 Task: Find connections with filter location Hameln with filter topic #Hiringwith filter profile language Spanish with filter current company Growth Central VC with filter school ANJUMAN-I-ISLAMS SCHOOL OF ENGINEERING AND TECHNOLOGY ATANJUMAN-I-ISLAM KALSEKAR TECHNICAL, MUMBAI with filter industry Agriculture, Construction, Mining Machinery Manufacturing with filter service category Event Photography with filter keywords title Manufacturing Assembler
Action: Mouse moved to (198, 277)
Screenshot: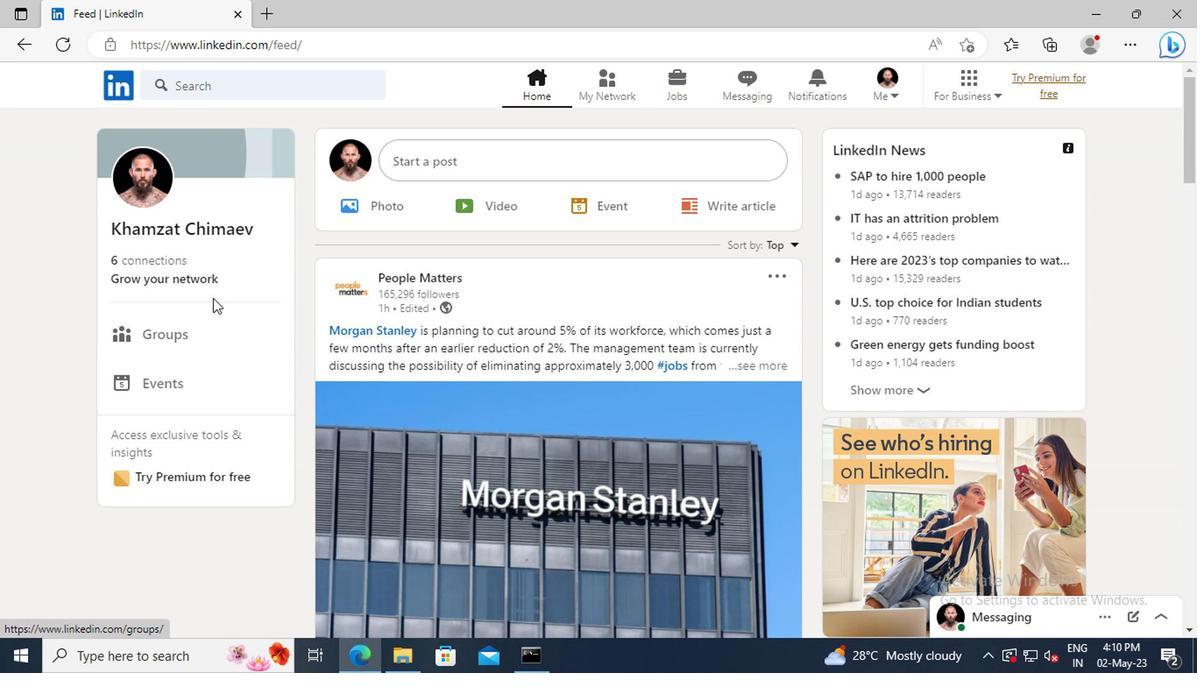 
Action: Mouse pressed left at (198, 277)
Screenshot: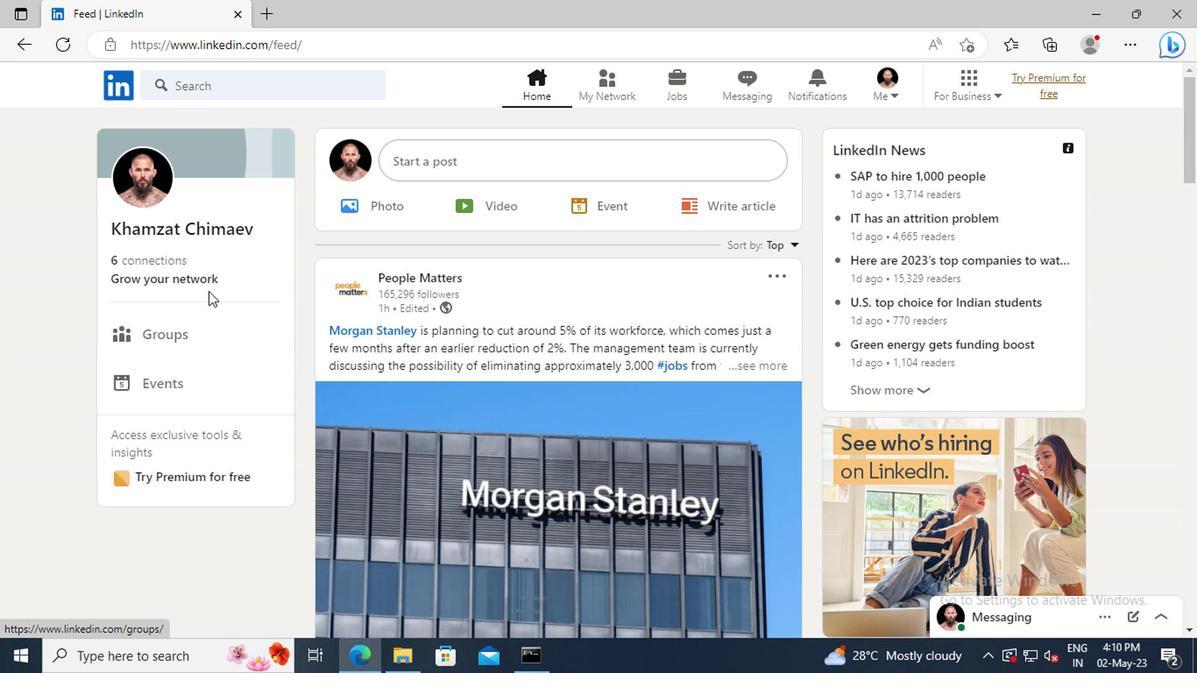 
Action: Mouse moved to (183, 192)
Screenshot: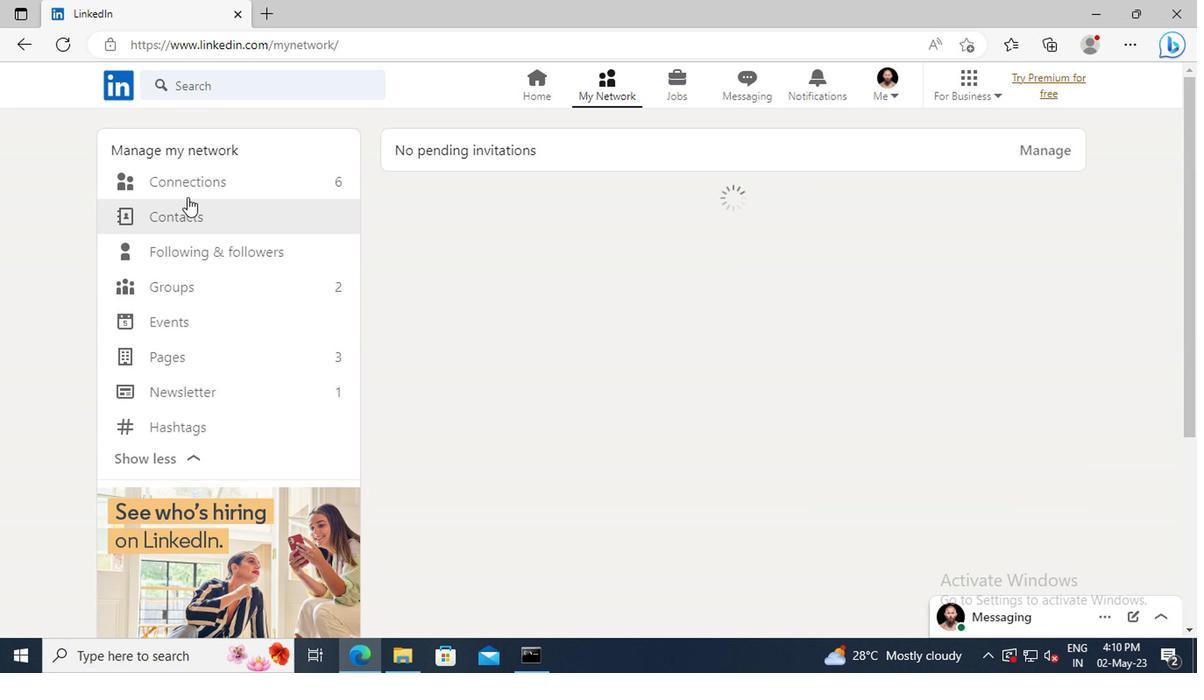 
Action: Mouse pressed left at (183, 192)
Screenshot: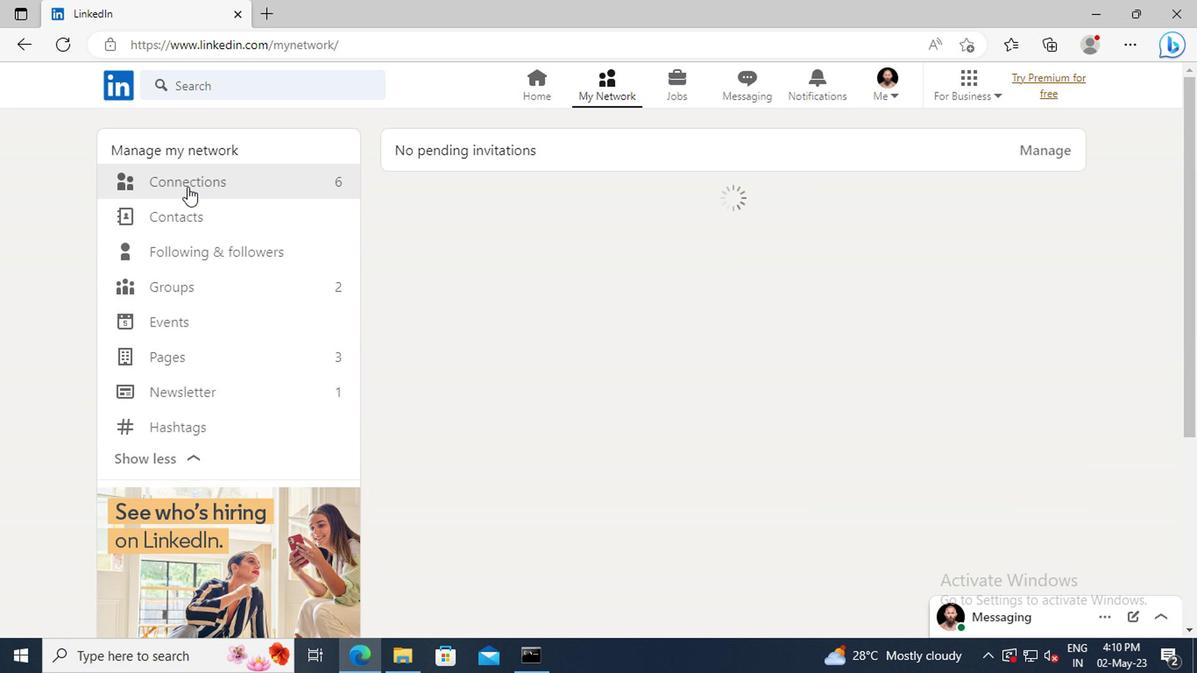 
Action: Mouse moved to (704, 193)
Screenshot: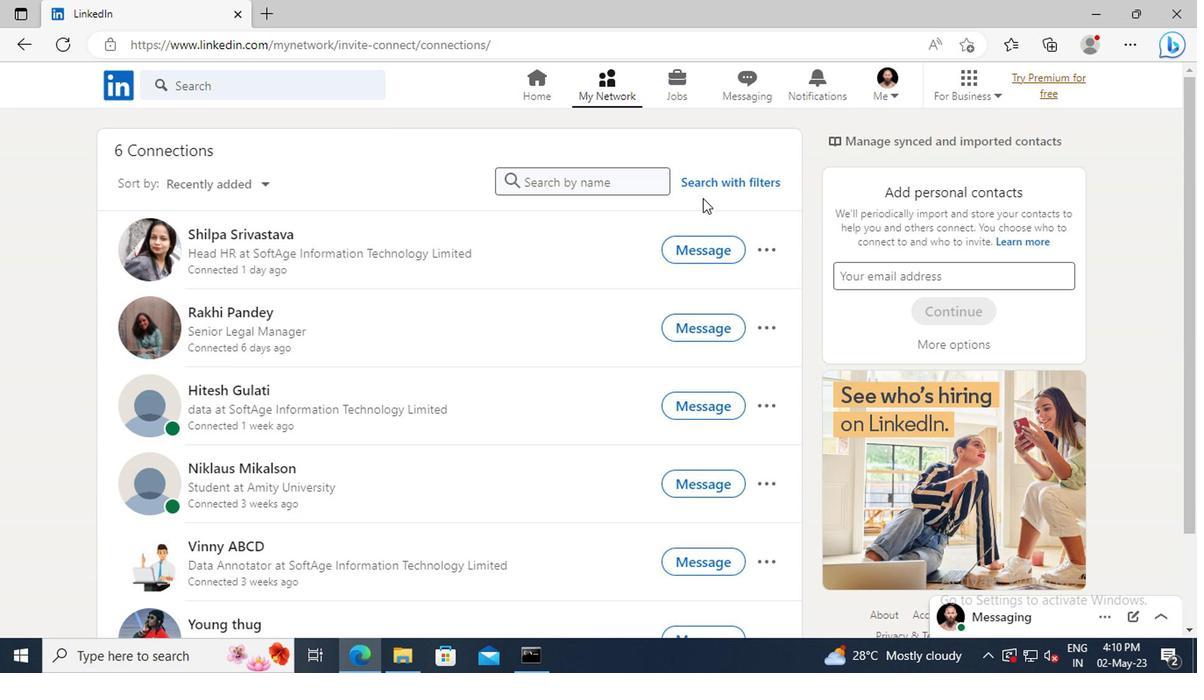 
Action: Mouse pressed left at (704, 193)
Screenshot: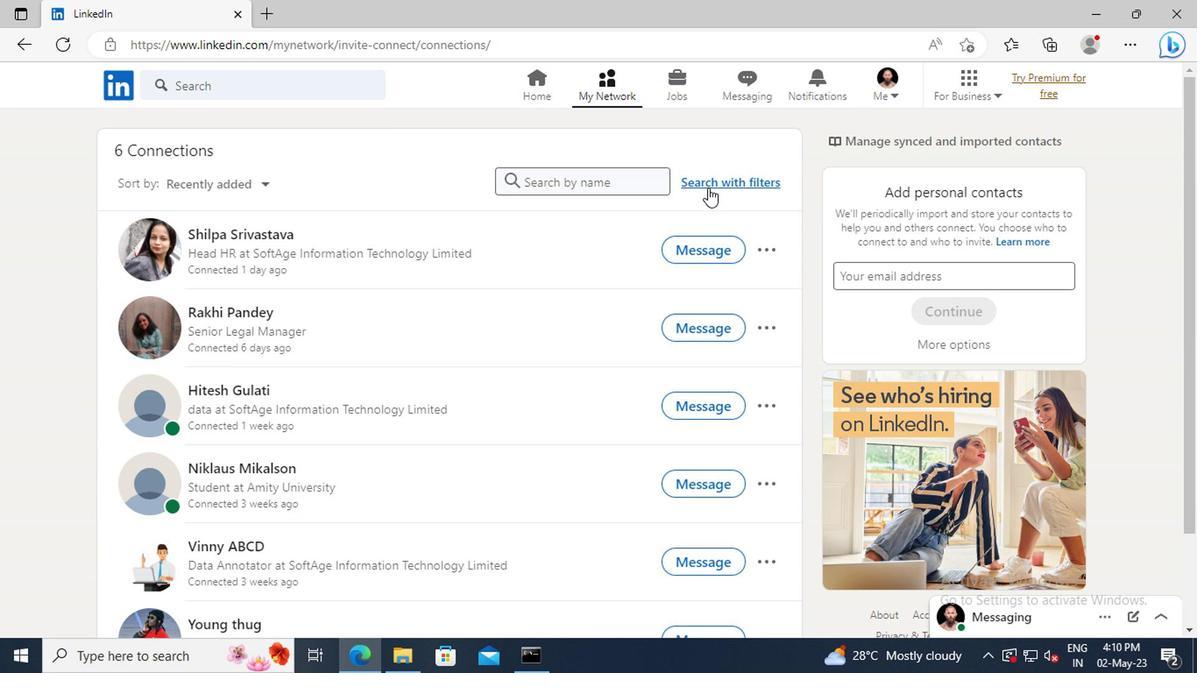 
Action: Mouse moved to (656, 144)
Screenshot: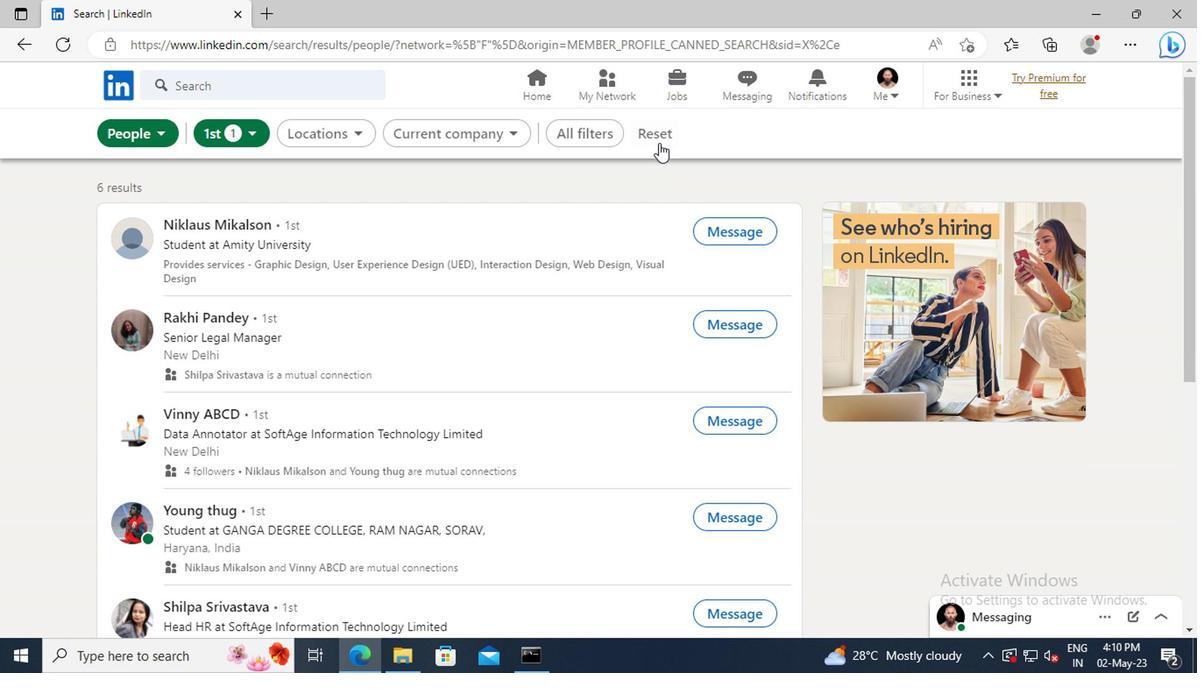 
Action: Mouse pressed left at (656, 144)
Screenshot: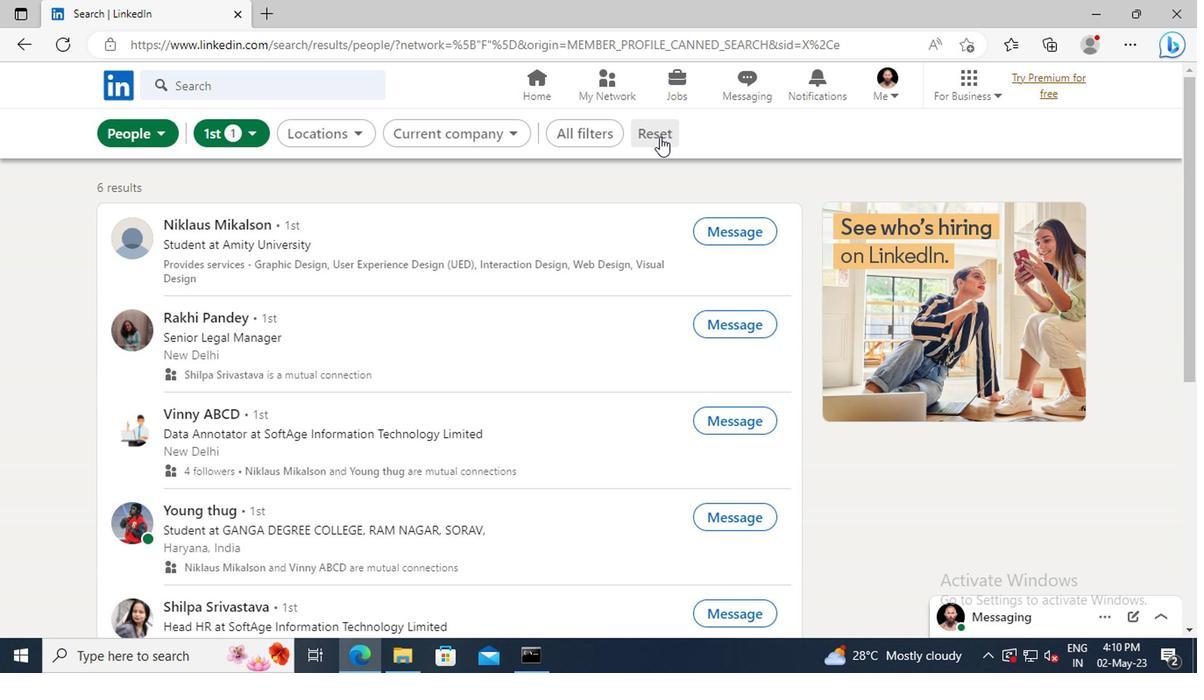 
Action: Mouse moved to (639, 140)
Screenshot: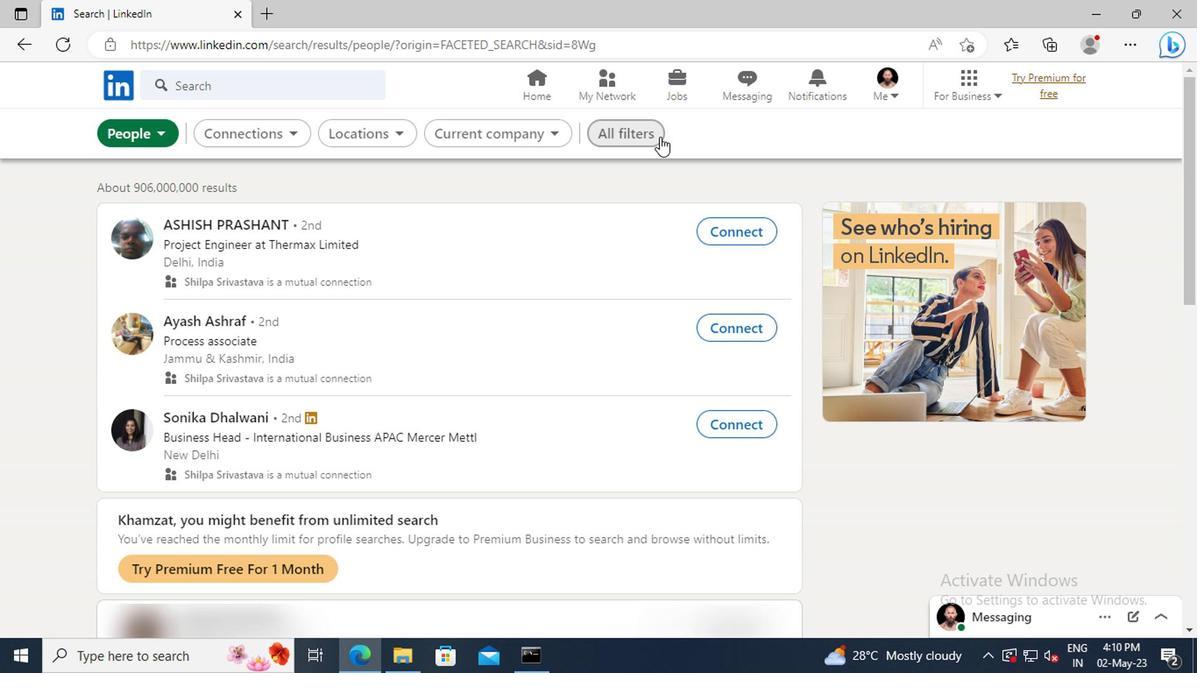 
Action: Mouse pressed left at (639, 140)
Screenshot: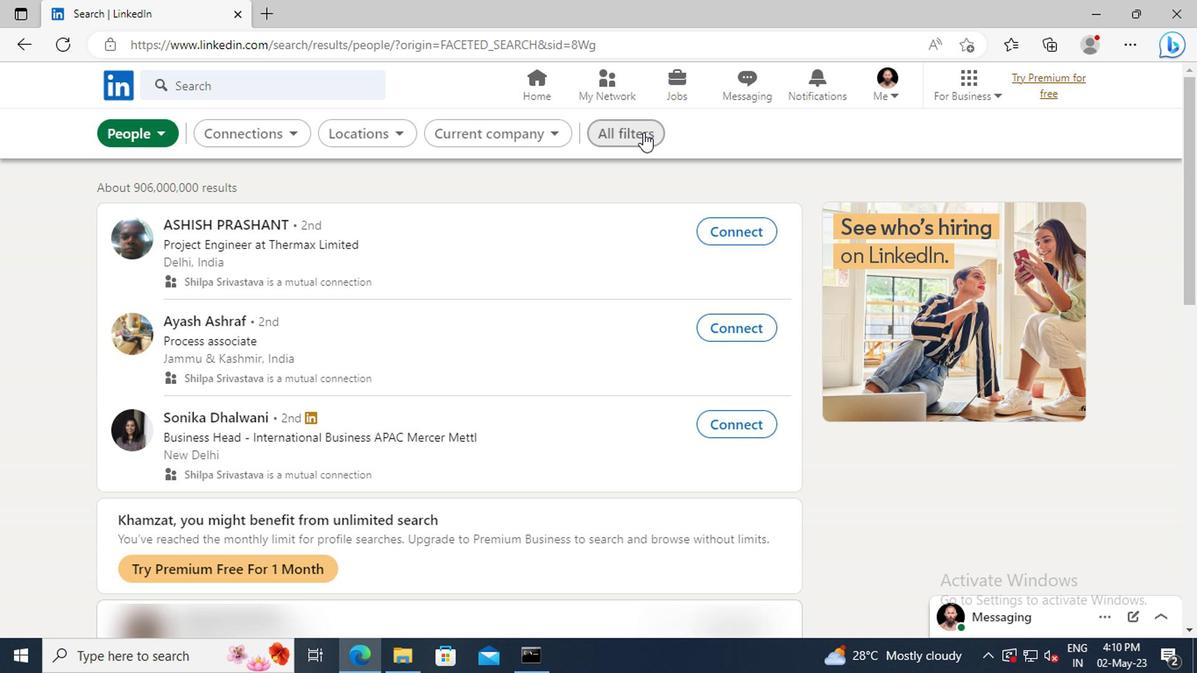 
Action: Mouse moved to (979, 304)
Screenshot: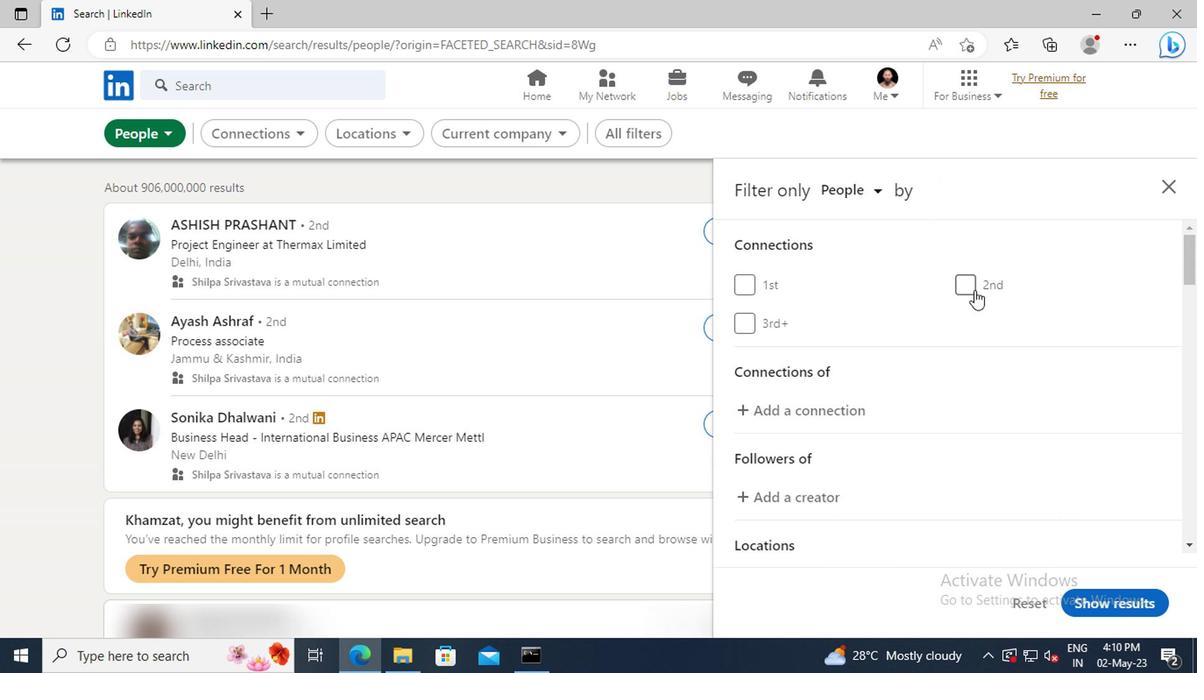 
Action: Mouse scrolled (979, 303) with delta (0, -1)
Screenshot: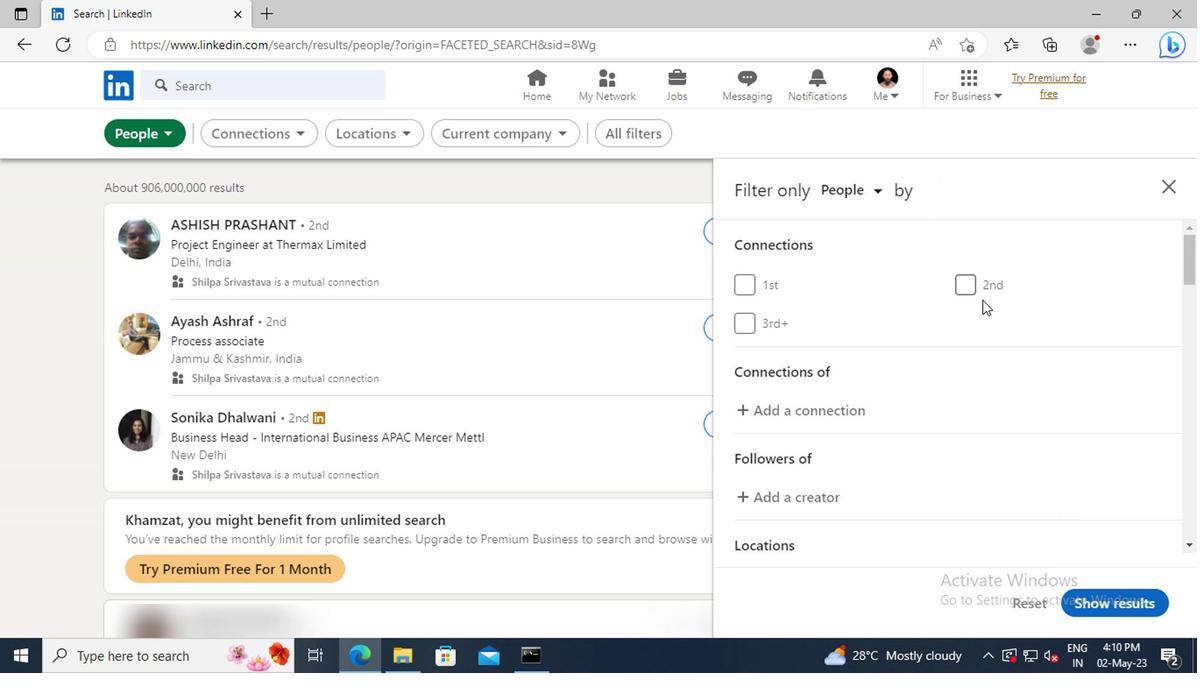 
Action: Mouse scrolled (979, 303) with delta (0, -1)
Screenshot: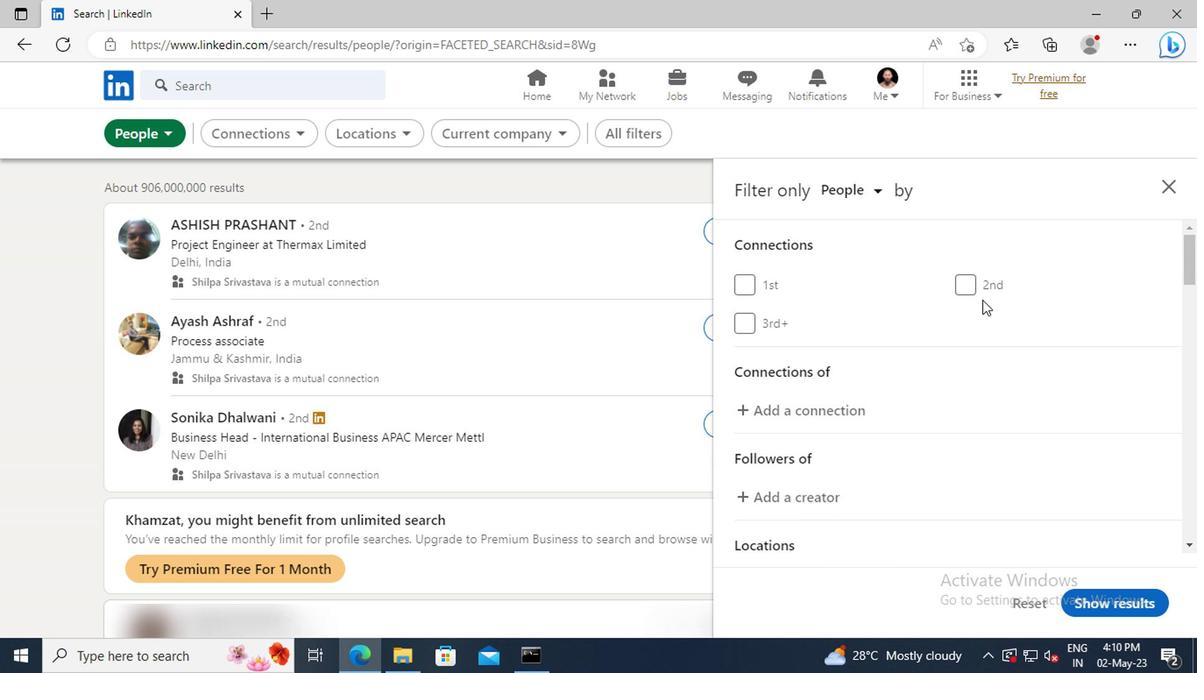 
Action: Mouse scrolled (979, 303) with delta (0, -1)
Screenshot: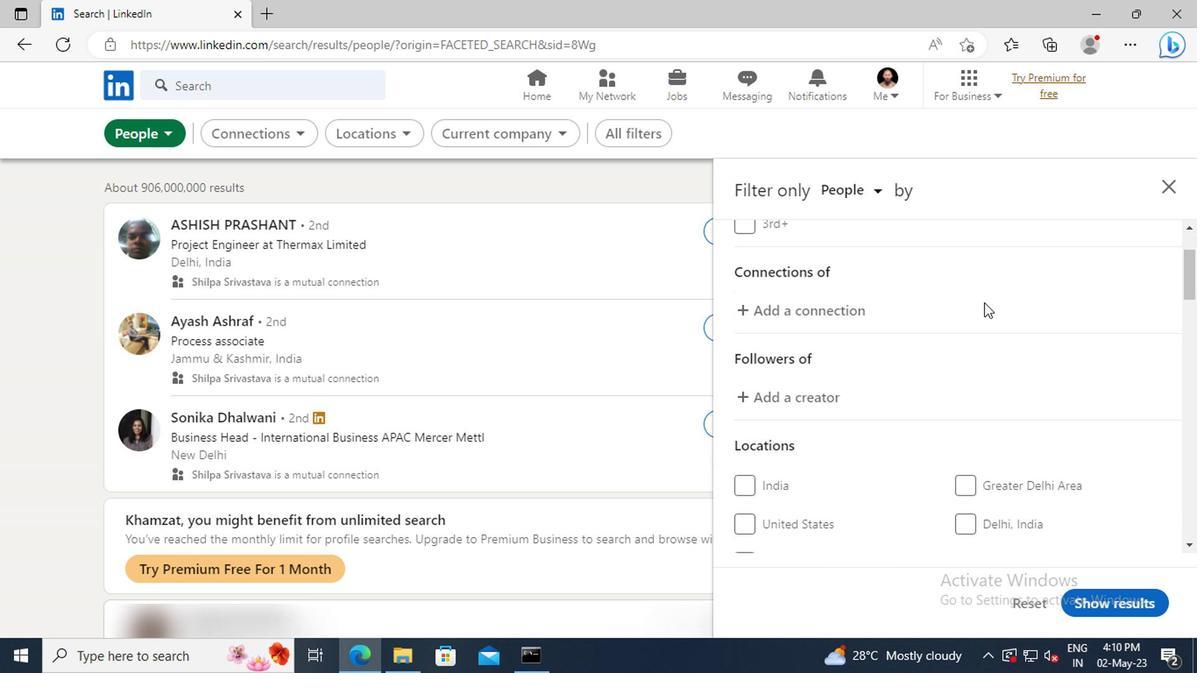 
Action: Mouse scrolled (979, 303) with delta (0, -1)
Screenshot: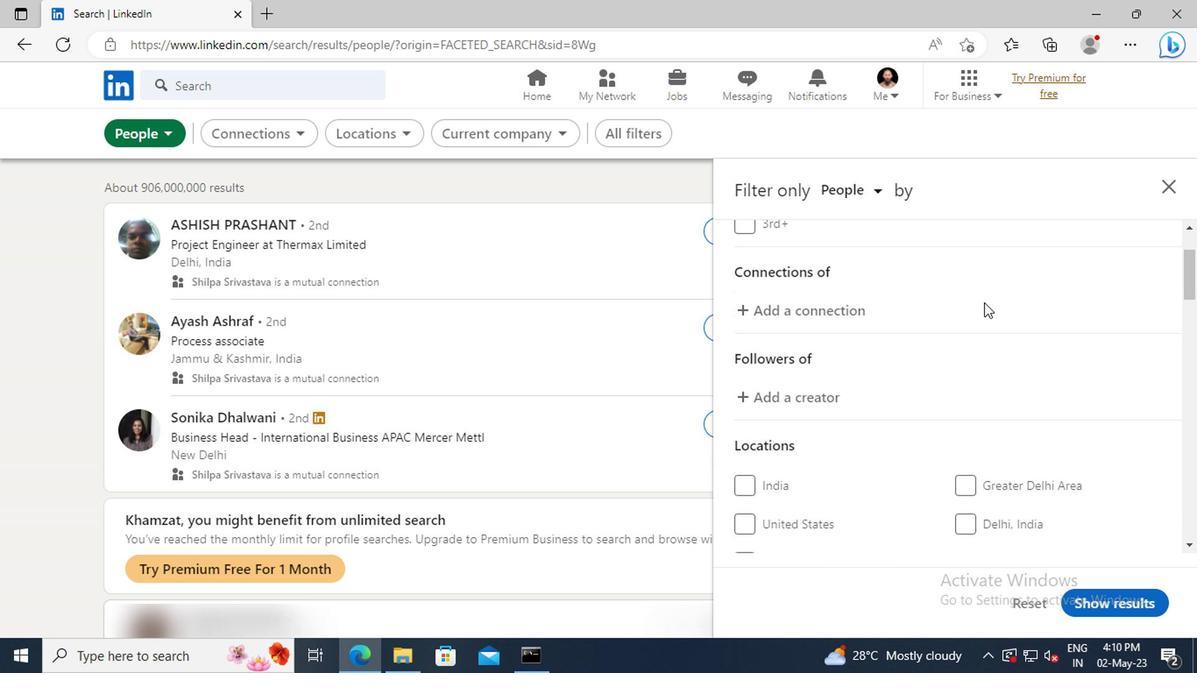 
Action: Mouse scrolled (979, 303) with delta (0, -1)
Screenshot: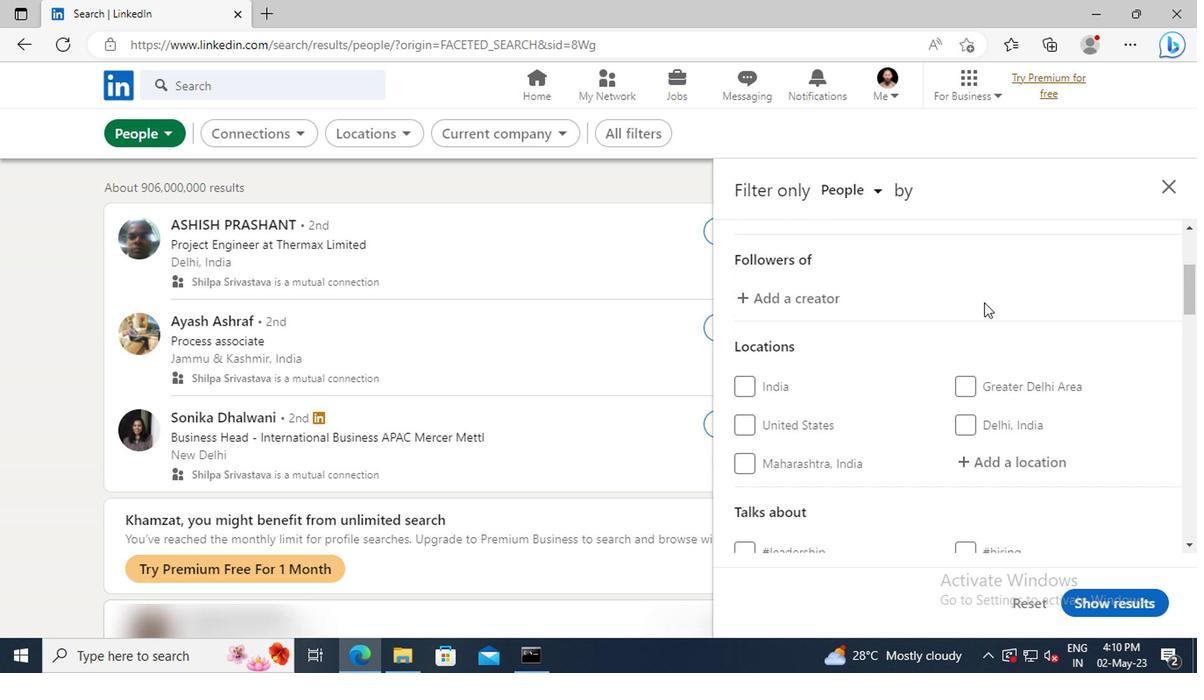 
Action: Mouse scrolled (979, 303) with delta (0, -1)
Screenshot: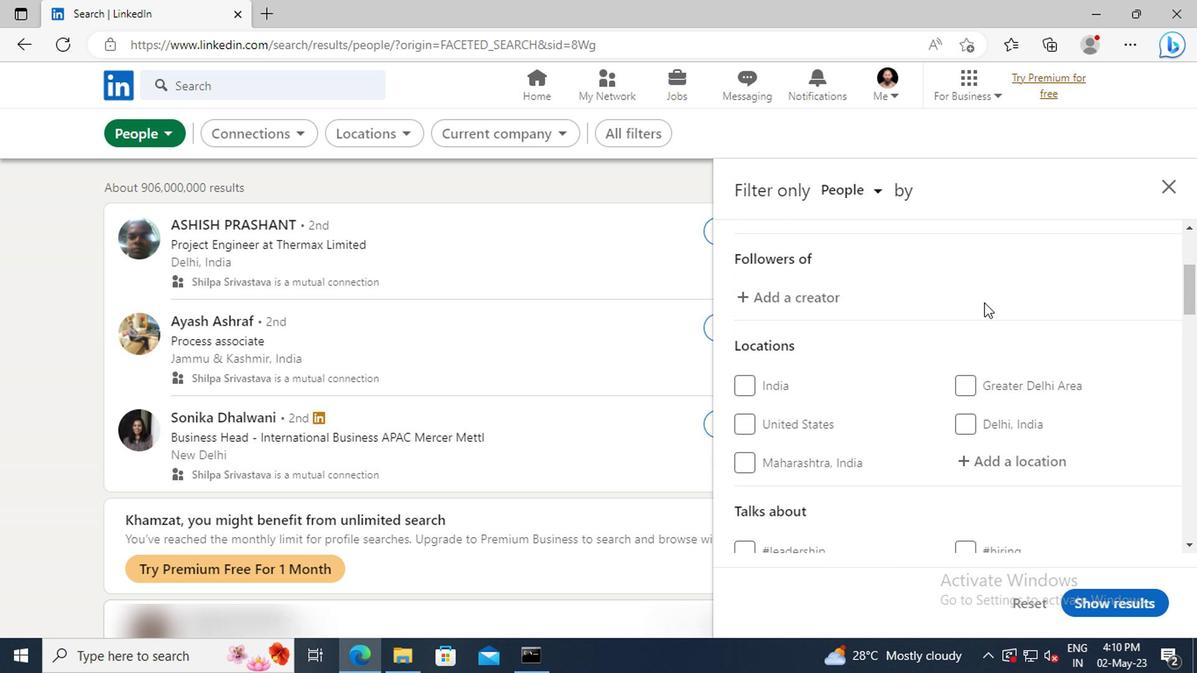 
Action: Mouse moved to (987, 359)
Screenshot: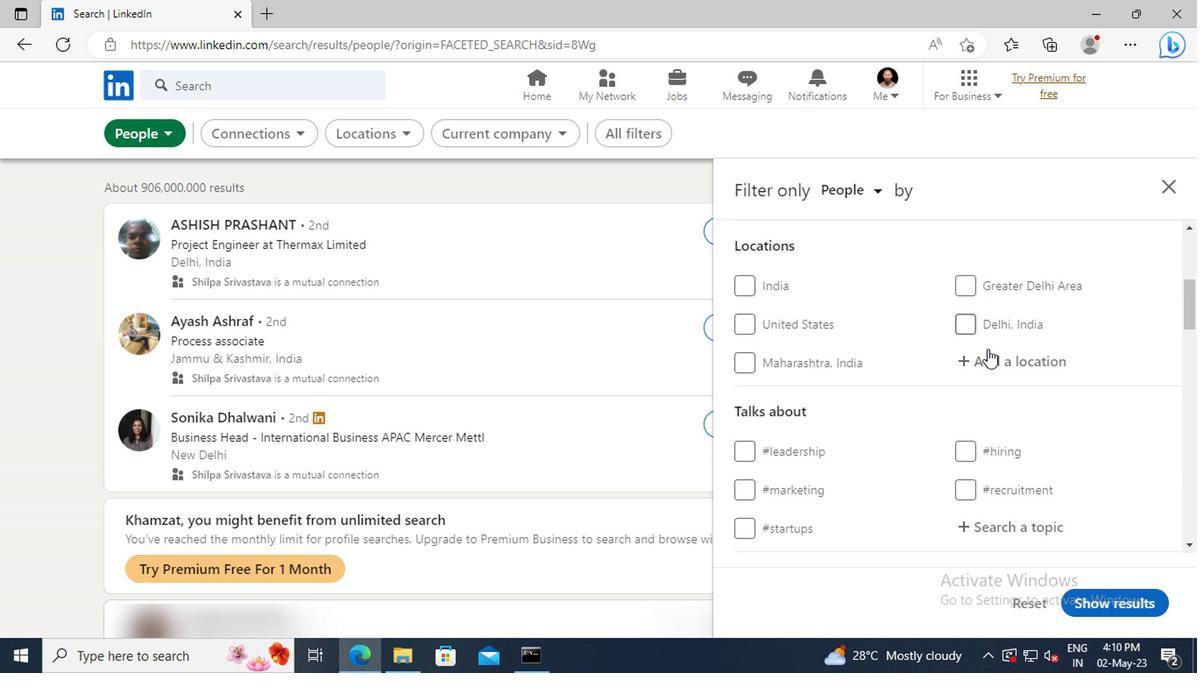
Action: Mouse pressed left at (987, 359)
Screenshot: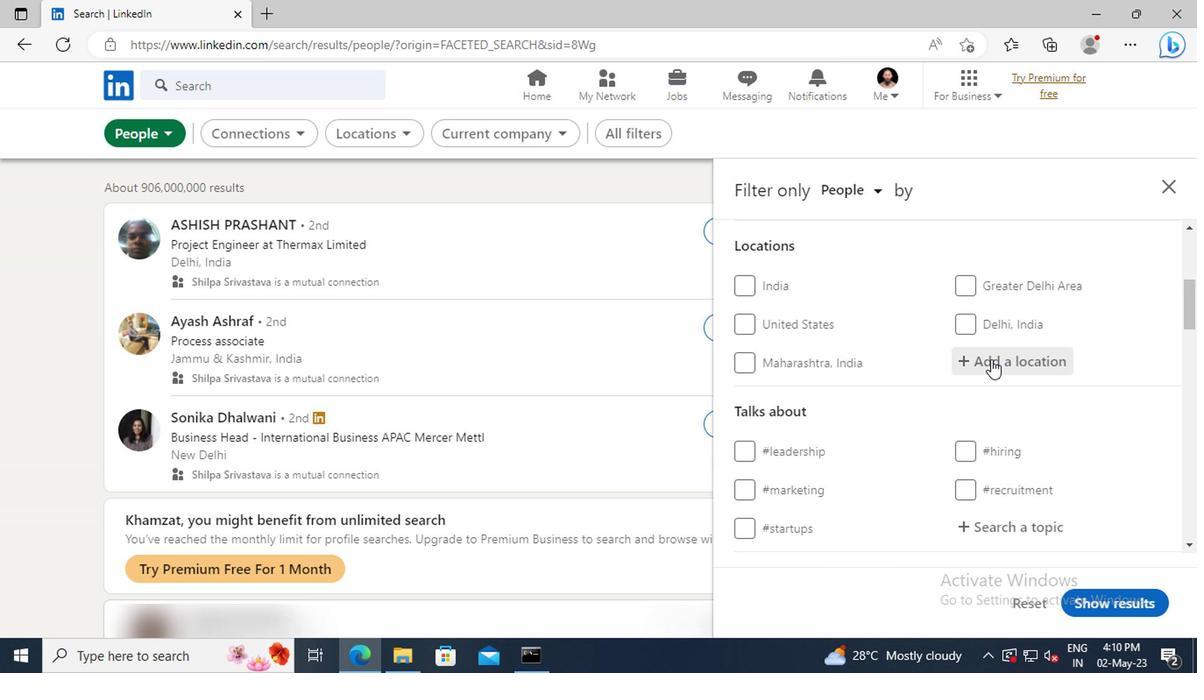 
Action: Key pressed <Key.shift>HAMELN
Screenshot: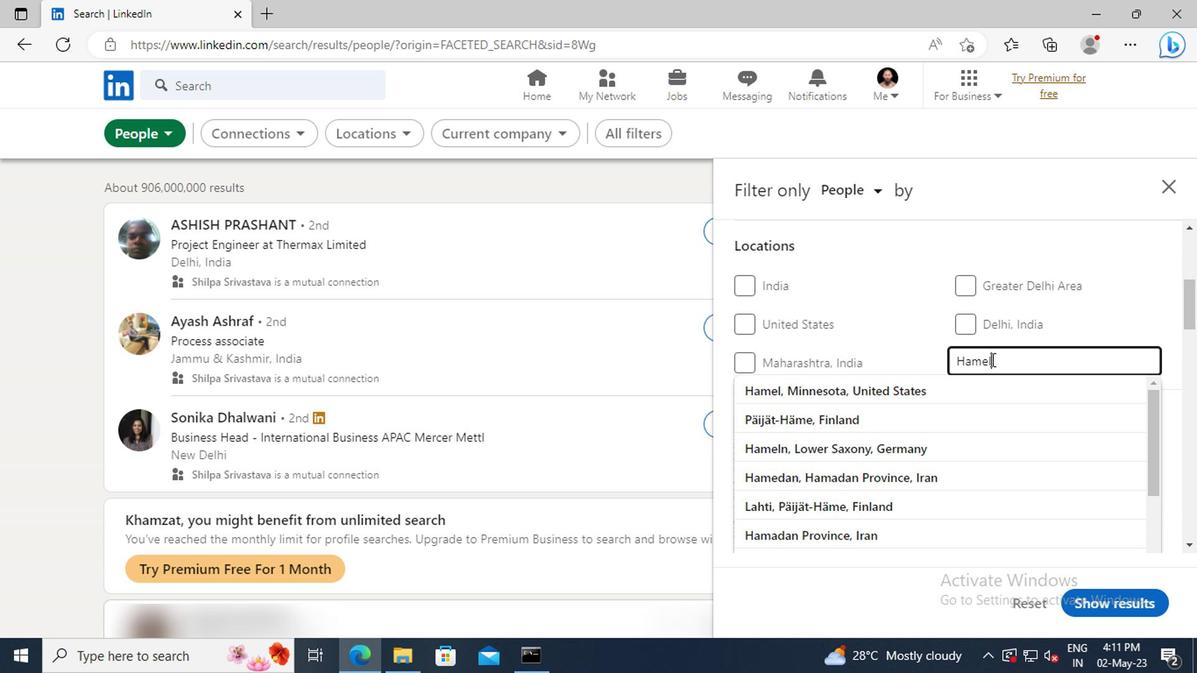 
Action: Mouse moved to (989, 381)
Screenshot: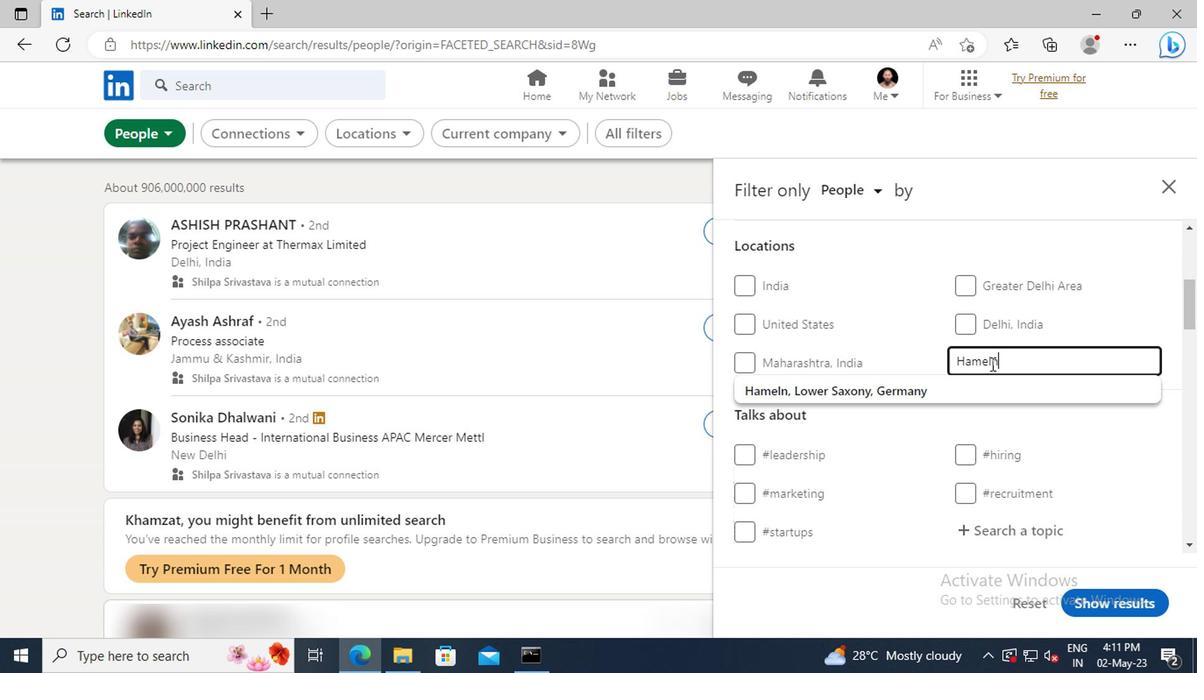 
Action: Mouse pressed left at (989, 381)
Screenshot: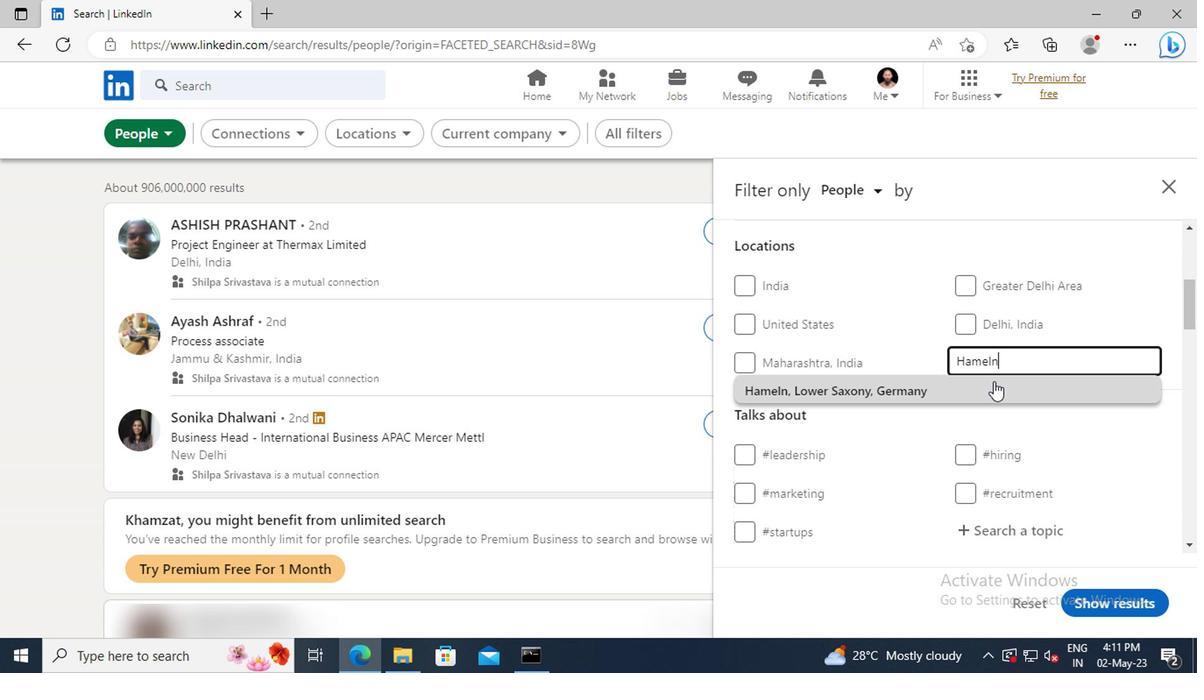 
Action: Mouse scrolled (989, 380) with delta (0, 0)
Screenshot: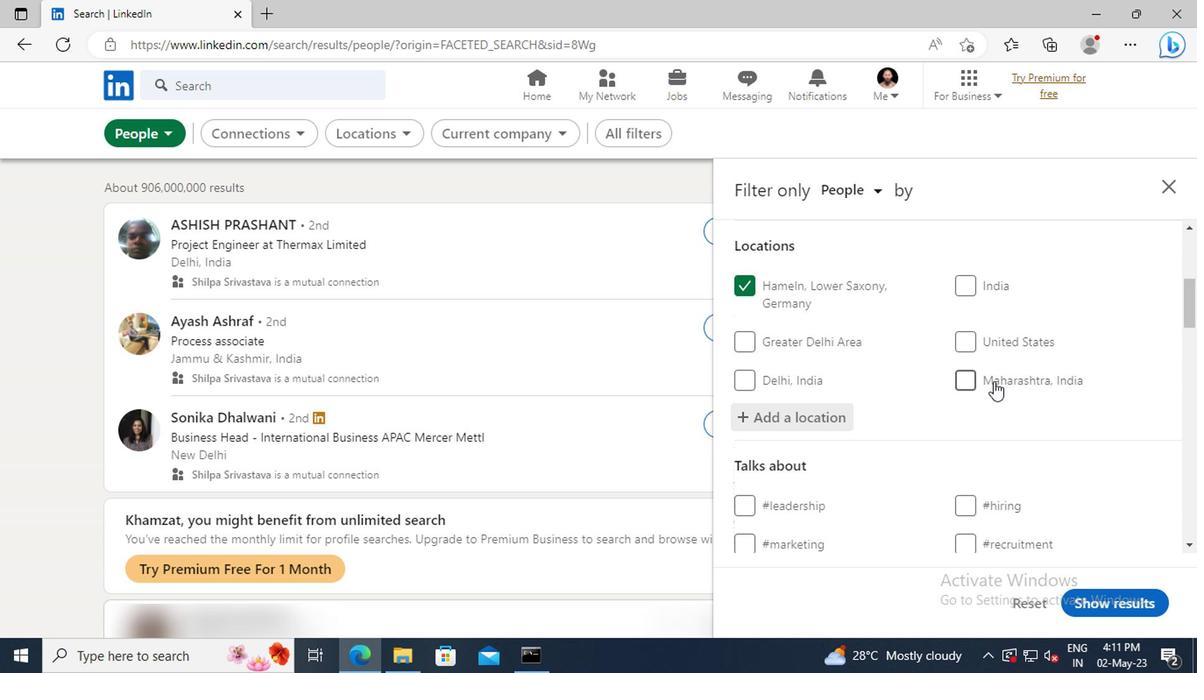 
Action: Mouse scrolled (989, 380) with delta (0, 0)
Screenshot: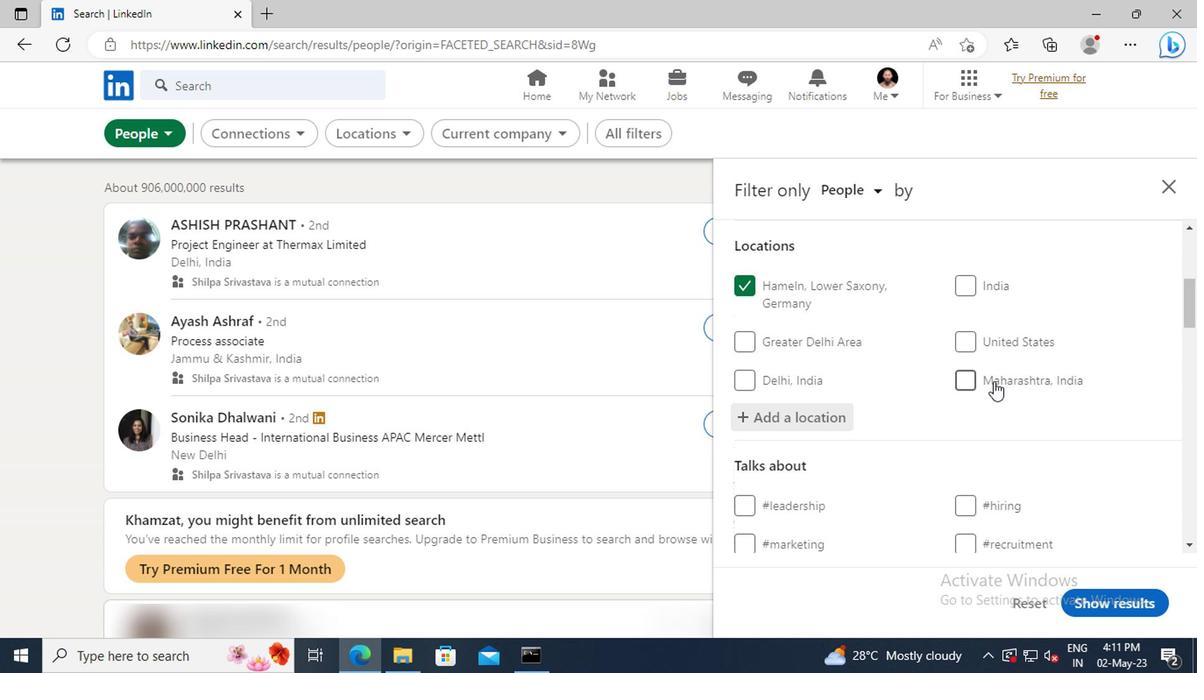 
Action: Mouse scrolled (989, 380) with delta (0, 0)
Screenshot: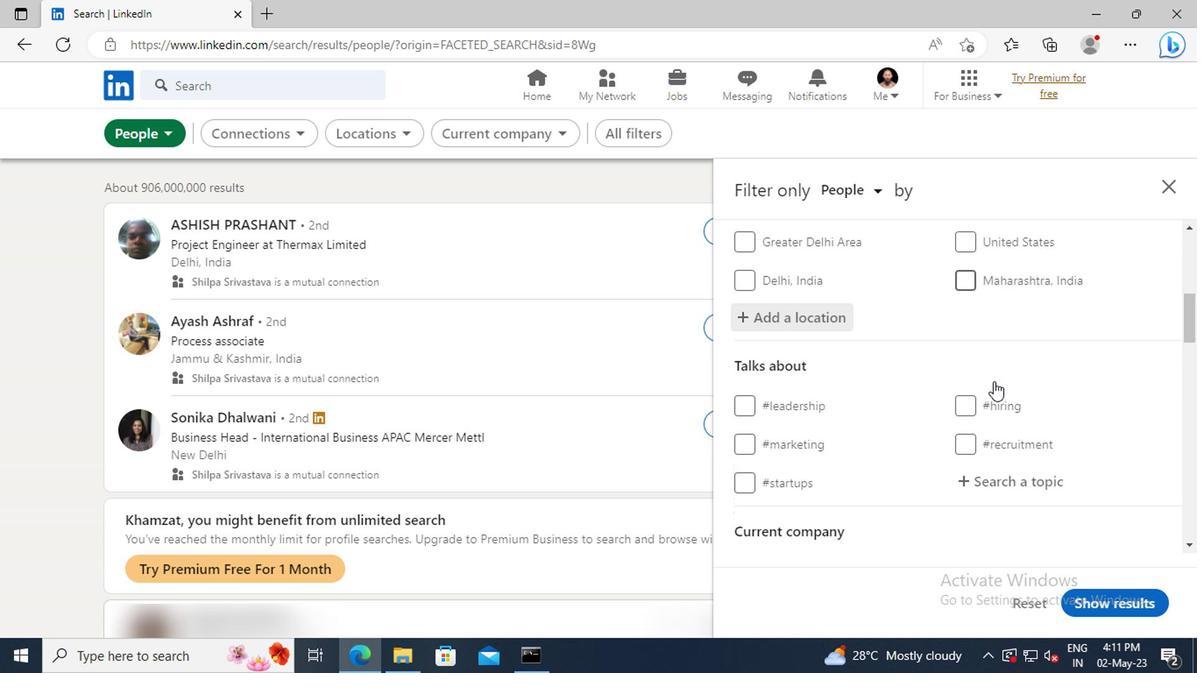 
Action: Mouse scrolled (989, 380) with delta (0, 0)
Screenshot: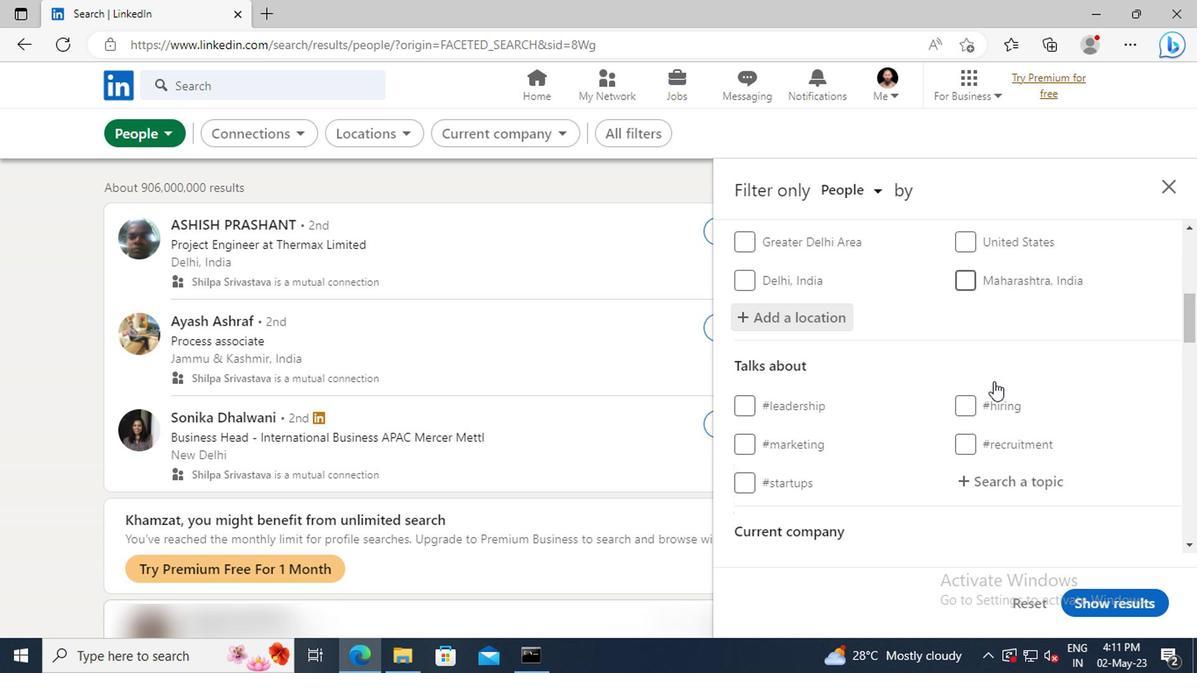 
Action: Mouse pressed left at (989, 381)
Screenshot: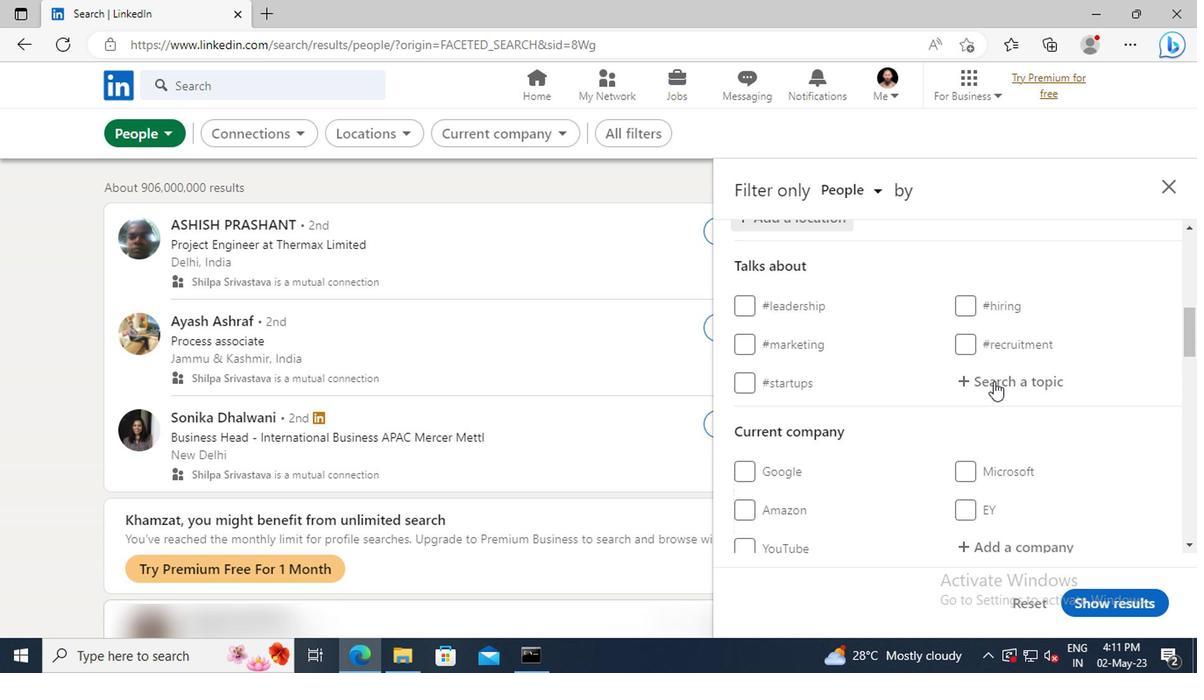 
Action: Mouse moved to (1009, 392)
Screenshot: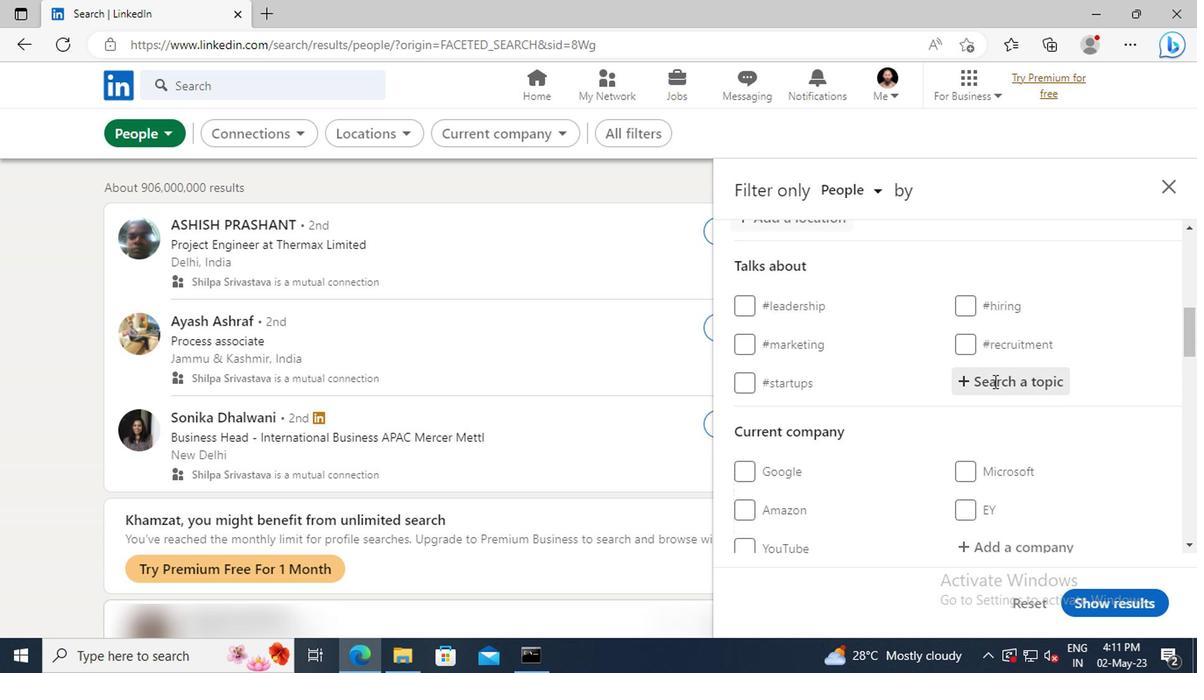
Action: Key pressed <Key.shift>HIRING
Screenshot: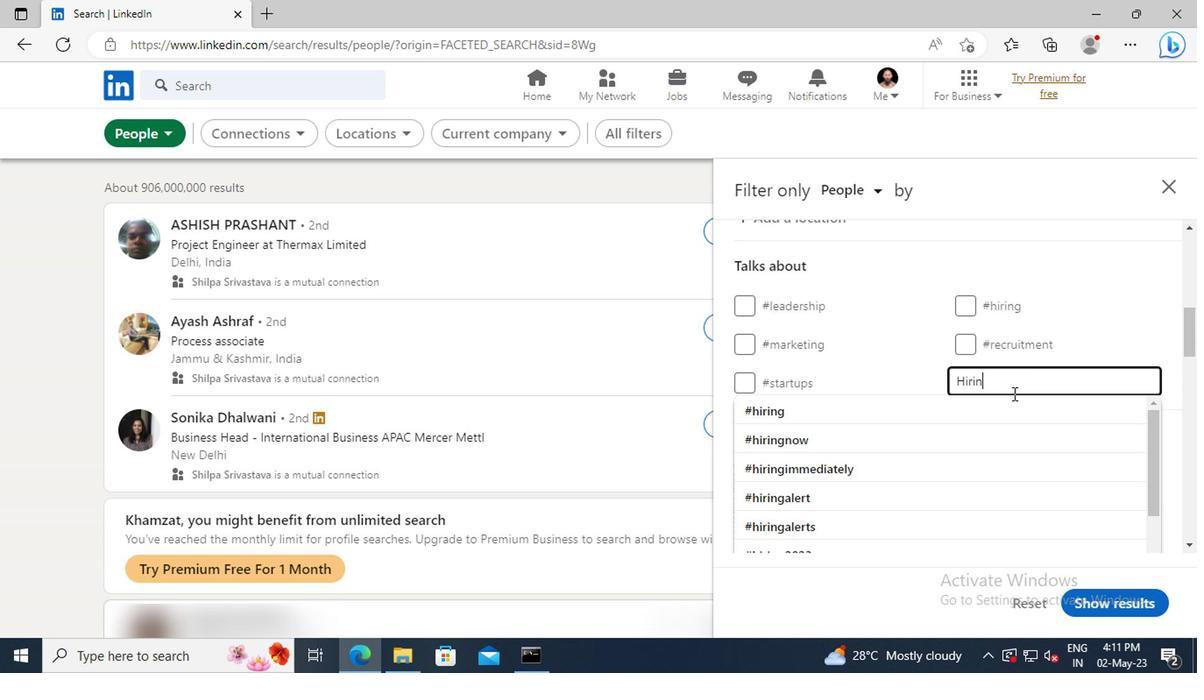 
Action: Mouse moved to (1010, 407)
Screenshot: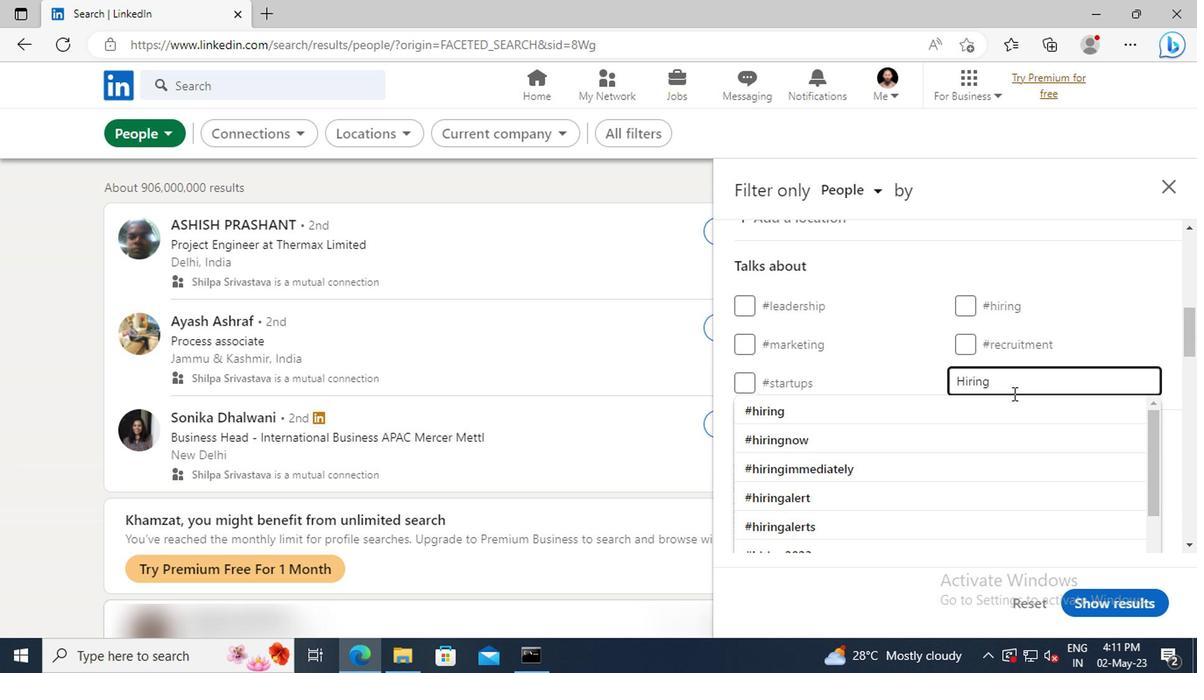 
Action: Mouse pressed left at (1010, 407)
Screenshot: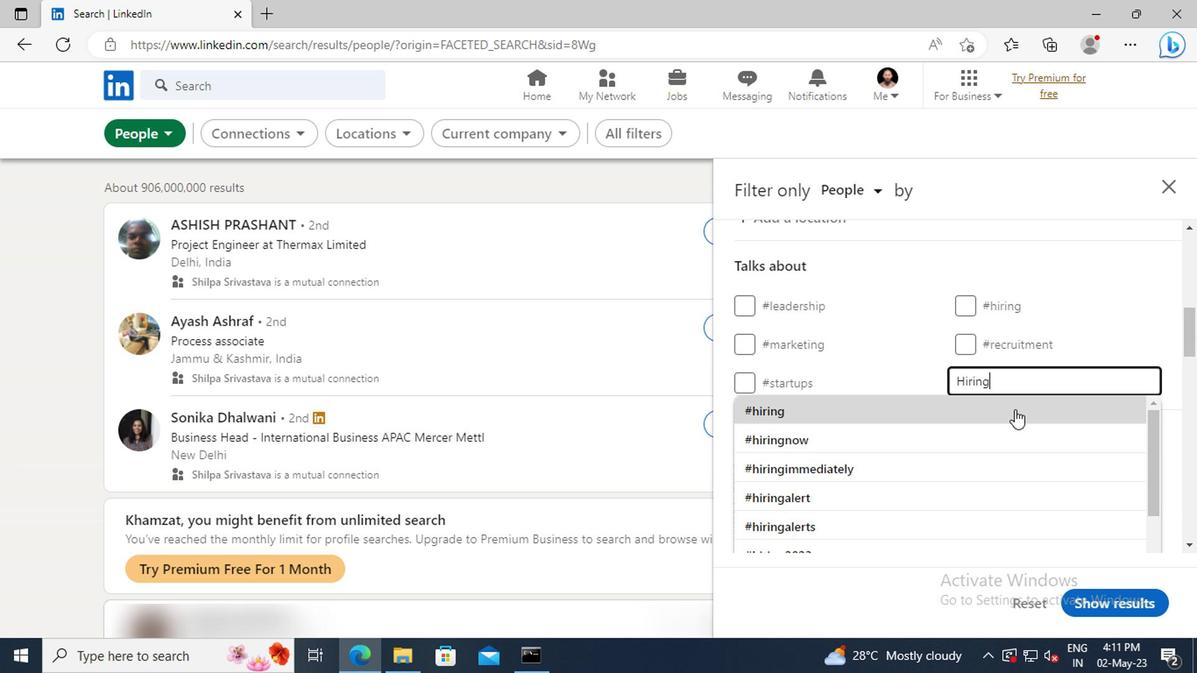 
Action: Mouse moved to (1016, 412)
Screenshot: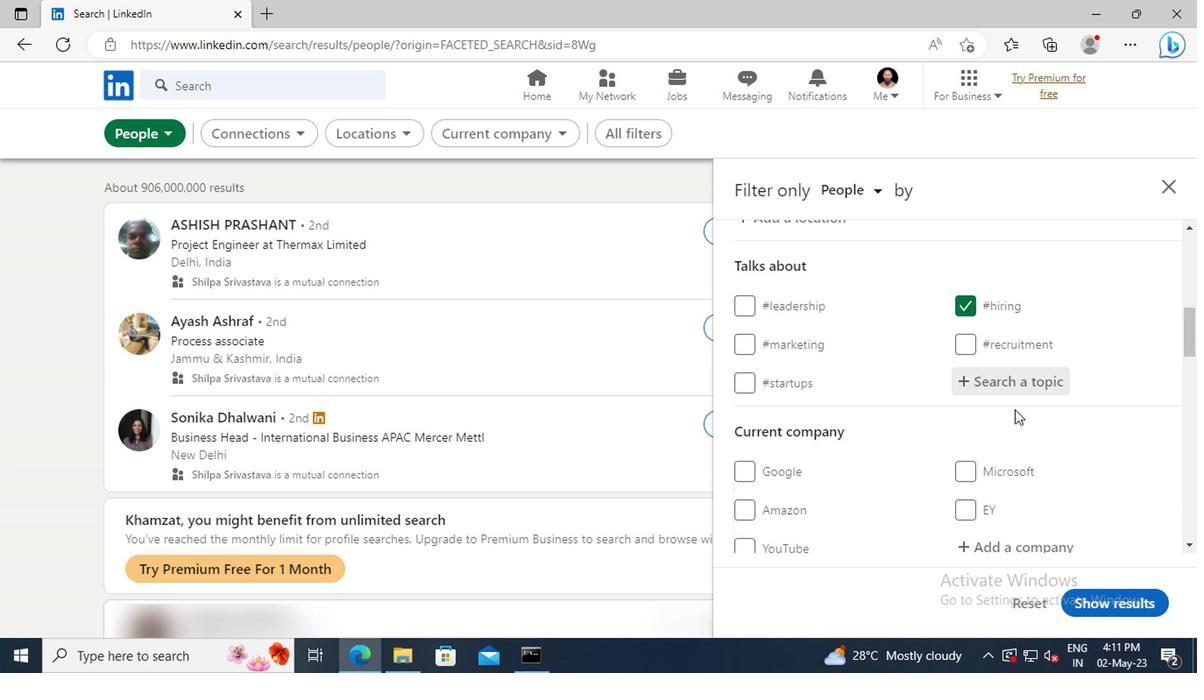 
Action: Mouse scrolled (1016, 411) with delta (0, 0)
Screenshot: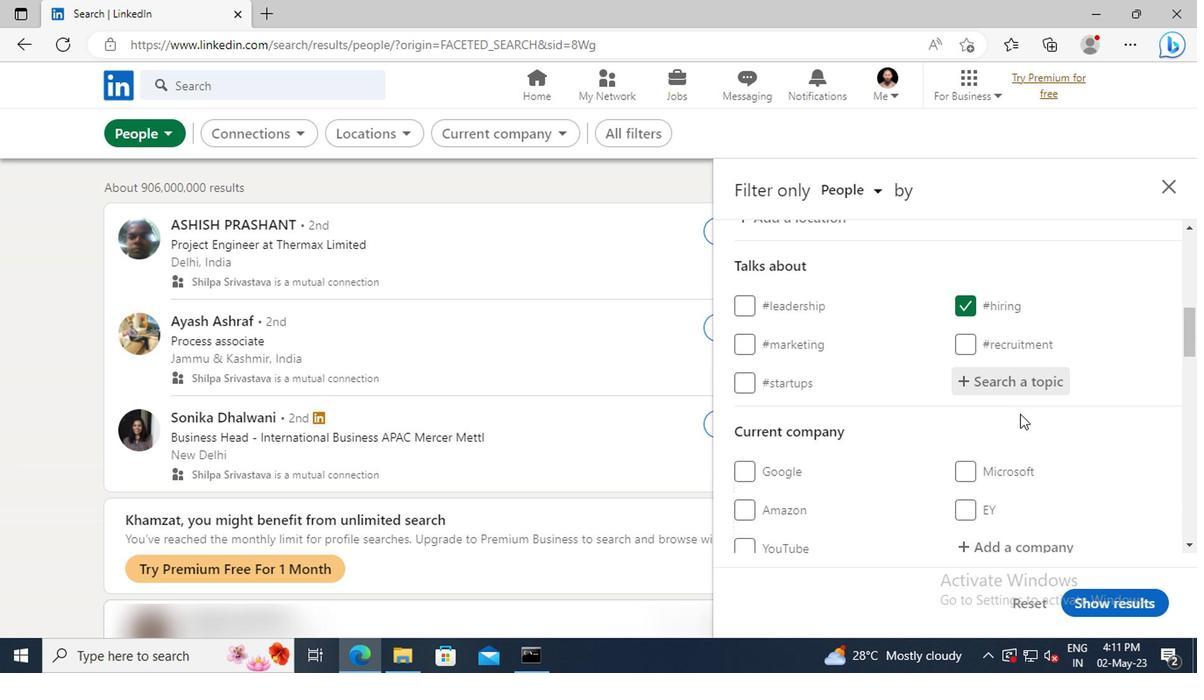 
Action: Mouse scrolled (1016, 411) with delta (0, 0)
Screenshot: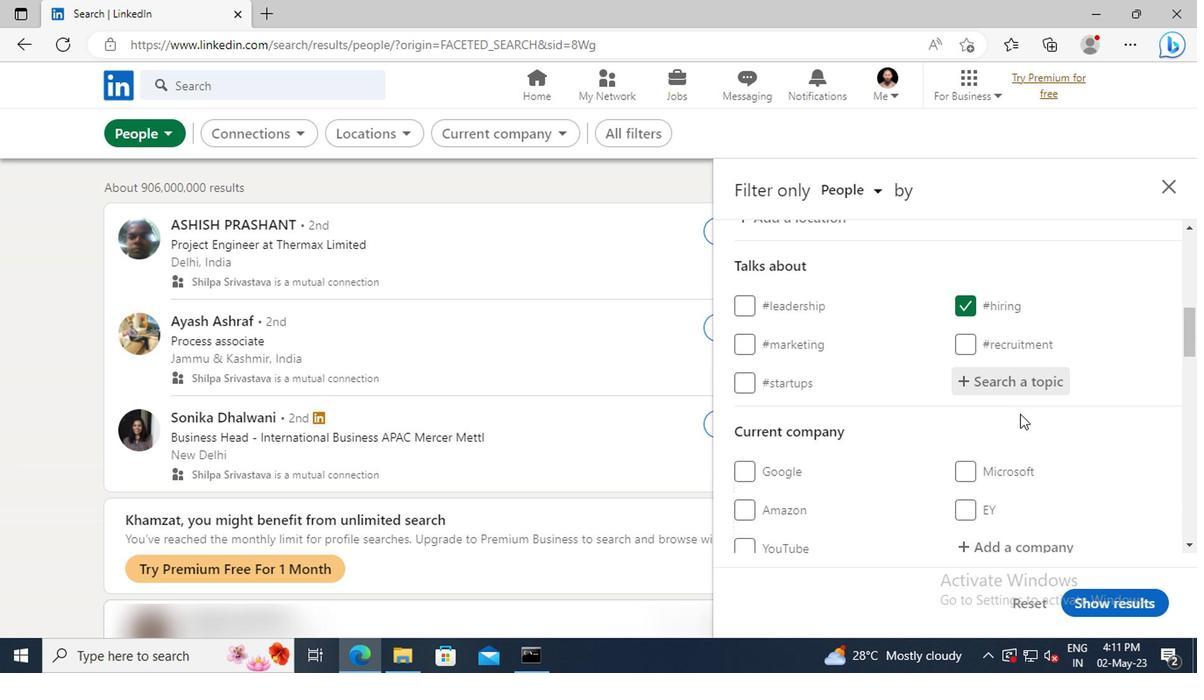 
Action: Mouse scrolled (1016, 411) with delta (0, 0)
Screenshot: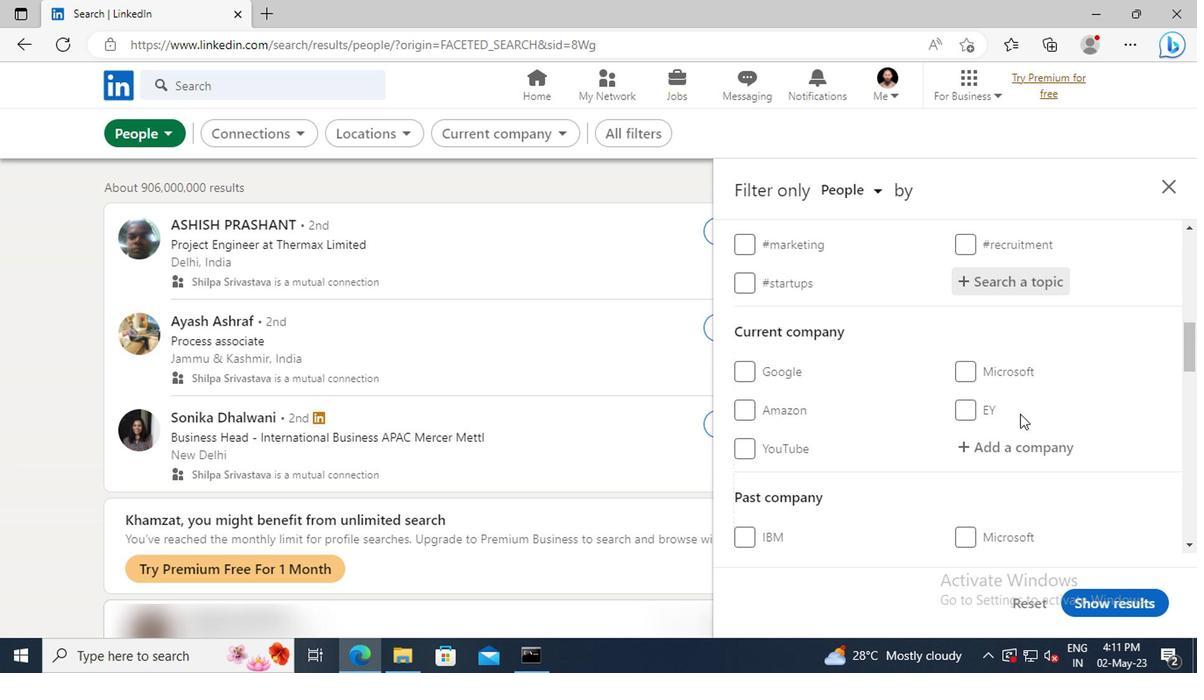 
Action: Mouse scrolled (1016, 411) with delta (0, 0)
Screenshot: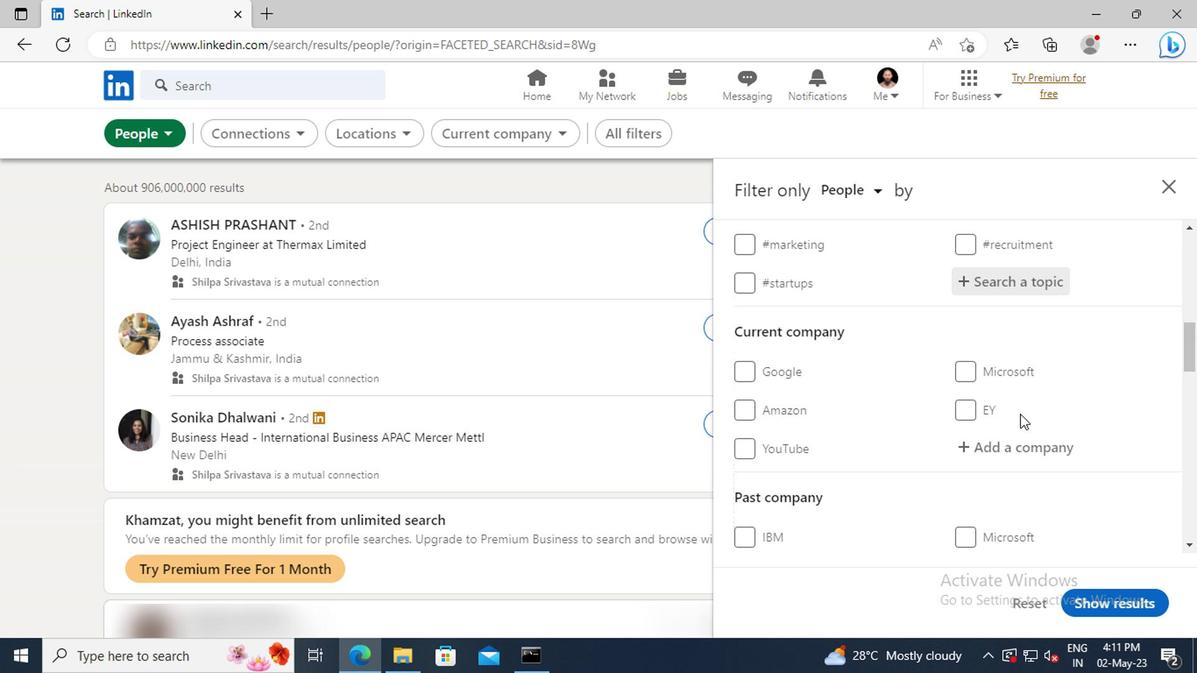 
Action: Mouse scrolled (1016, 411) with delta (0, 0)
Screenshot: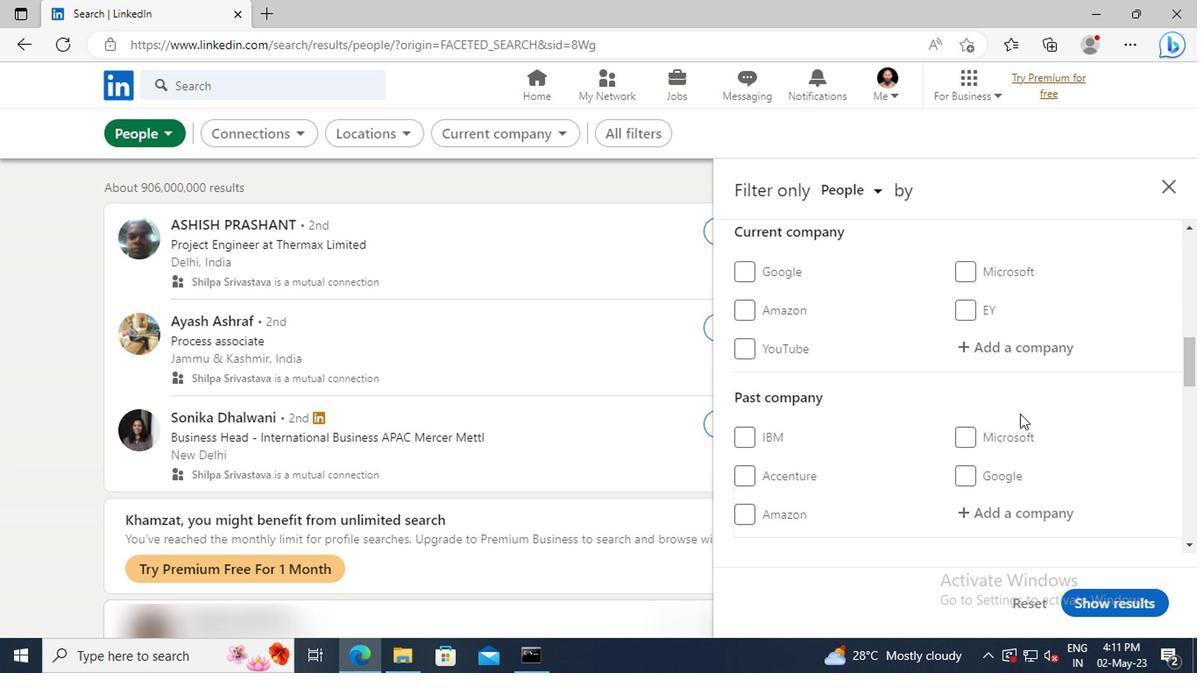 
Action: Mouse scrolled (1016, 411) with delta (0, 0)
Screenshot: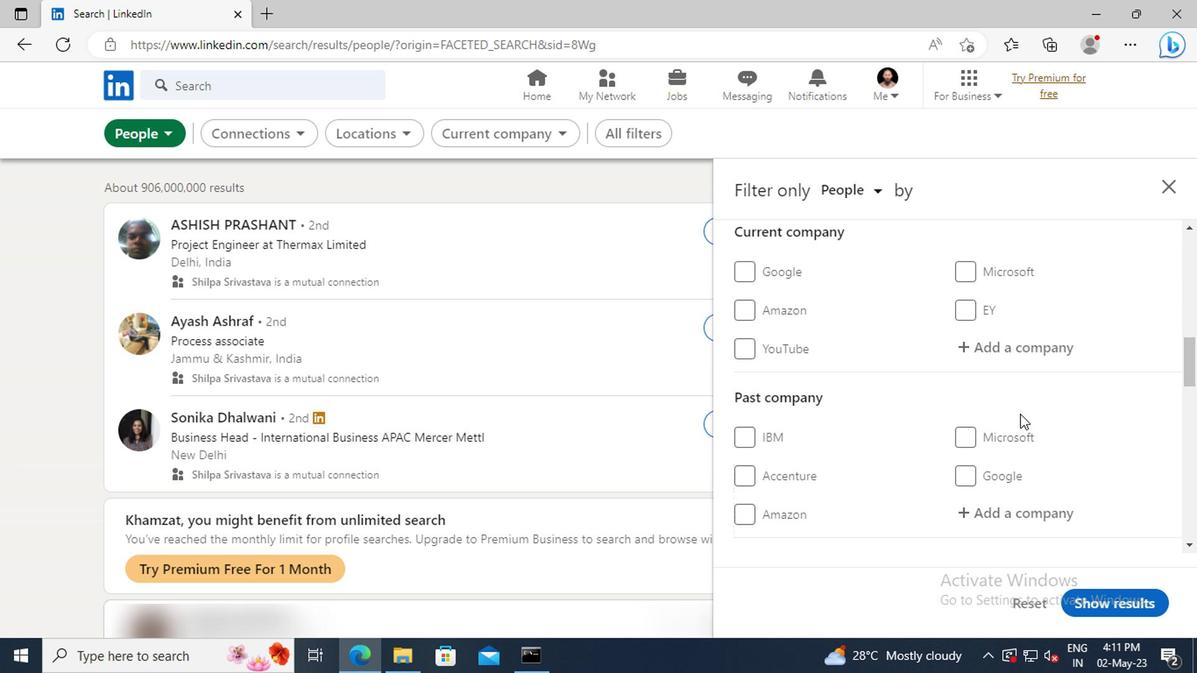 
Action: Mouse scrolled (1016, 411) with delta (0, 0)
Screenshot: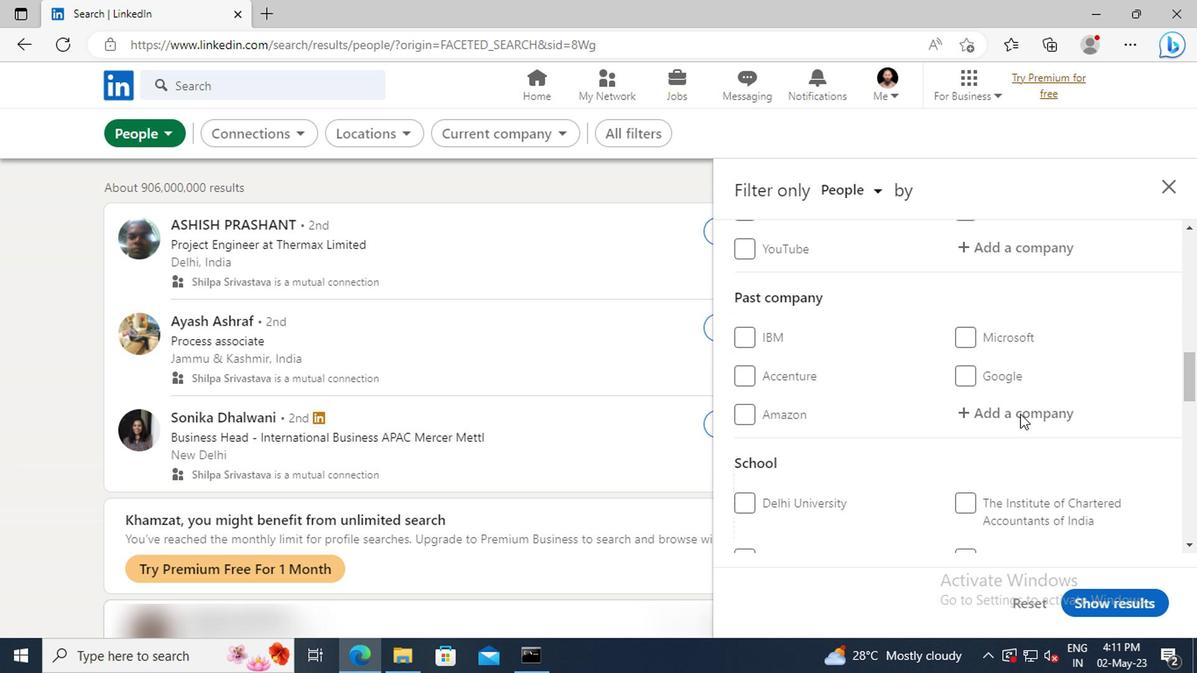 
Action: Mouse scrolled (1016, 411) with delta (0, 0)
Screenshot: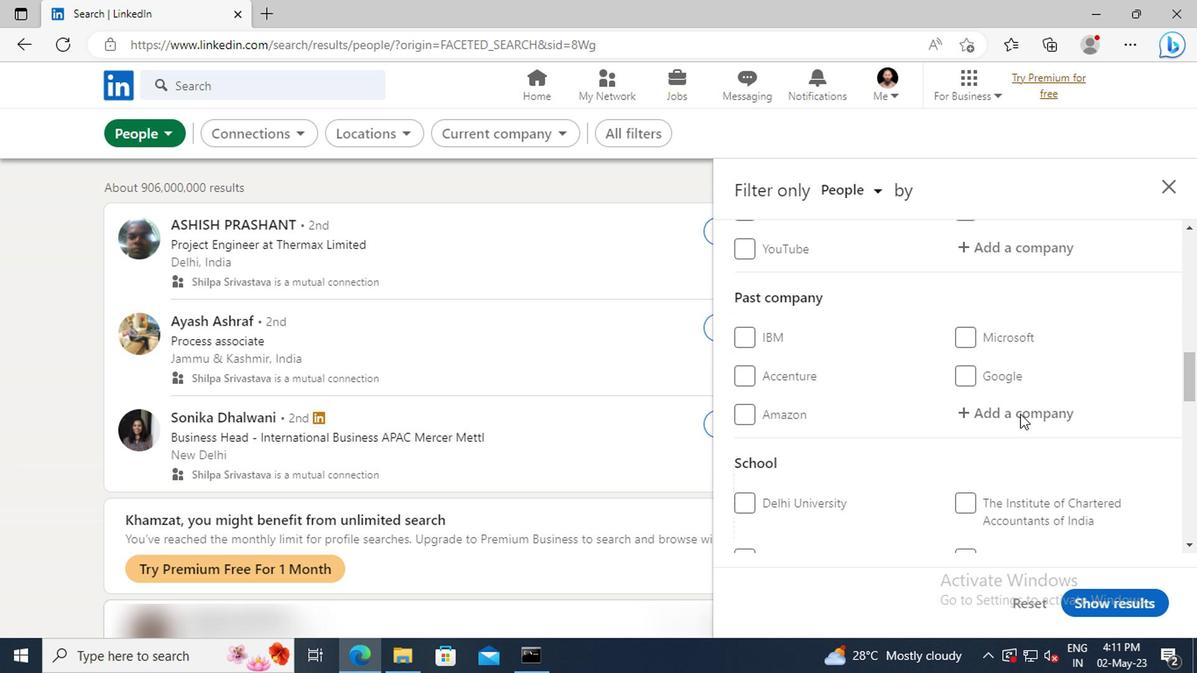 
Action: Mouse scrolled (1016, 411) with delta (0, 0)
Screenshot: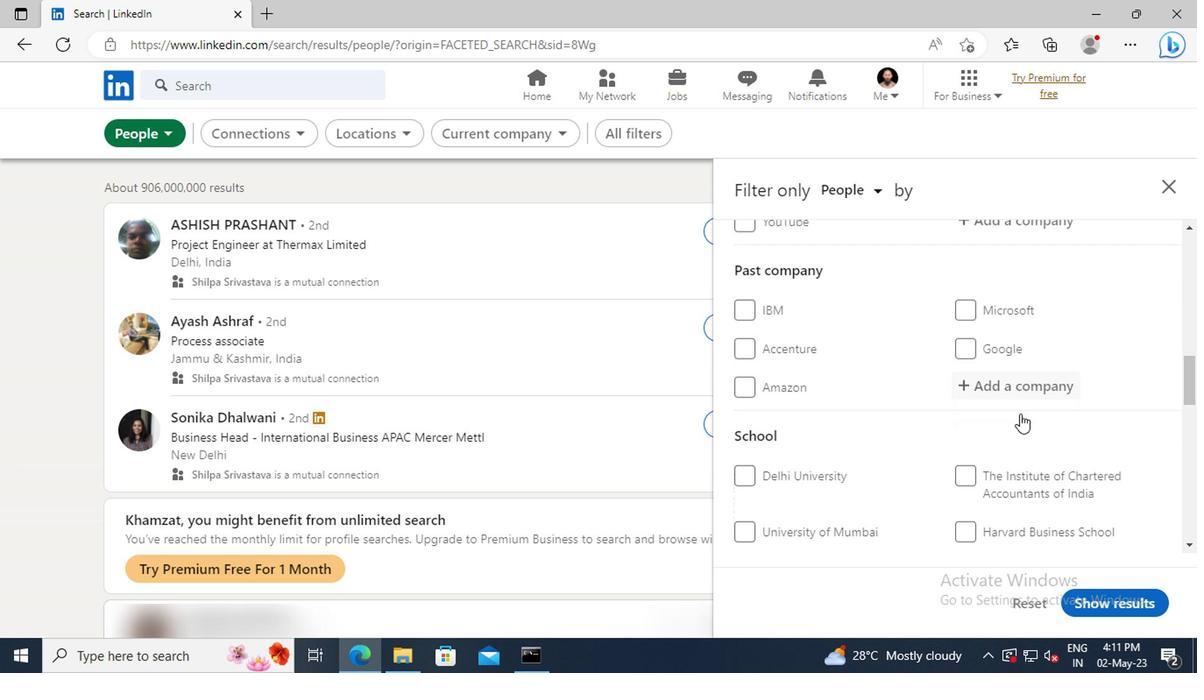 
Action: Mouse scrolled (1016, 411) with delta (0, 0)
Screenshot: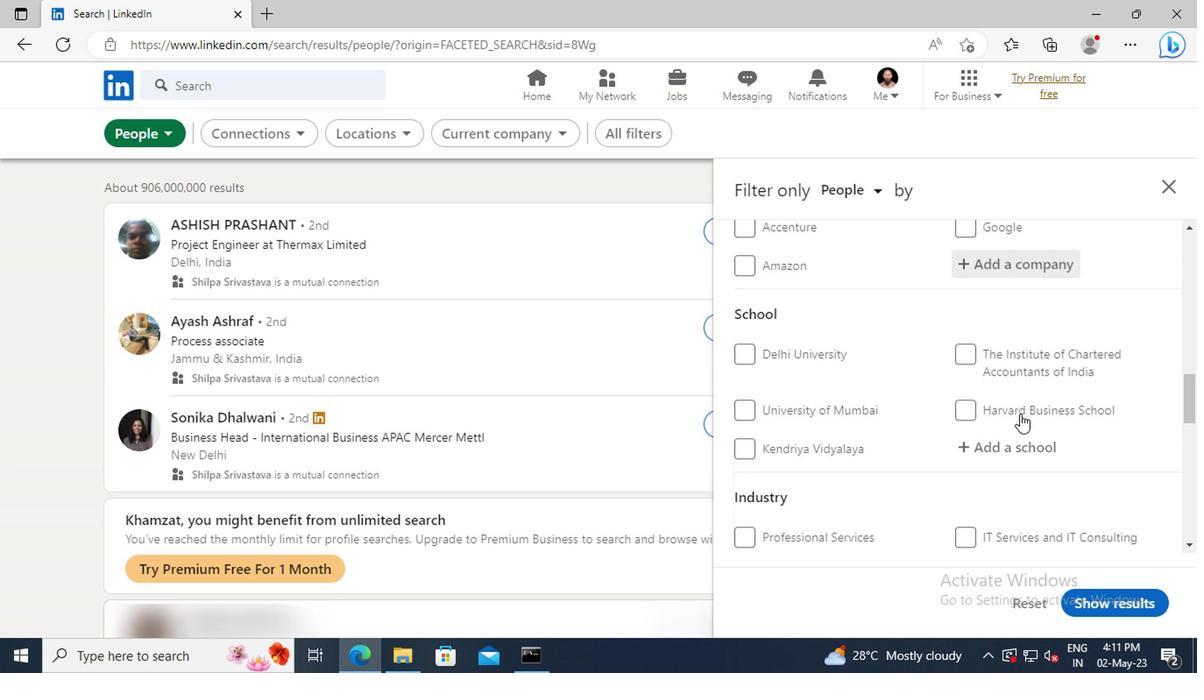 
Action: Mouse scrolled (1016, 411) with delta (0, 0)
Screenshot: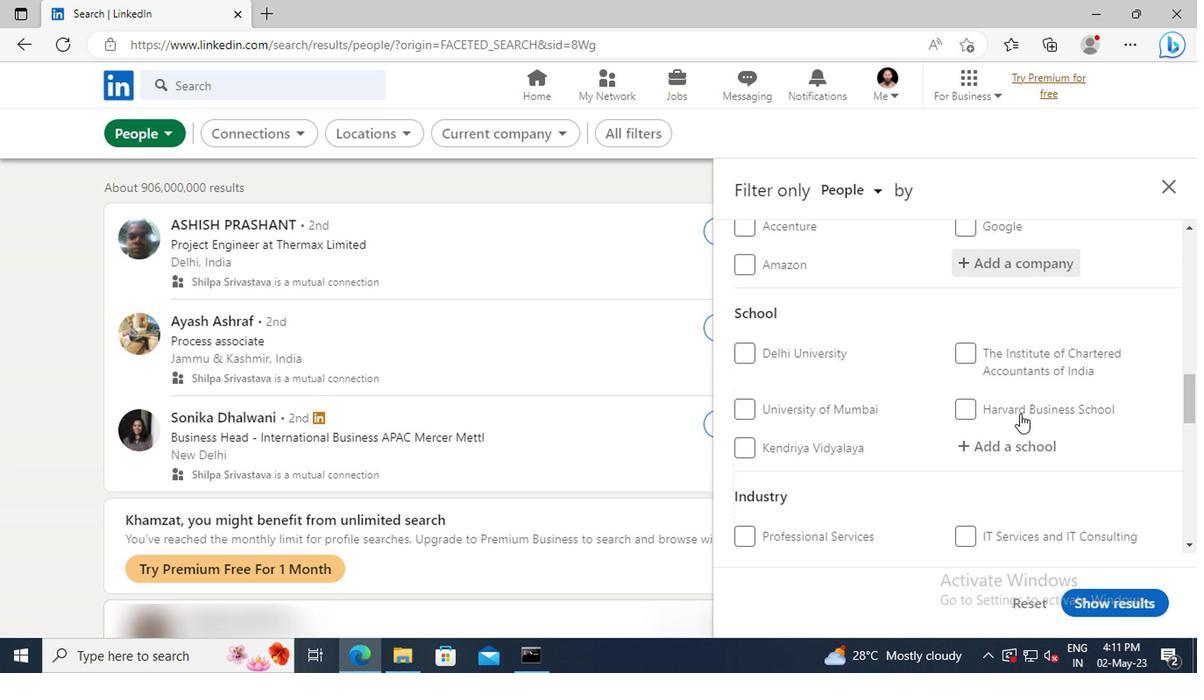 
Action: Mouse scrolled (1016, 411) with delta (0, 0)
Screenshot: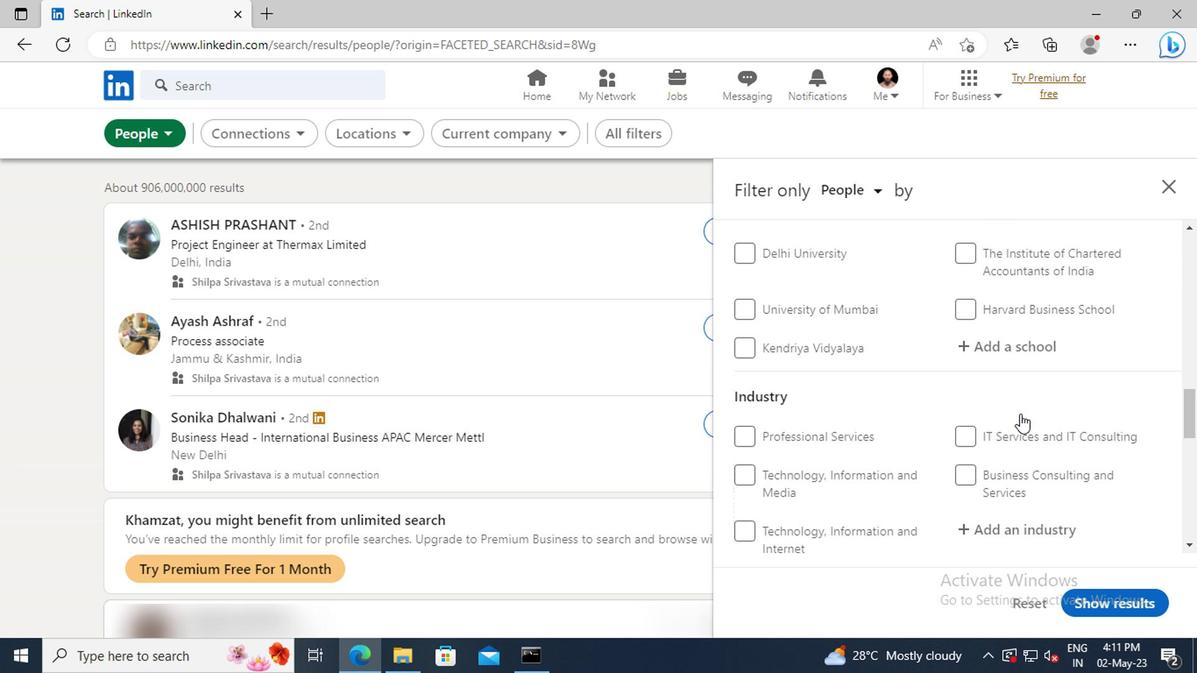 
Action: Mouse scrolled (1016, 411) with delta (0, 0)
Screenshot: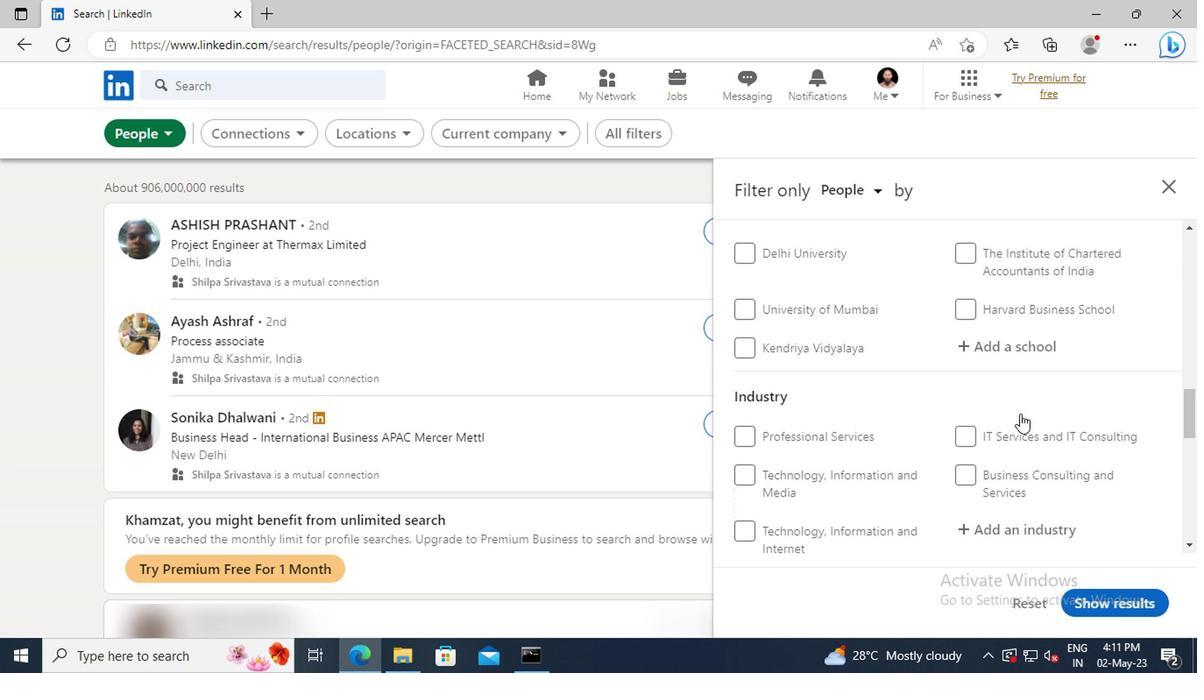 
Action: Mouse scrolled (1016, 411) with delta (0, 0)
Screenshot: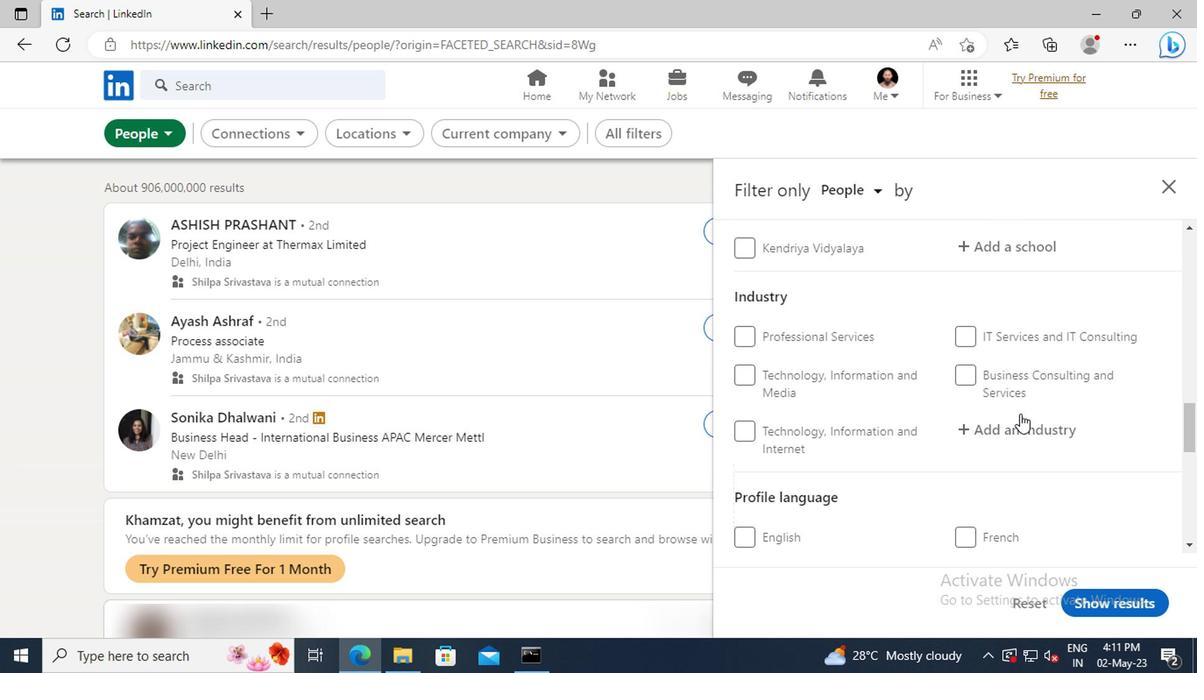 
Action: Mouse scrolled (1016, 411) with delta (0, 0)
Screenshot: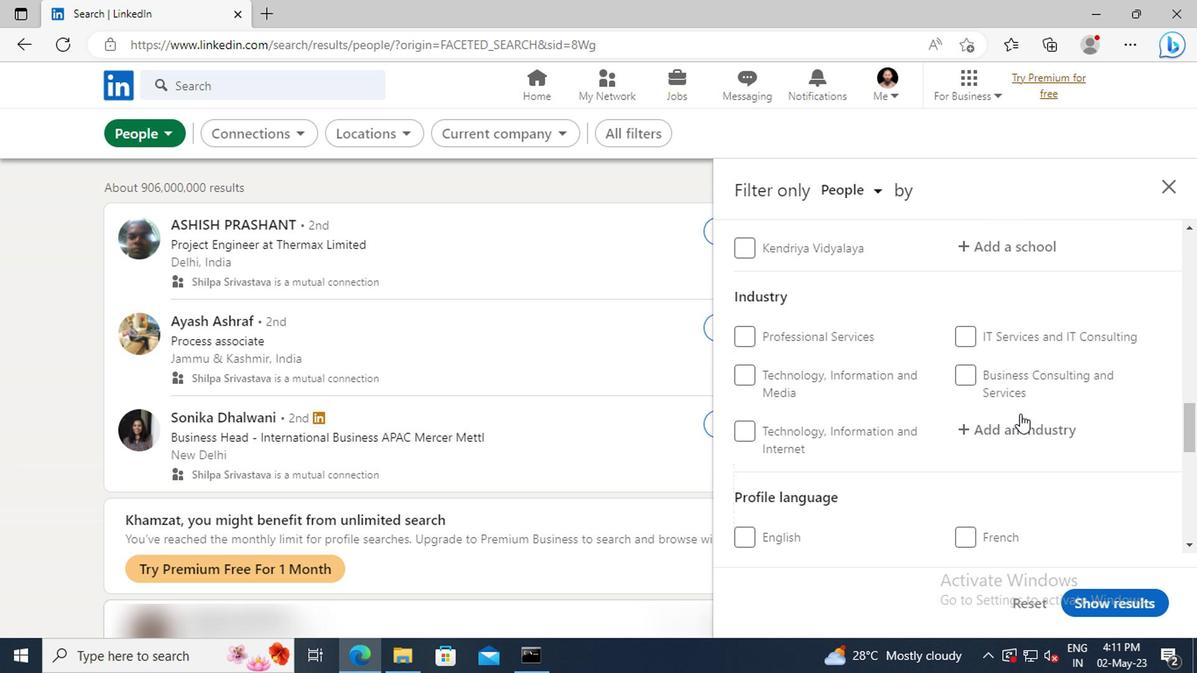 
Action: Mouse moved to (742, 476)
Screenshot: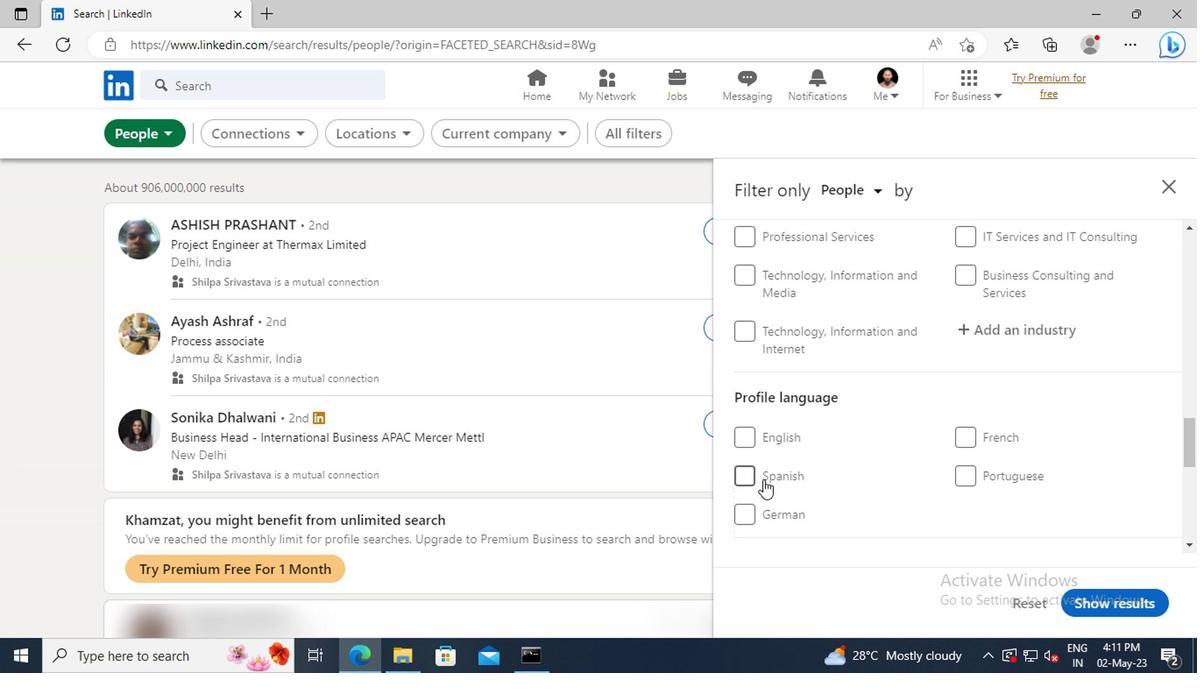 
Action: Mouse pressed left at (742, 476)
Screenshot: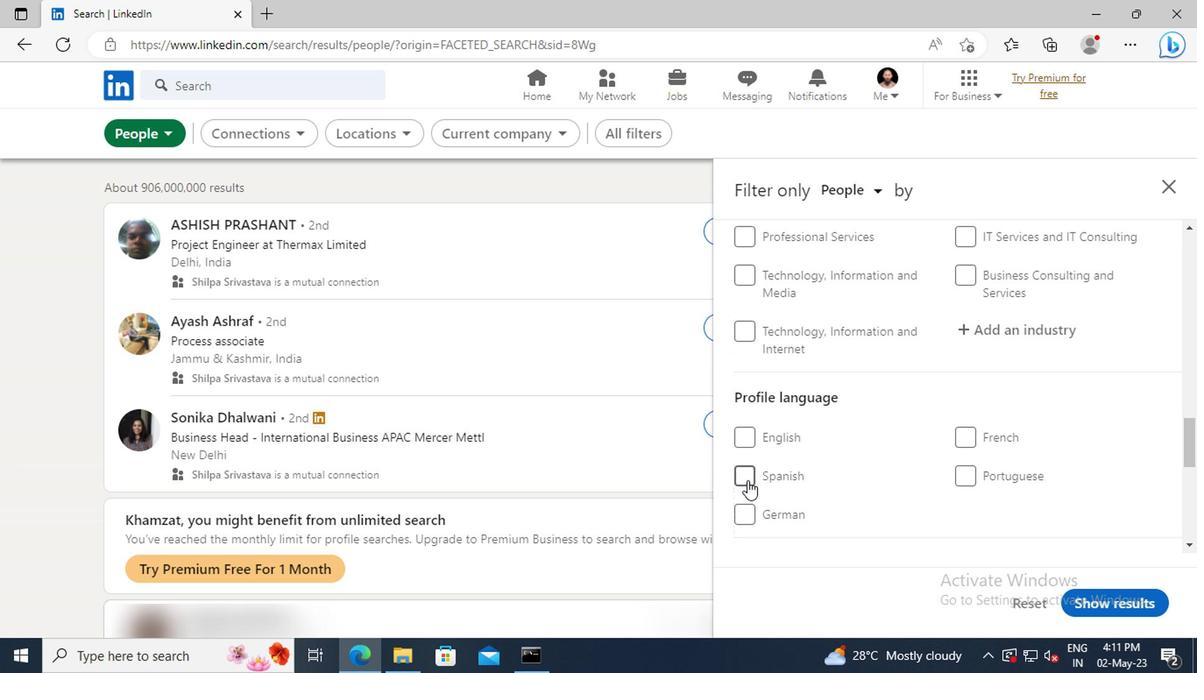 
Action: Mouse moved to (994, 419)
Screenshot: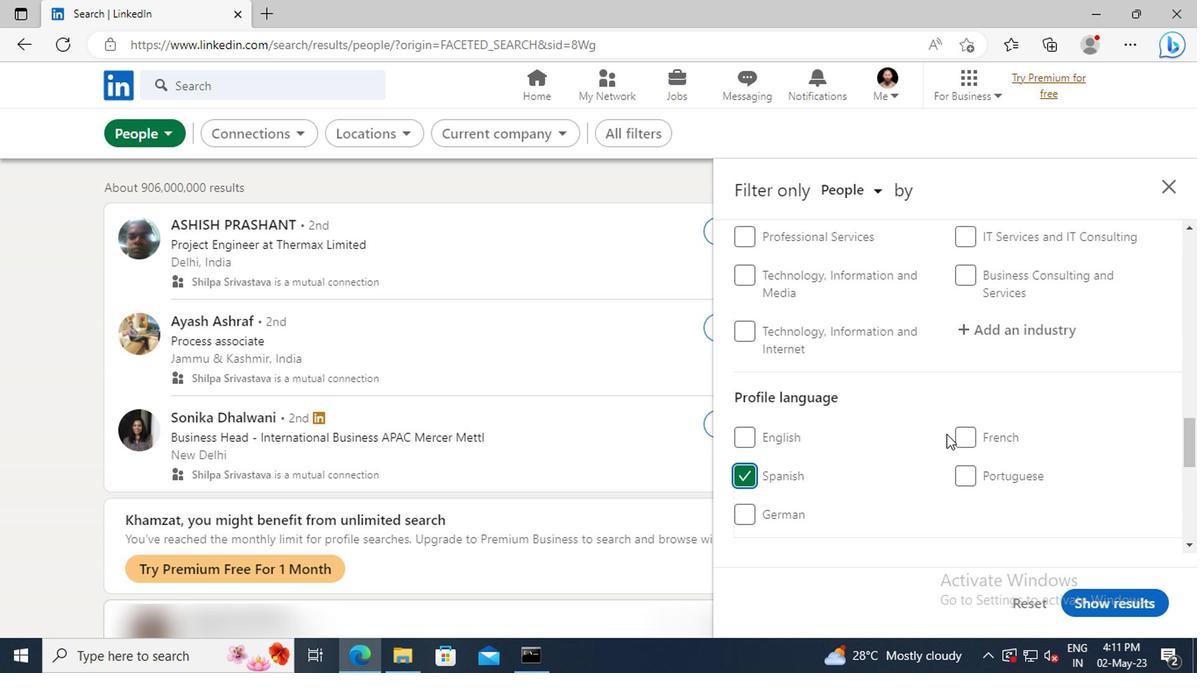 
Action: Mouse scrolled (994, 420) with delta (0, 1)
Screenshot: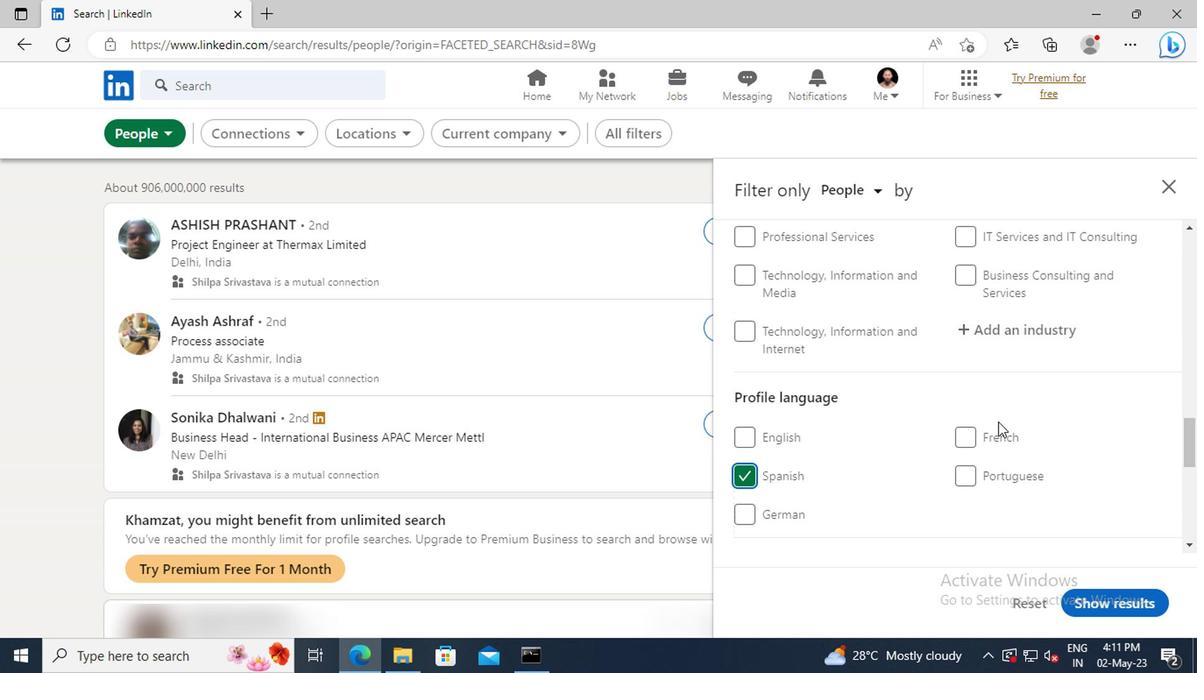 
Action: Mouse scrolled (994, 420) with delta (0, 1)
Screenshot: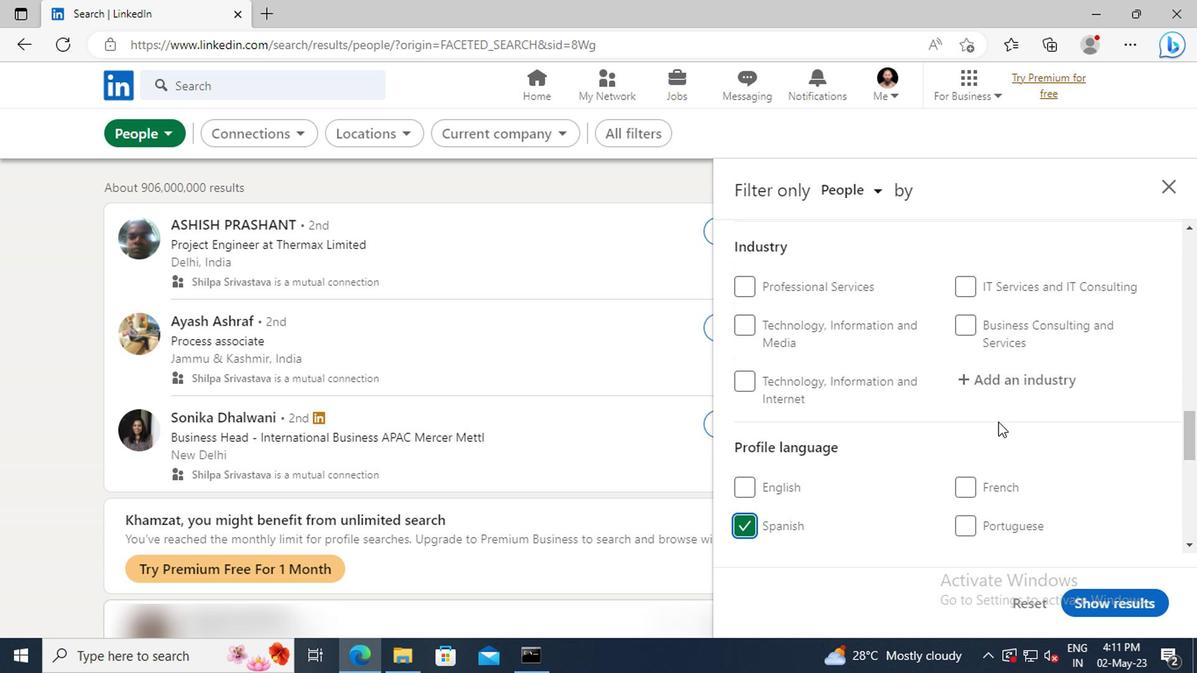 
Action: Mouse scrolled (994, 420) with delta (0, 1)
Screenshot: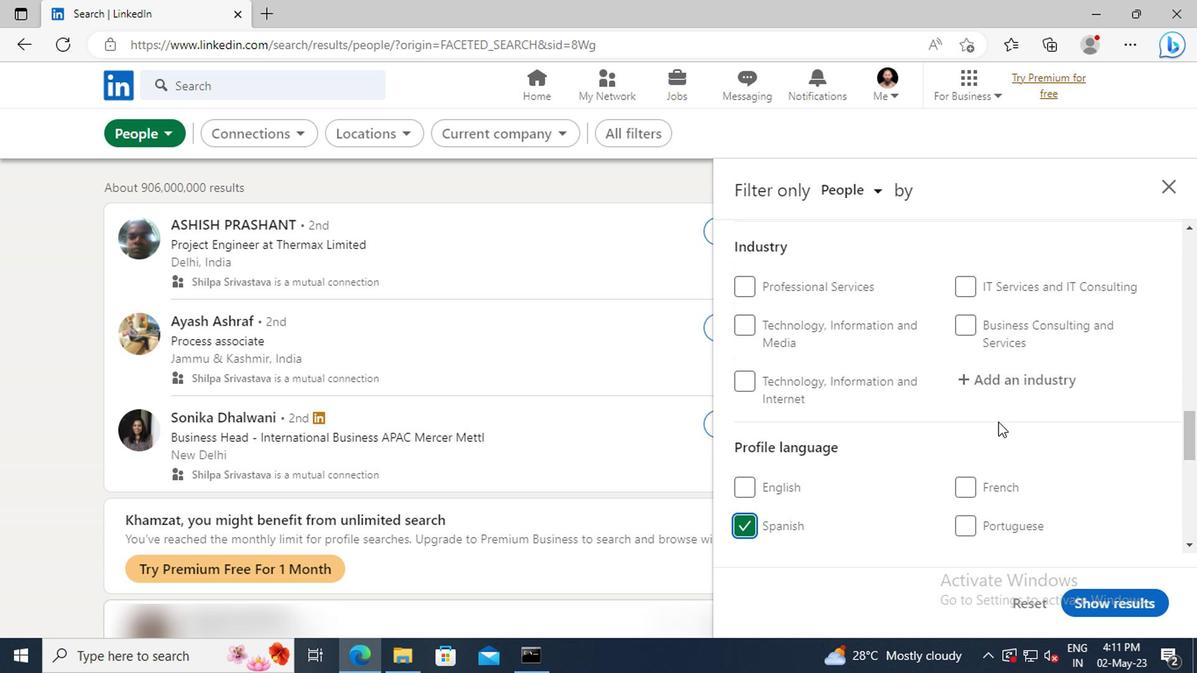 
Action: Mouse scrolled (994, 420) with delta (0, 1)
Screenshot: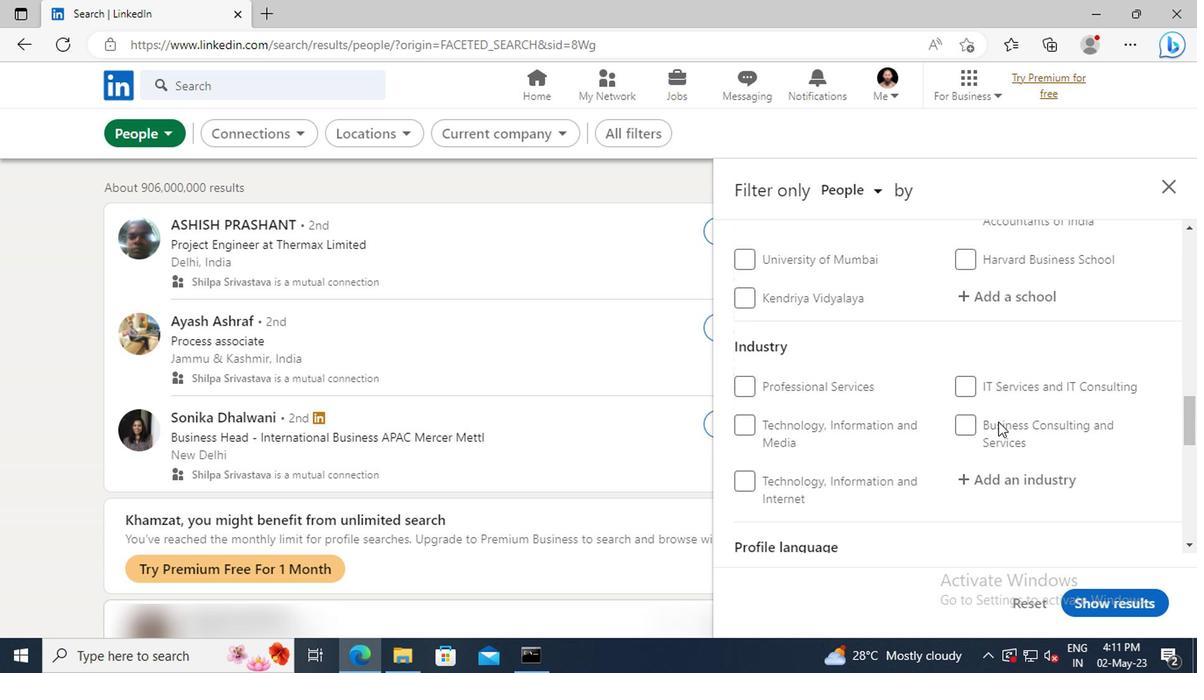 
Action: Mouse moved to (997, 418)
Screenshot: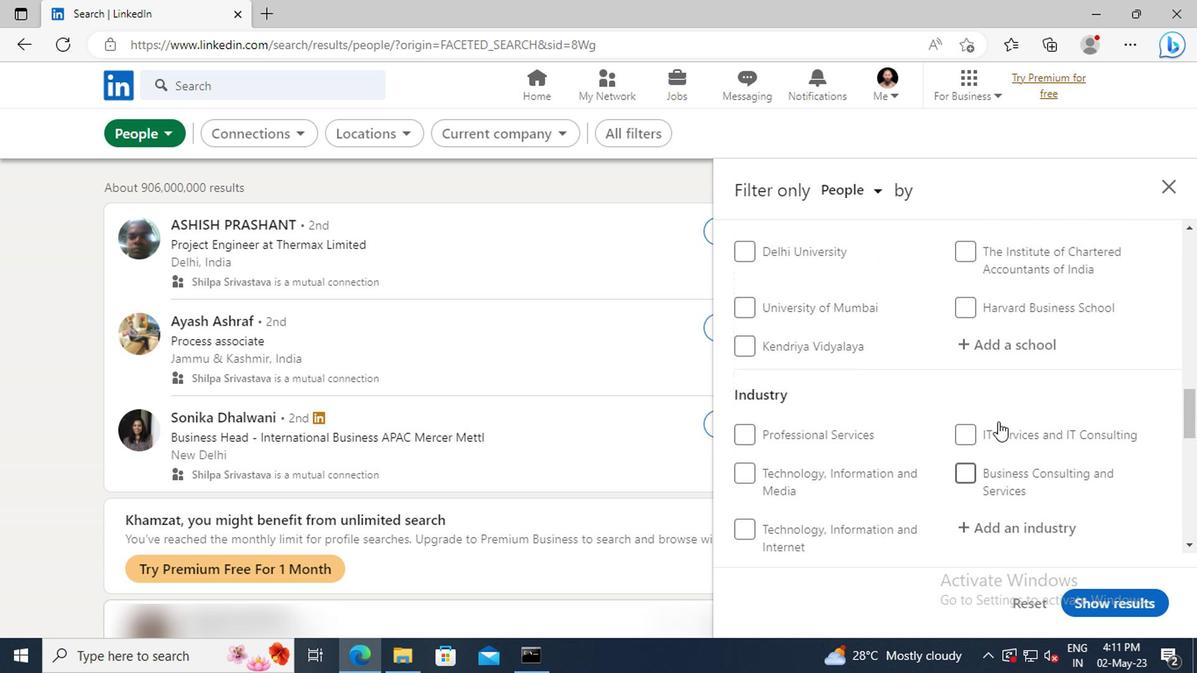 
Action: Mouse scrolled (997, 419) with delta (0, 0)
Screenshot: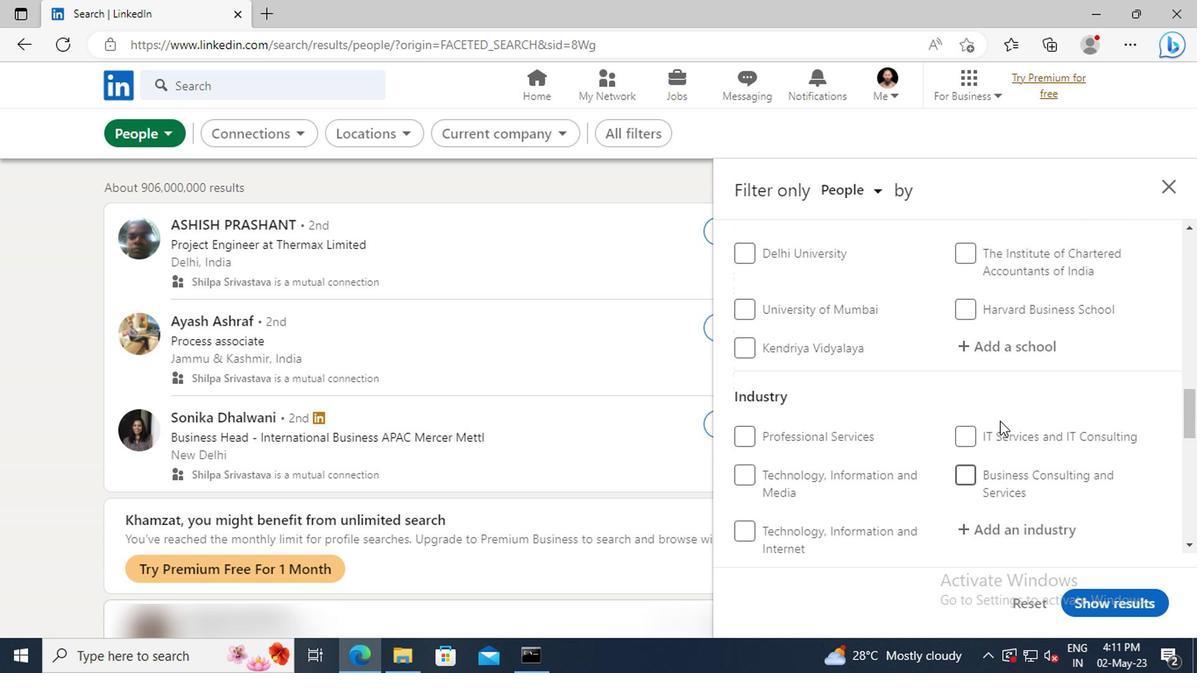 
Action: Mouse scrolled (997, 419) with delta (0, 0)
Screenshot: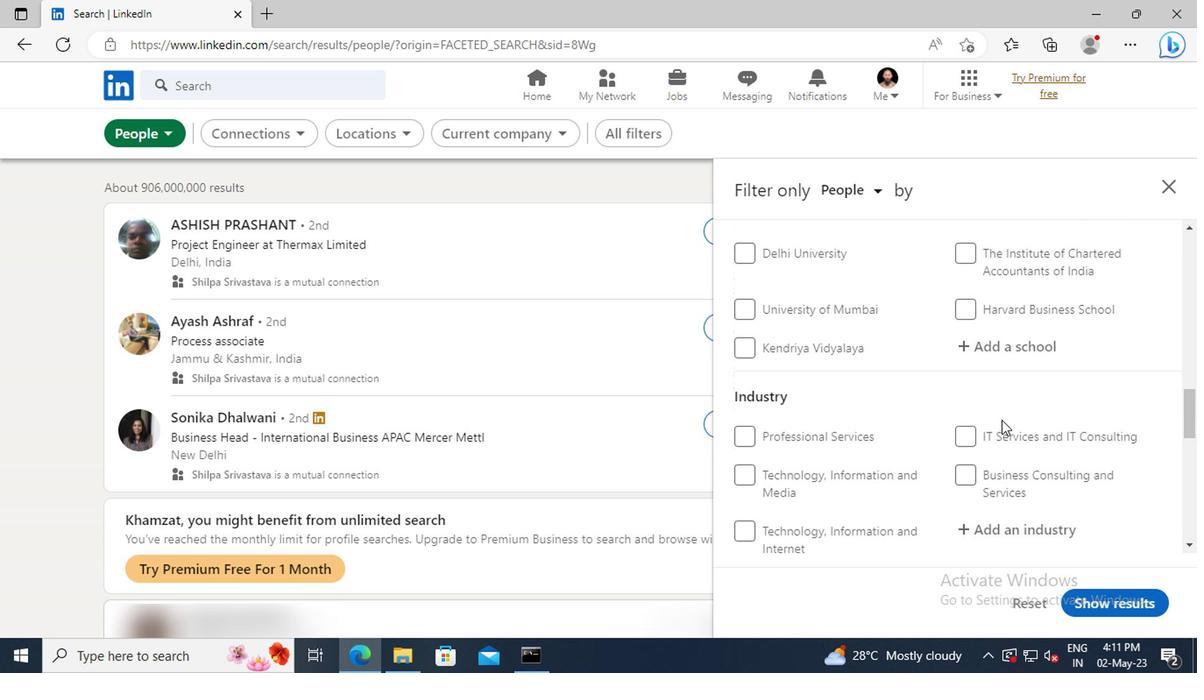 
Action: Mouse scrolled (997, 419) with delta (0, 0)
Screenshot: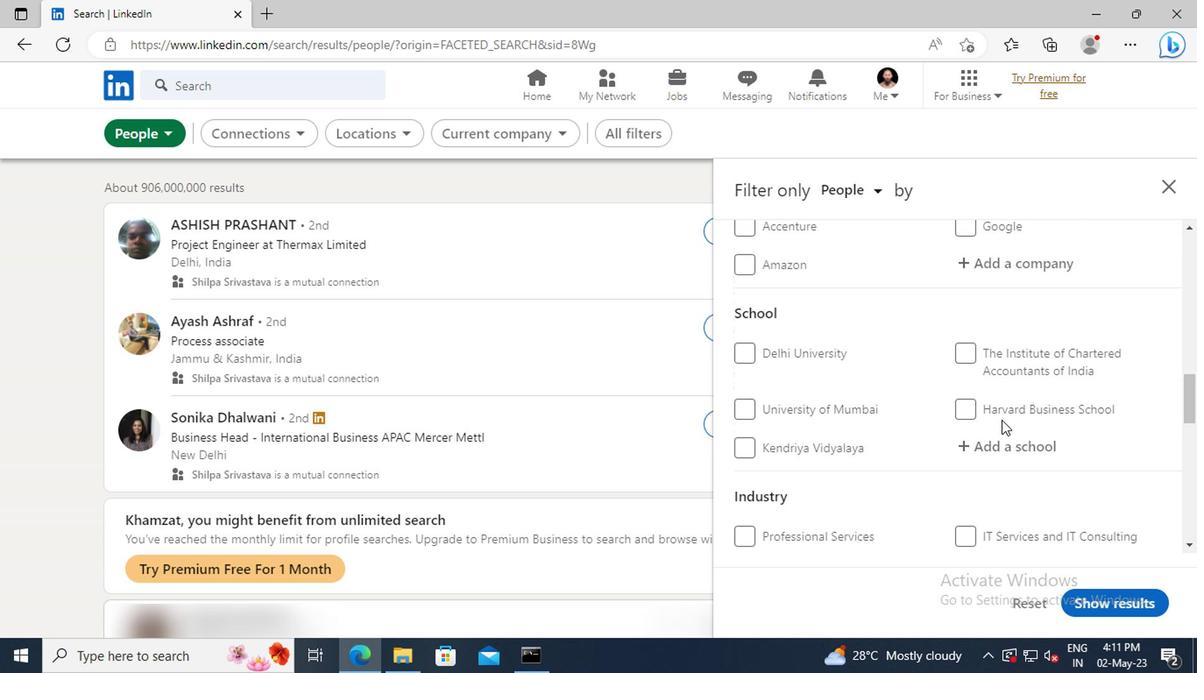 
Action: Mouse scrolled (997, 419) with delta (0, 0)
Screenshot: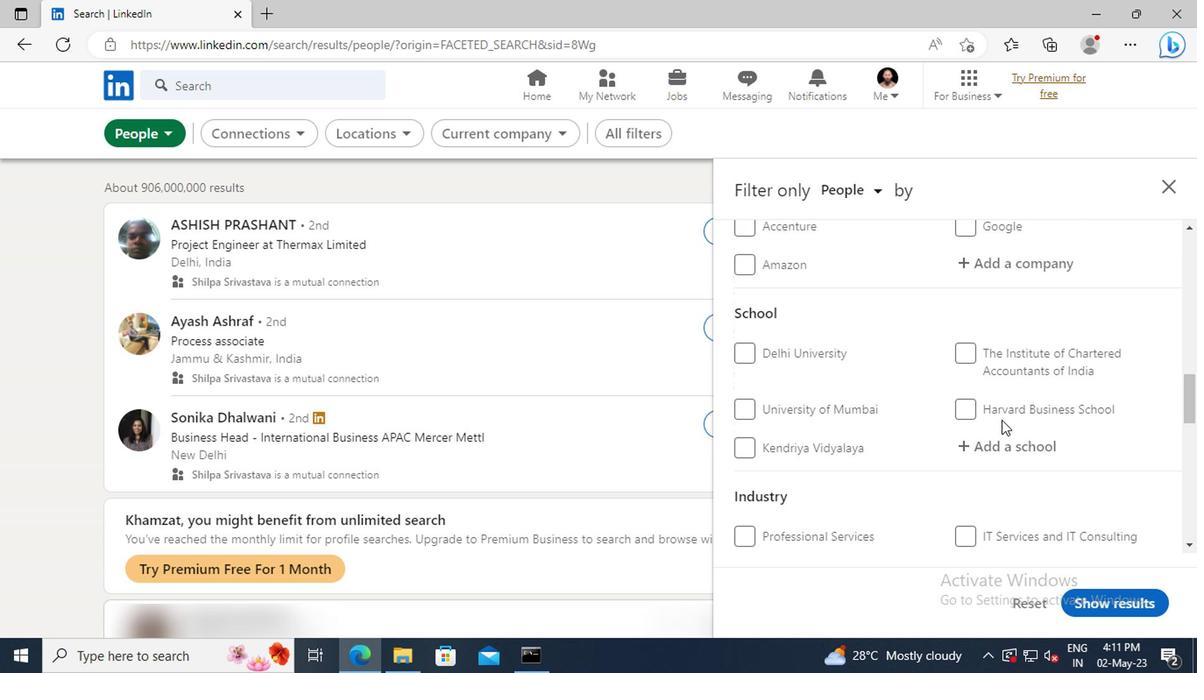 
Action: Mouse scrolled (997, 419) with delta (0, 0)
Screenshot: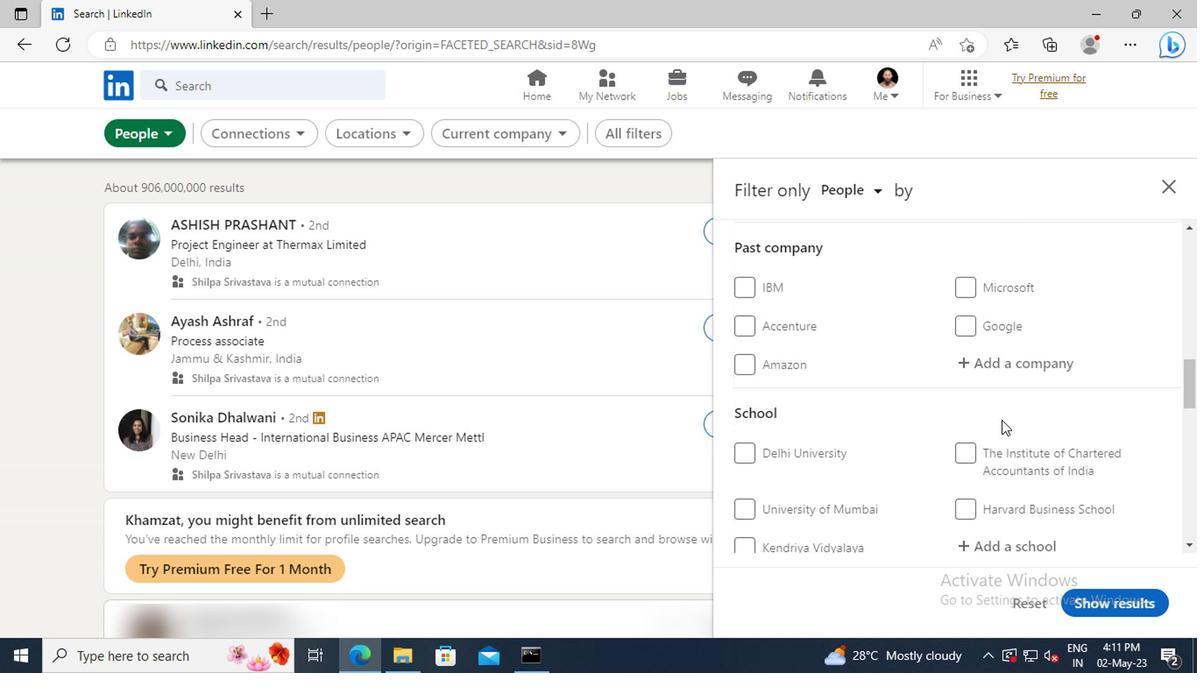 
Action: Mouse scrolled (997, 419) with delta (0, 0)
Screenshot: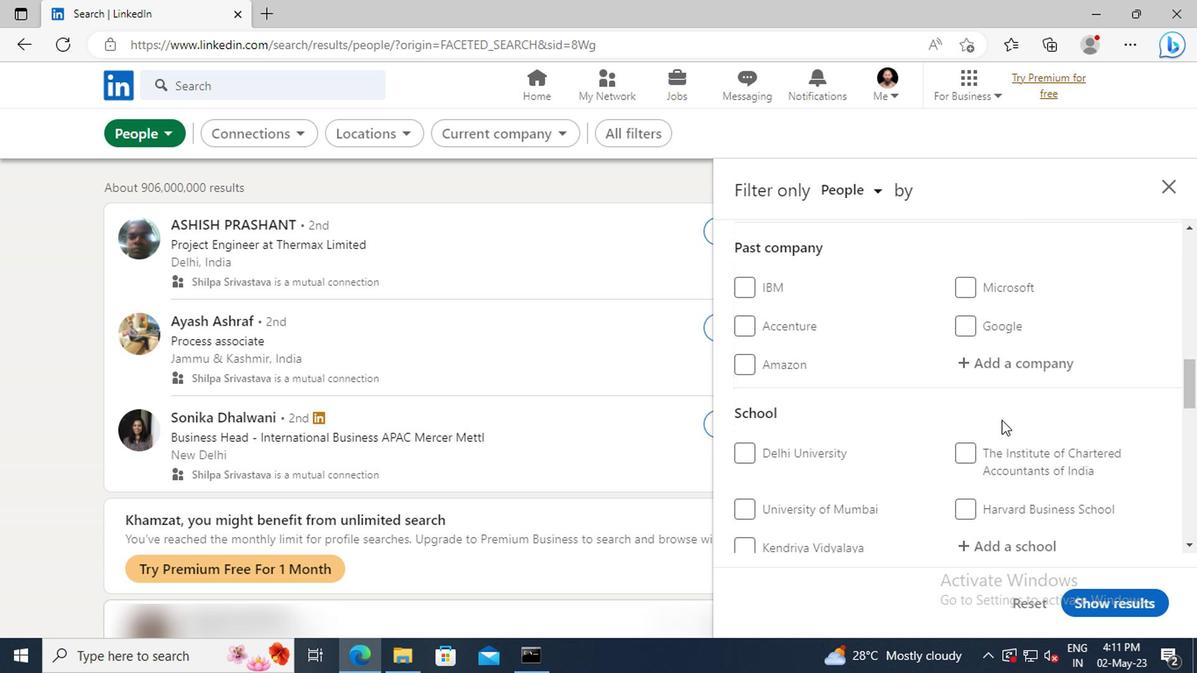 
Action: Mouse scrolled (997, 419) with delta (0, 0)
Screenshot: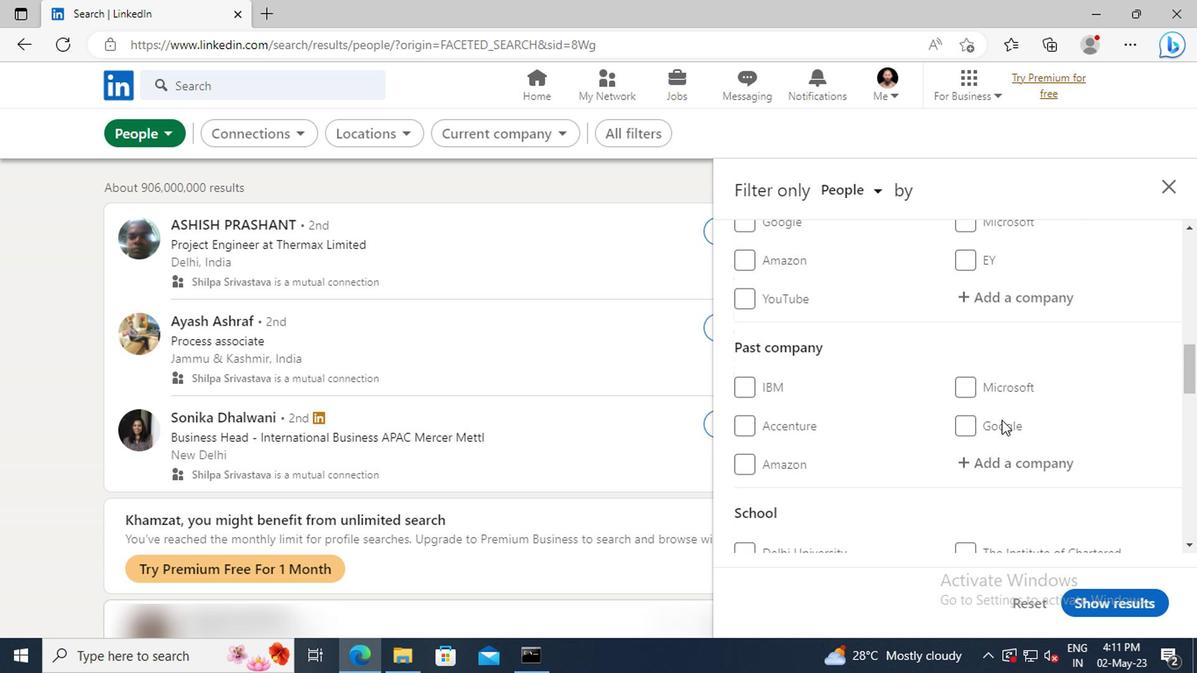 
Action: Mouse moved to (973, 345)
Screenshot: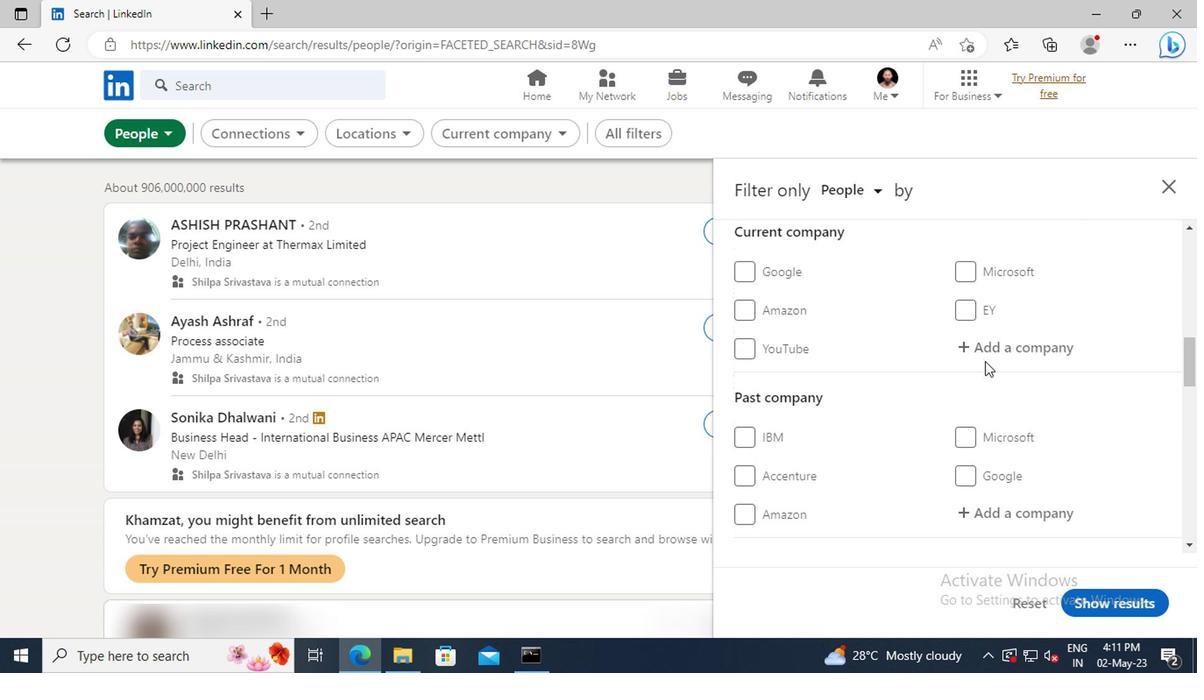 
Action: Mouse pressed left at (973, 345)
Screenshot: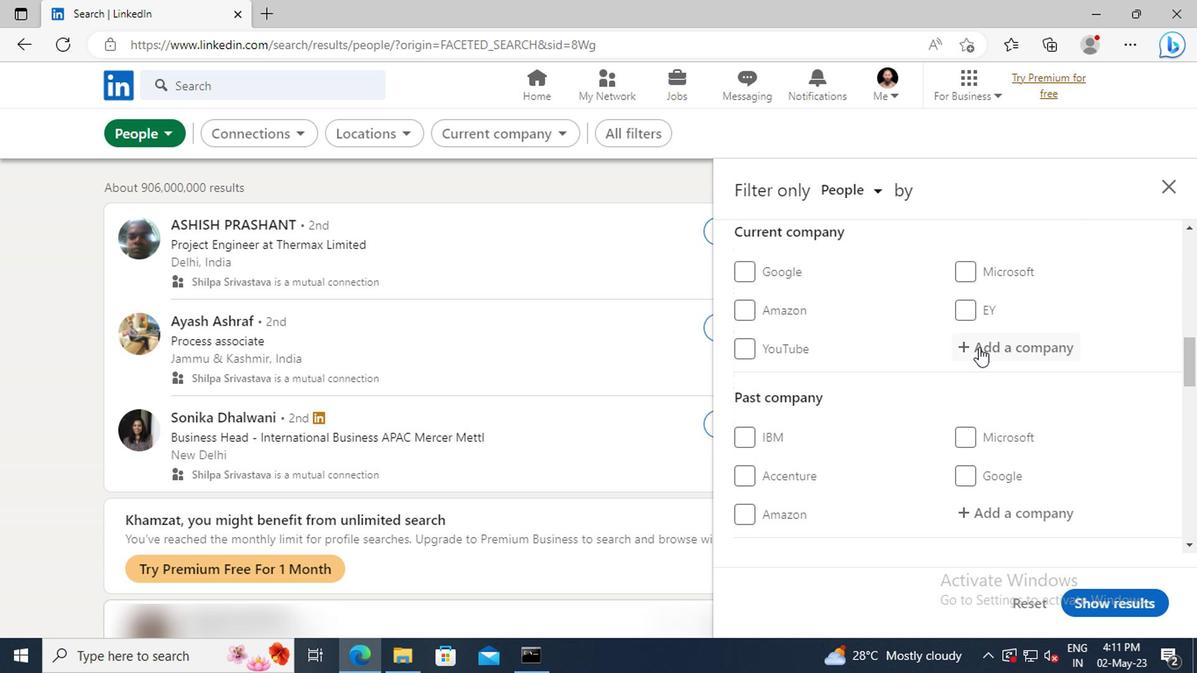 
Action: Key pressed <Key.shift>GROWTH<Key.space><Key.shift>CENTRAL
Screenshot: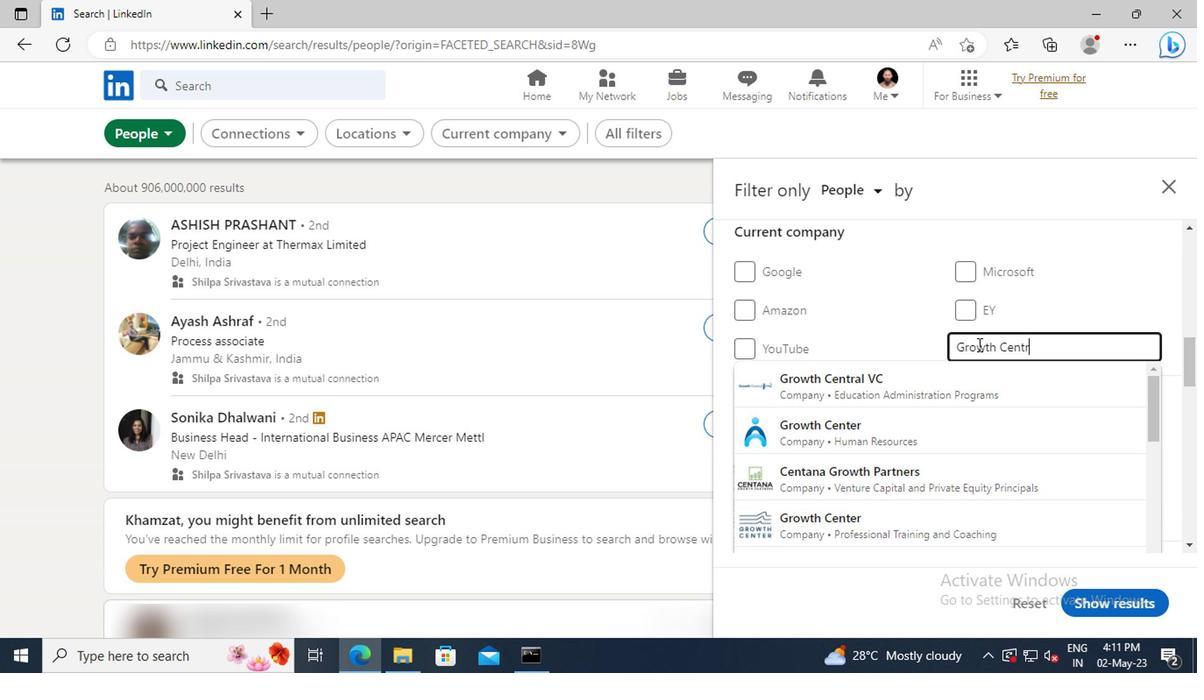 
Action: Mouse moved to (981, 374)
Screenshot: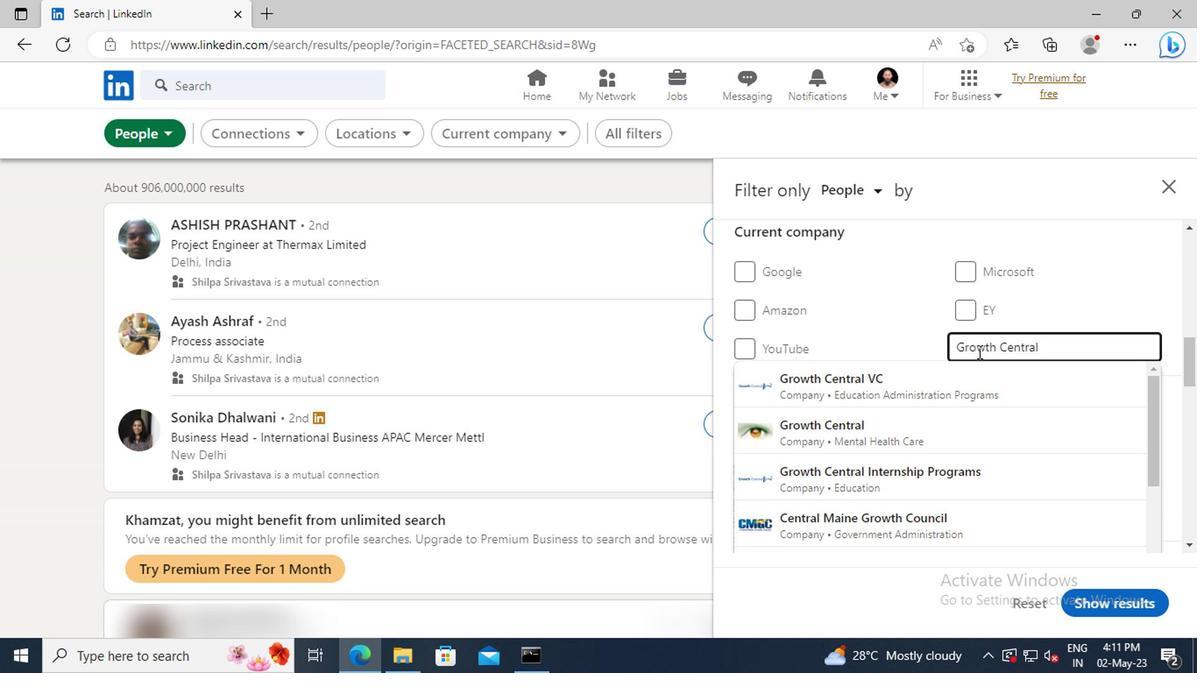 
Action: Mouse pressed left at (981, 374)
Screenshot: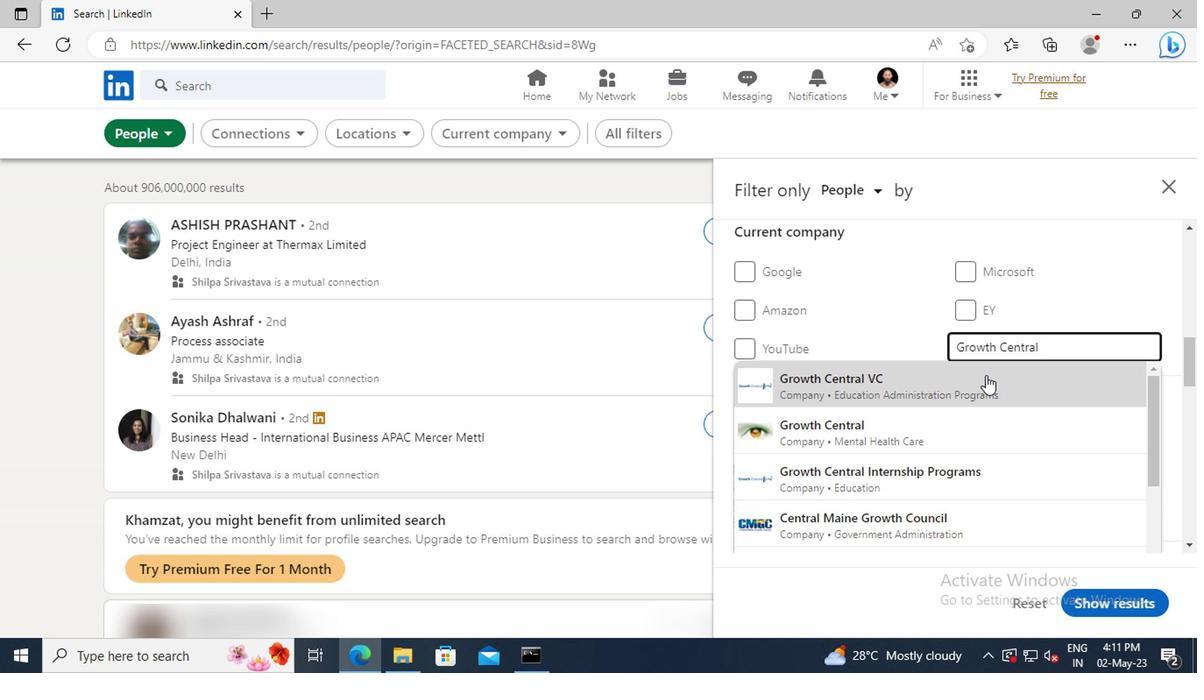 
Action: Mouse scrolled (981, 374) with delta (0, 0)
Screenshot: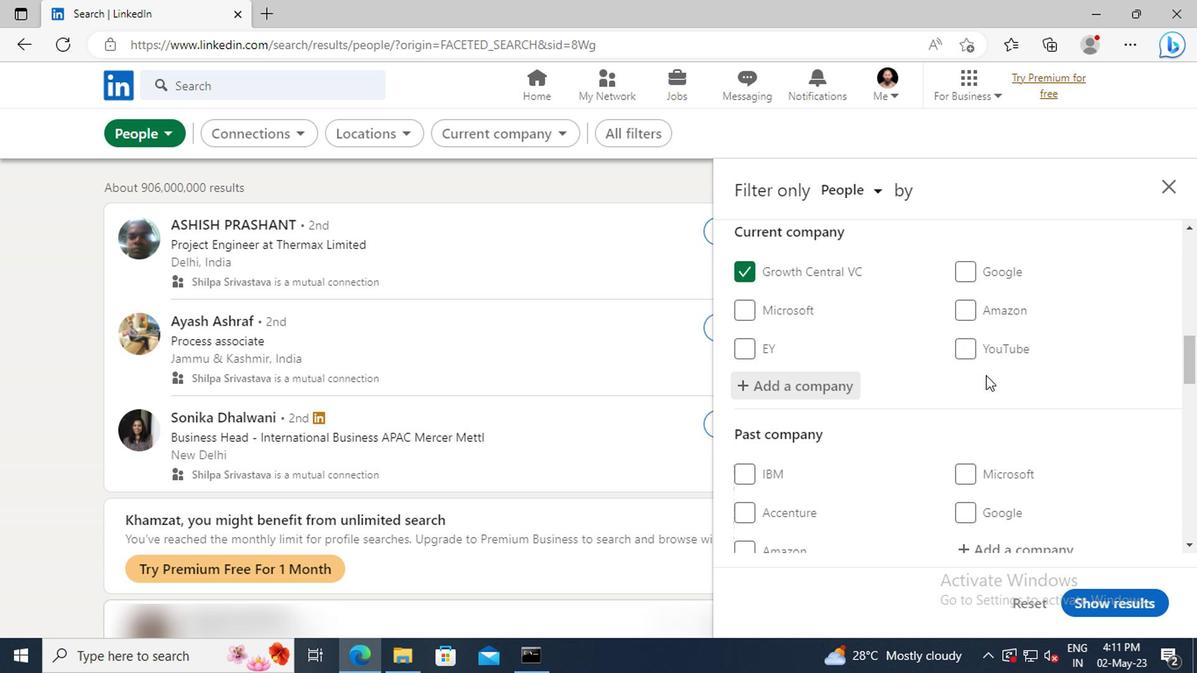 
Action: Mouse scrolled (981, 374) with delta (0, 0)
Screenshot: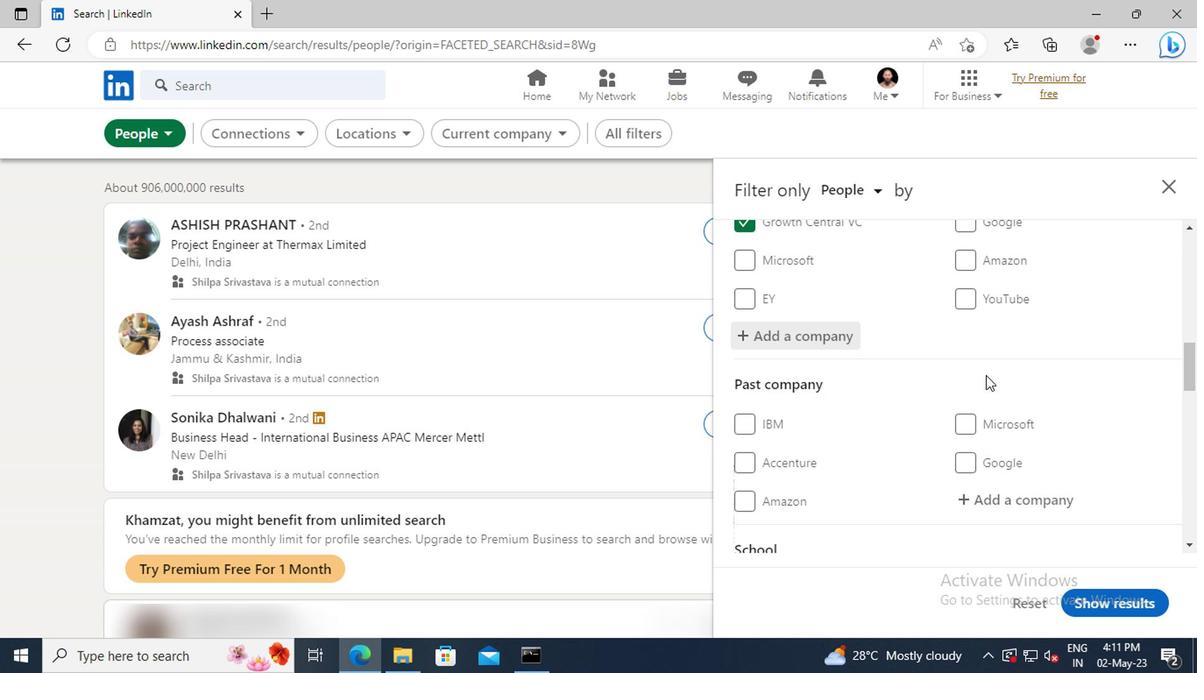 
Action: Mouse scrolled (981, 374) with delta (0, 0)
Screenshot: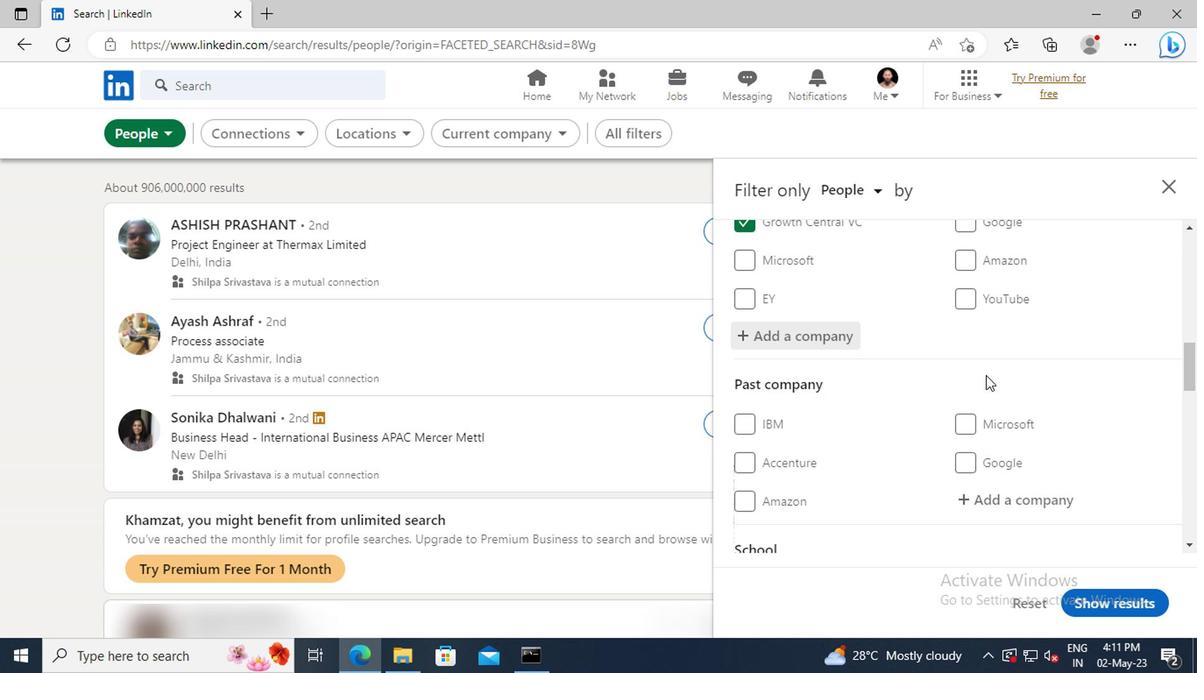 
Action: Mouse scrolled (981, 374) with delta (0, 0)
Screenshot: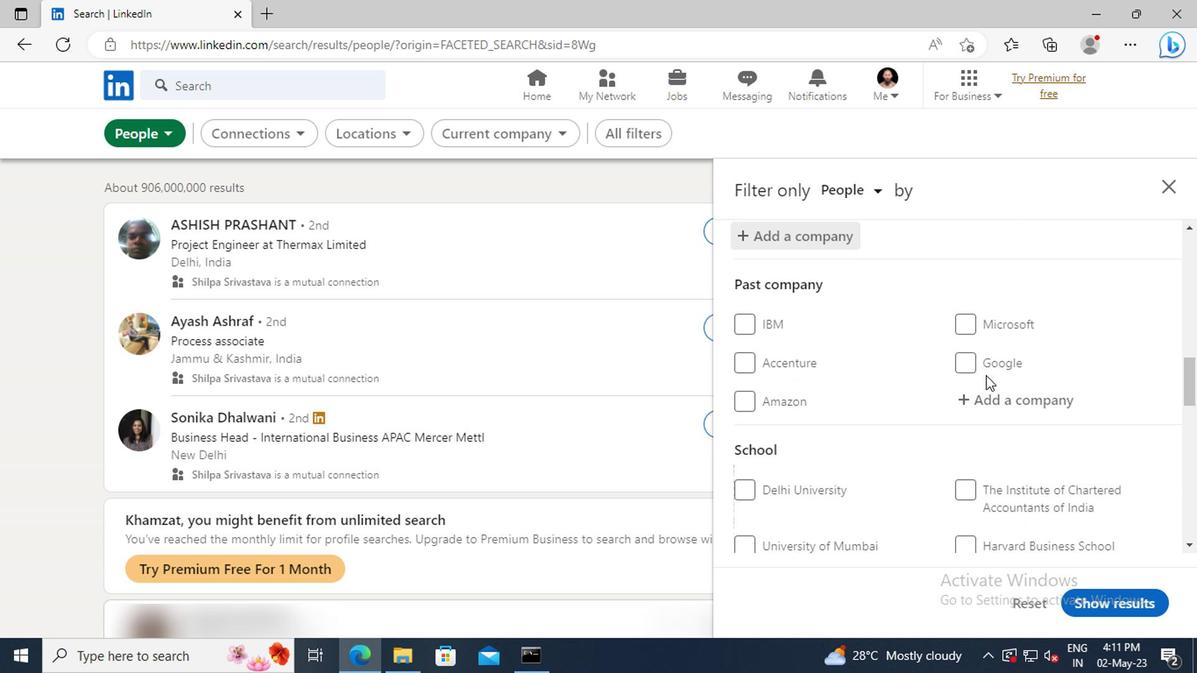 
Action: Mouse scrolled (981, 374) with delta (0, 0)
Screenshot: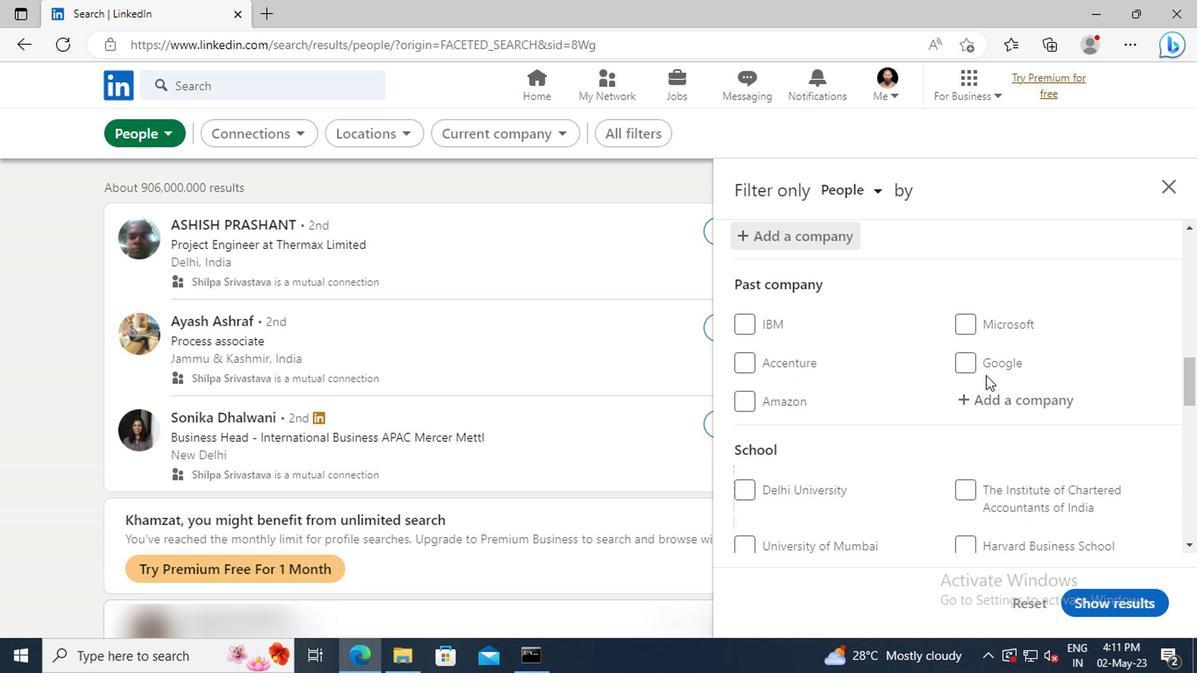 
Action: Mouse scrolled (981, 374) with delta (0, 0)
Screenshot: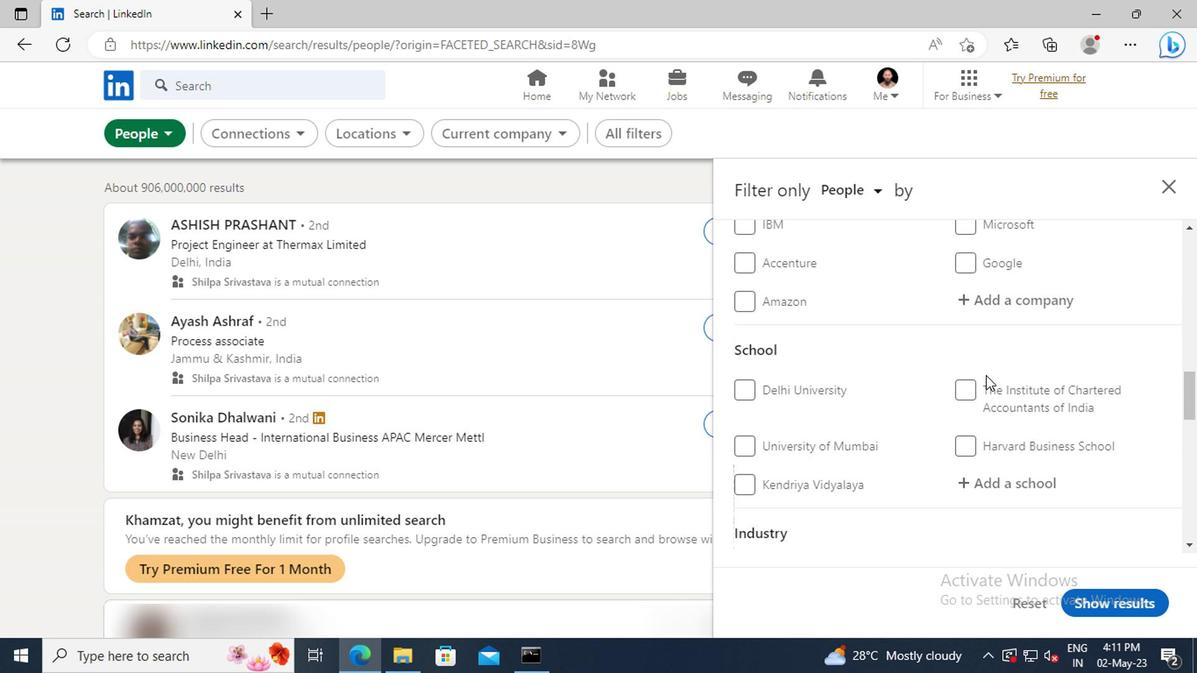 
Action: Mouse scrolled (981, 374) with delta (0, 0)
Screenshot: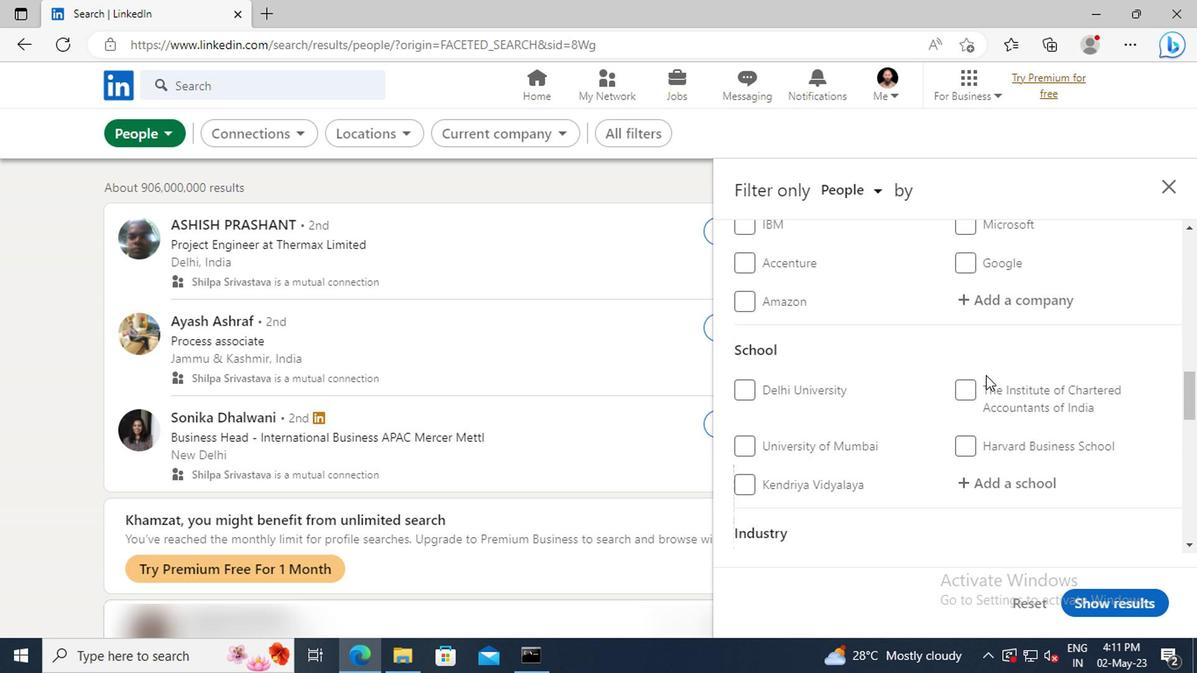 
Action: Mouse moved to (983, 379)
Screenshot: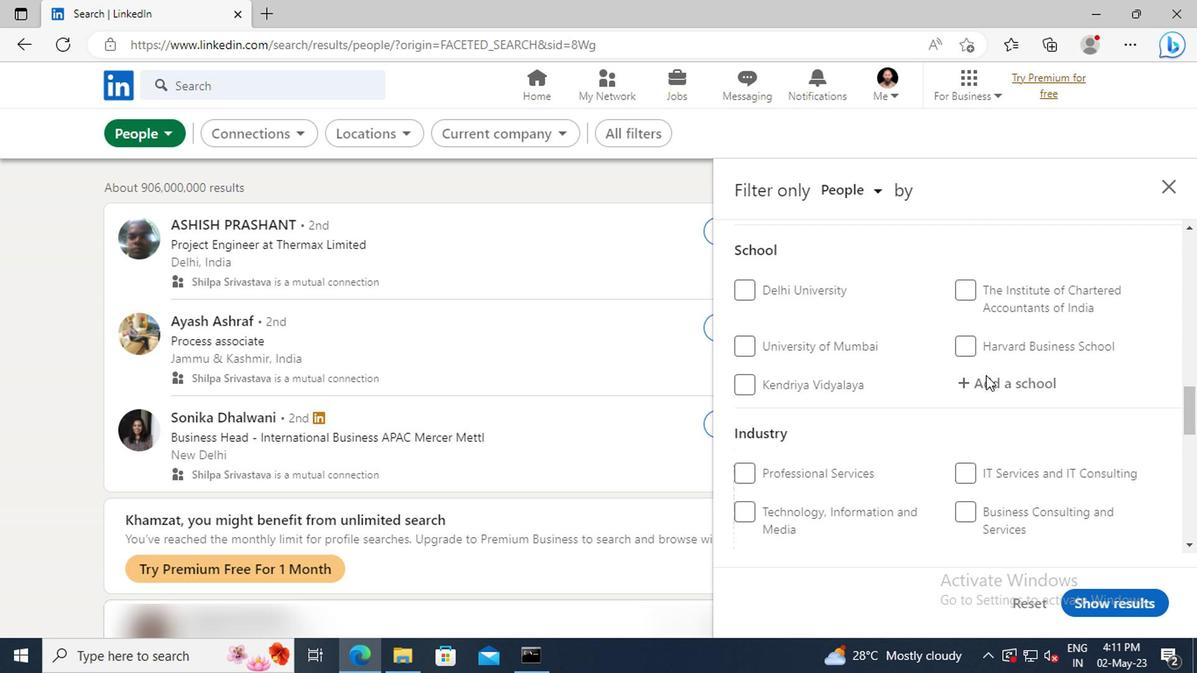 
Action: Mouse pressed left at (983, 379)
Screenshot: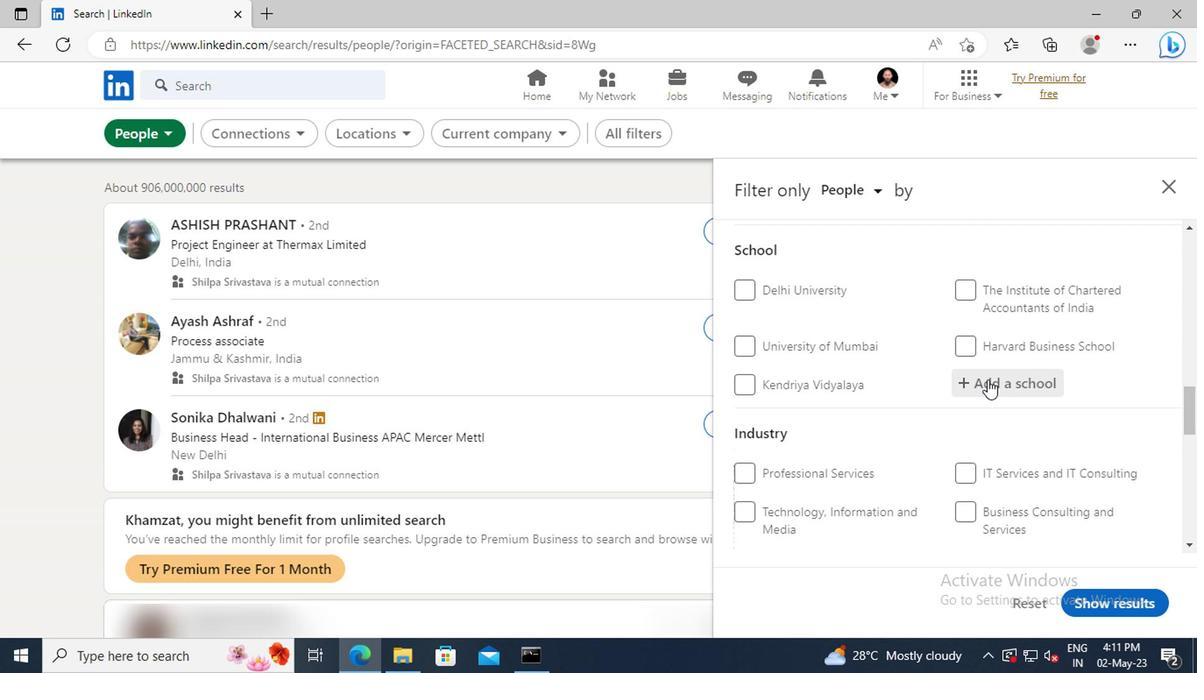 
Action: Key pressed <Key.shift>ANJUMAN-<Key.shift>I-<Key.shift>IS
Screenshot: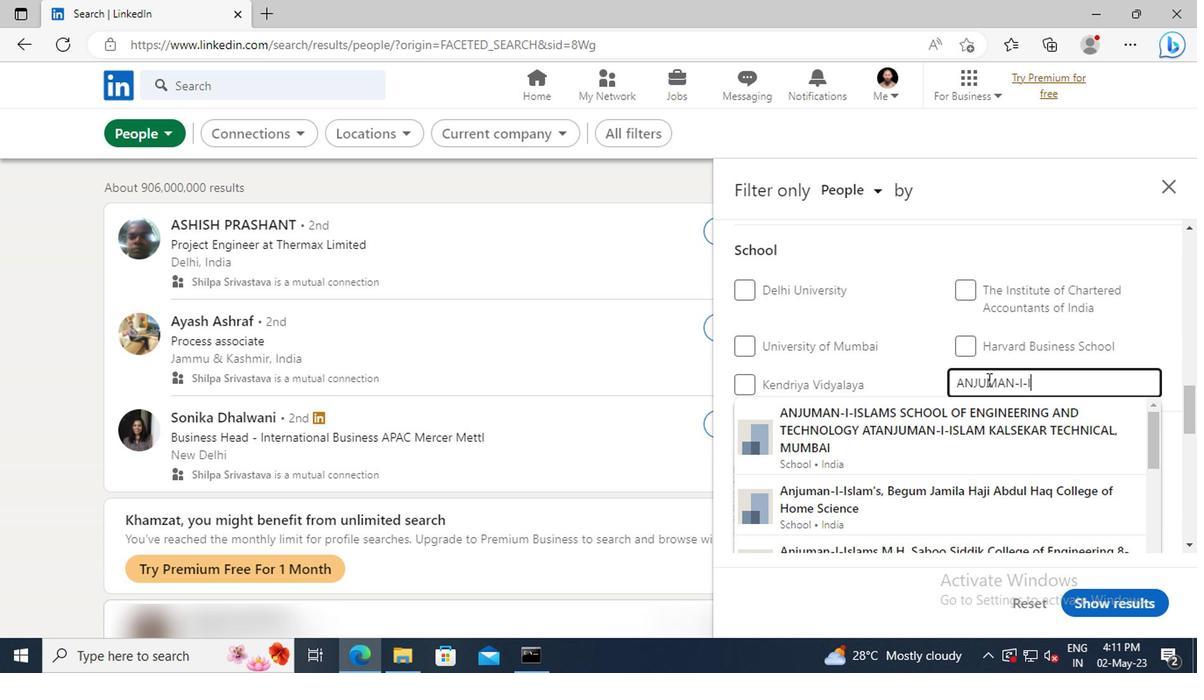 
Action: Mouse moved to (979, 411)
Screenshot: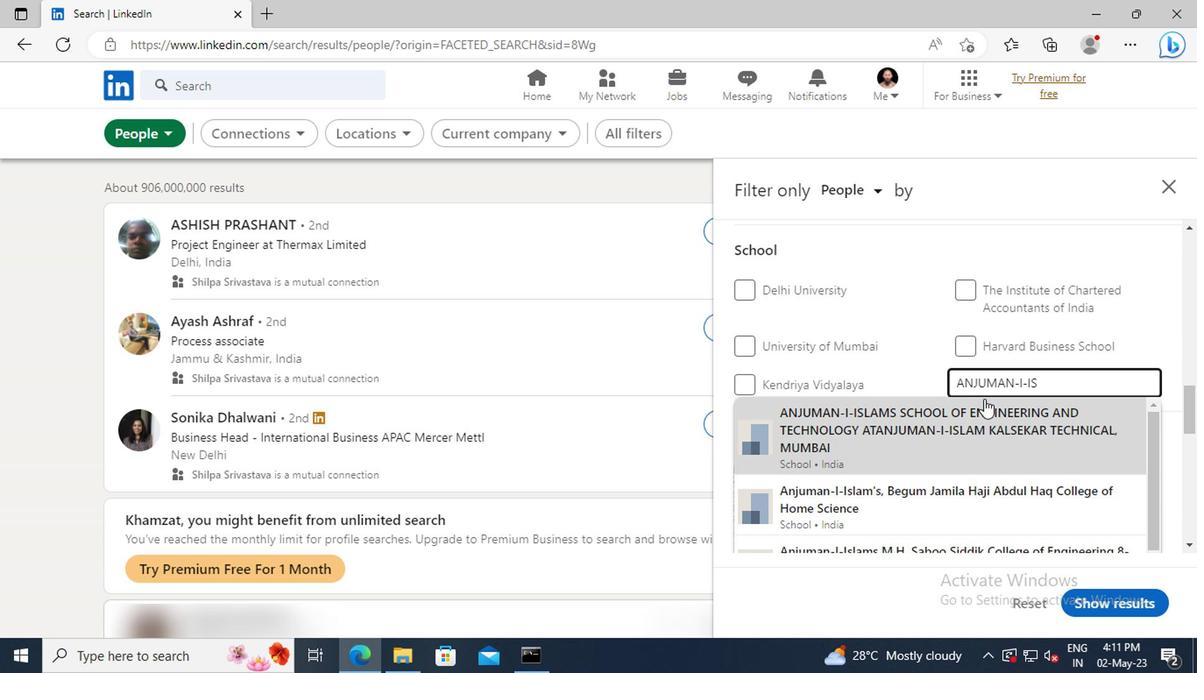 
Action: Mouse pressed left at (979, 411)
Screenshot: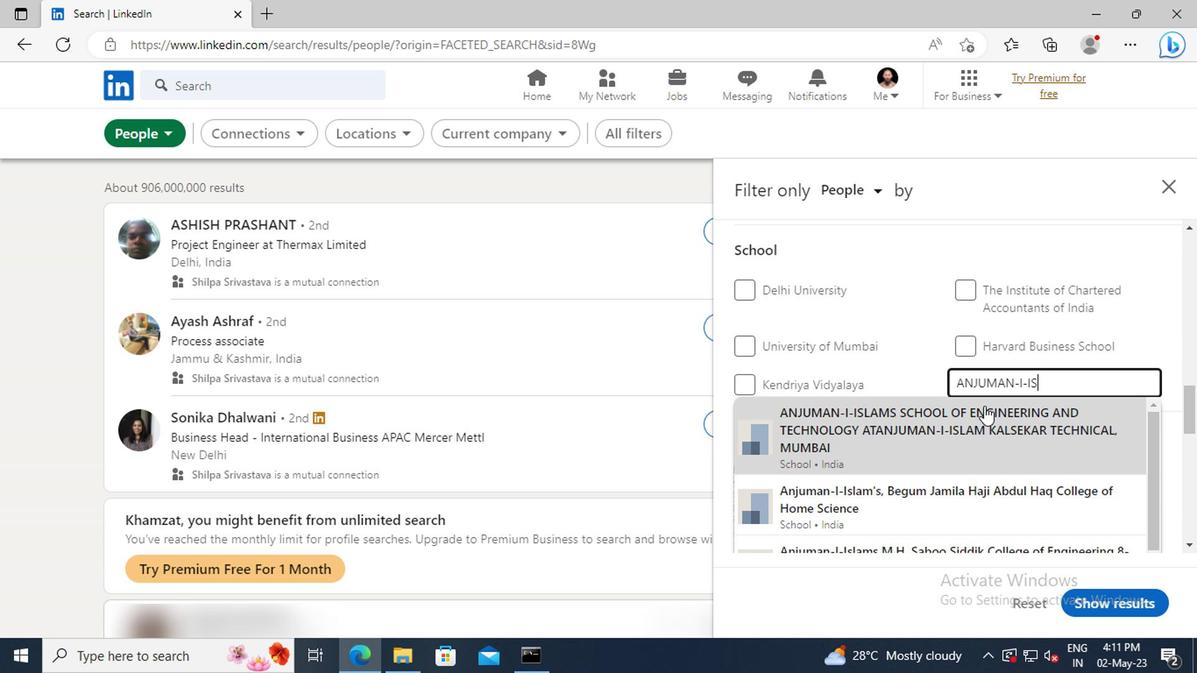 
Action: Mouse scrolled (979, 410) with delta (0, -1)
Screenshot: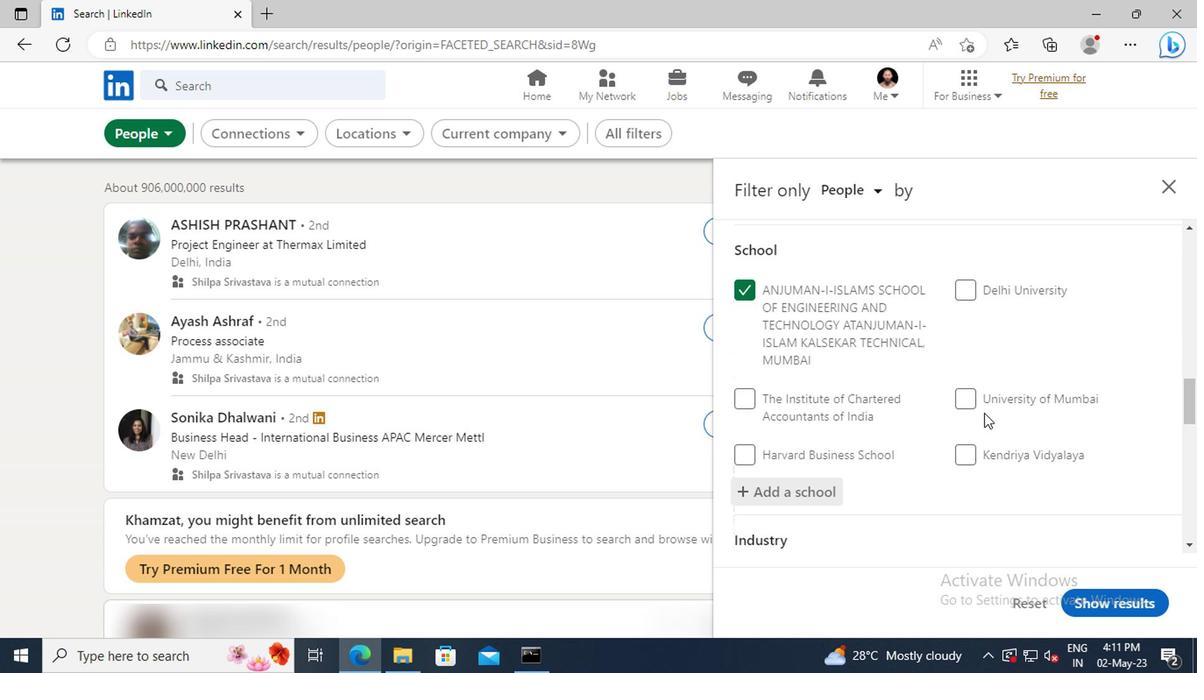 
Action: Mouse scrolled (979, 410) with delta (0, -1)
Screenshot: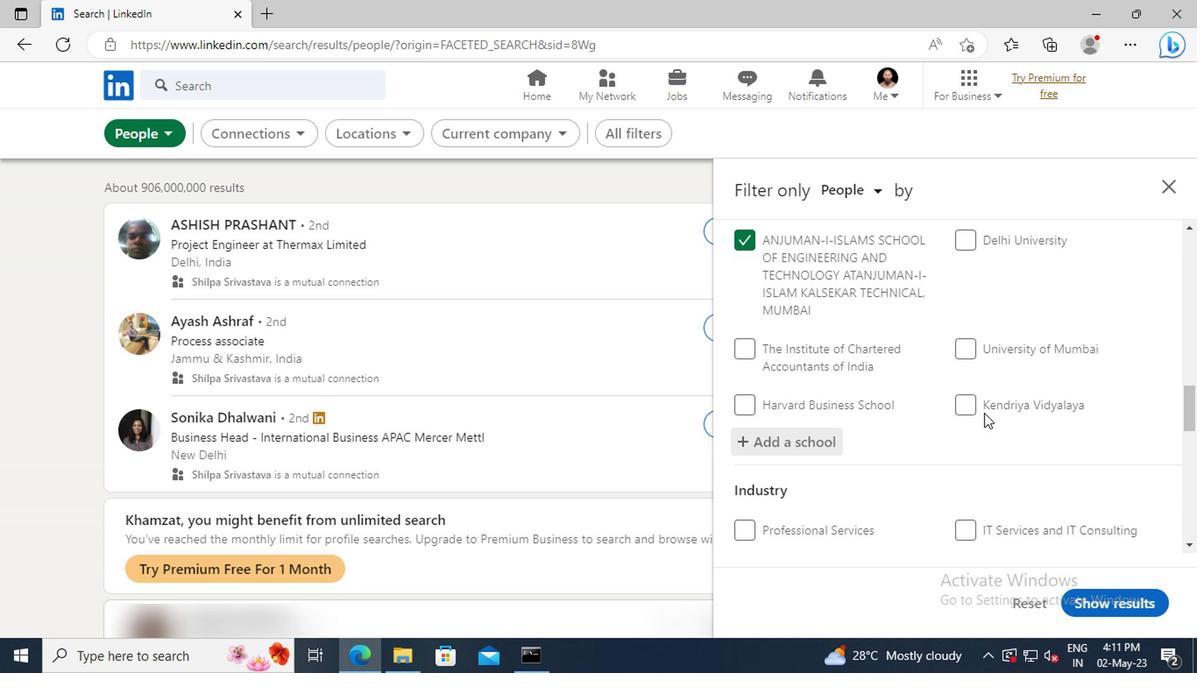 
Action: Mouse scrolled (979, 410) with delta (0, -1)
Screenshot: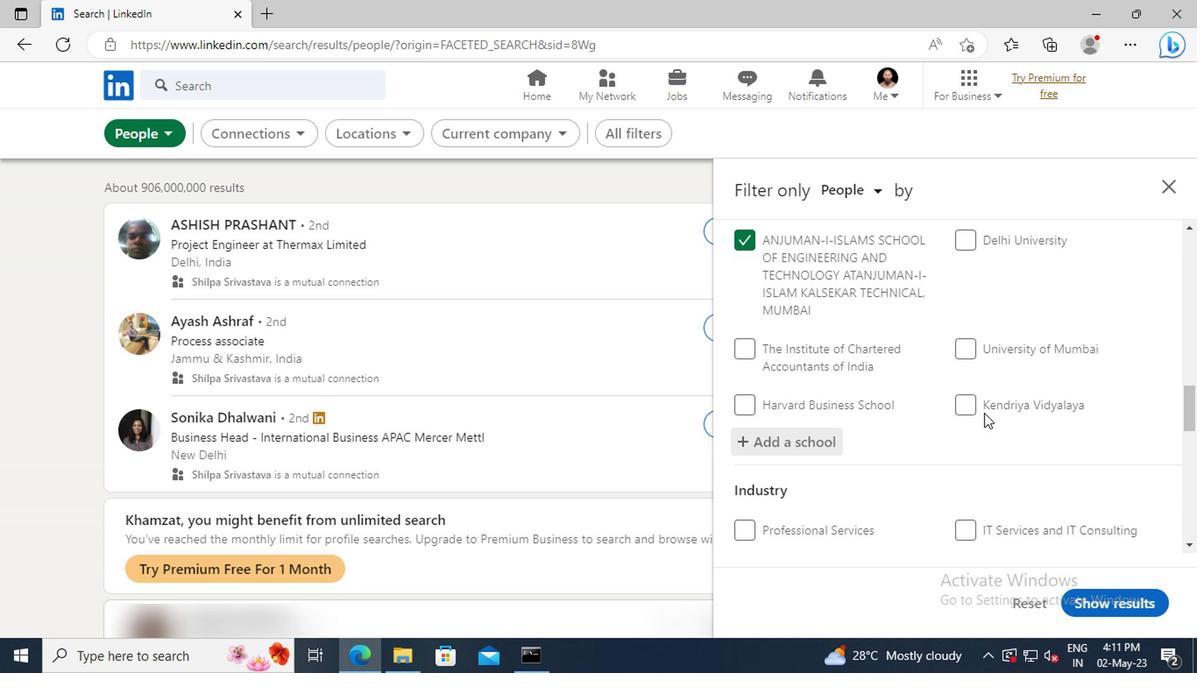 
Action: Mouse scrolled (979, 410) with delta (0, -1)
Screenshot: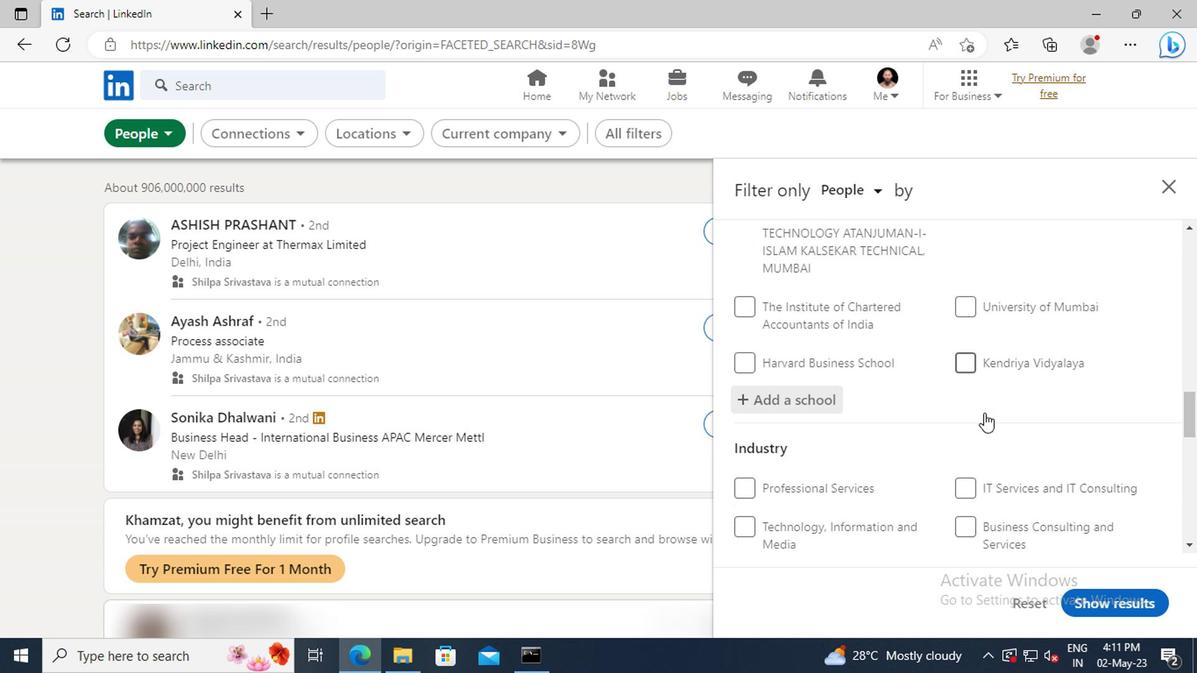 
Action: Mouse moved to (979, 412)
Screenshot: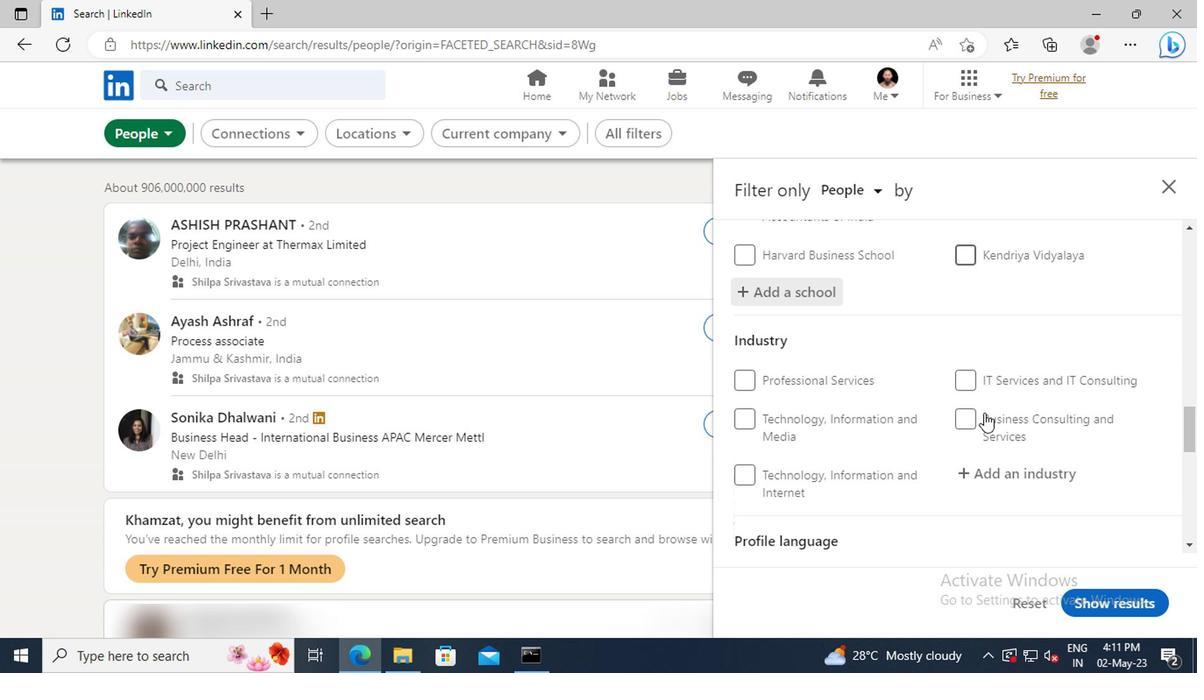 
Action: Mouse scrolled (979, 411) with delta (0, 0)
Screenshot: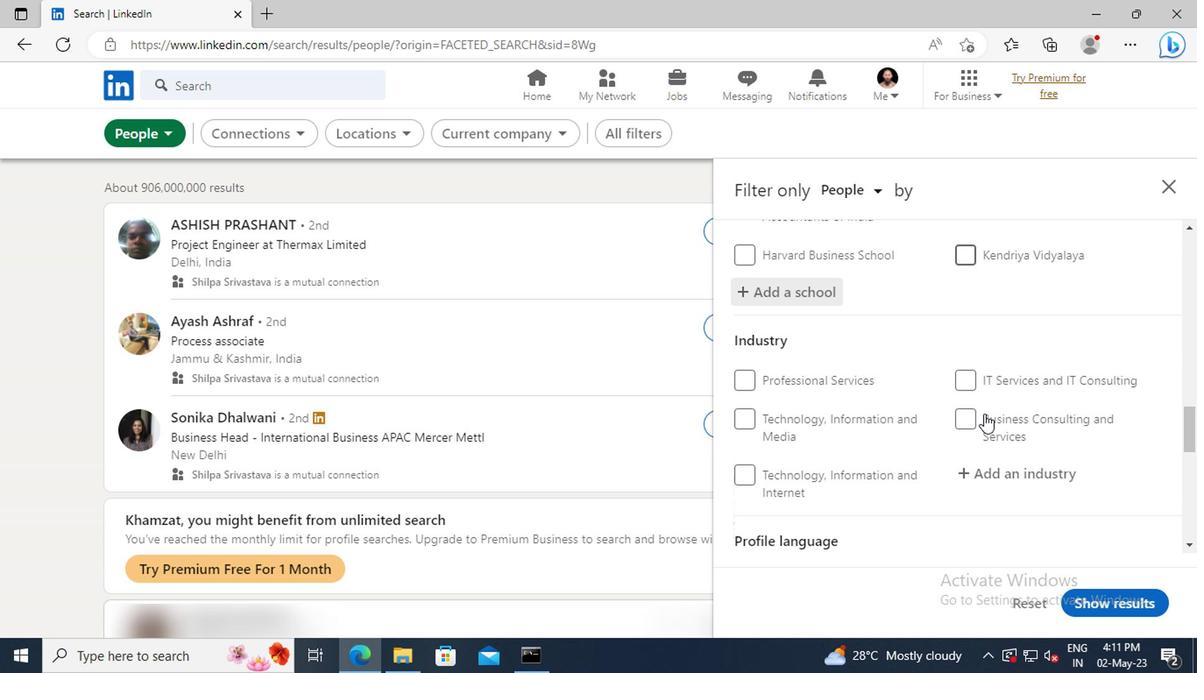 
Action: Mouse moved to (979, 422)
Screenshot: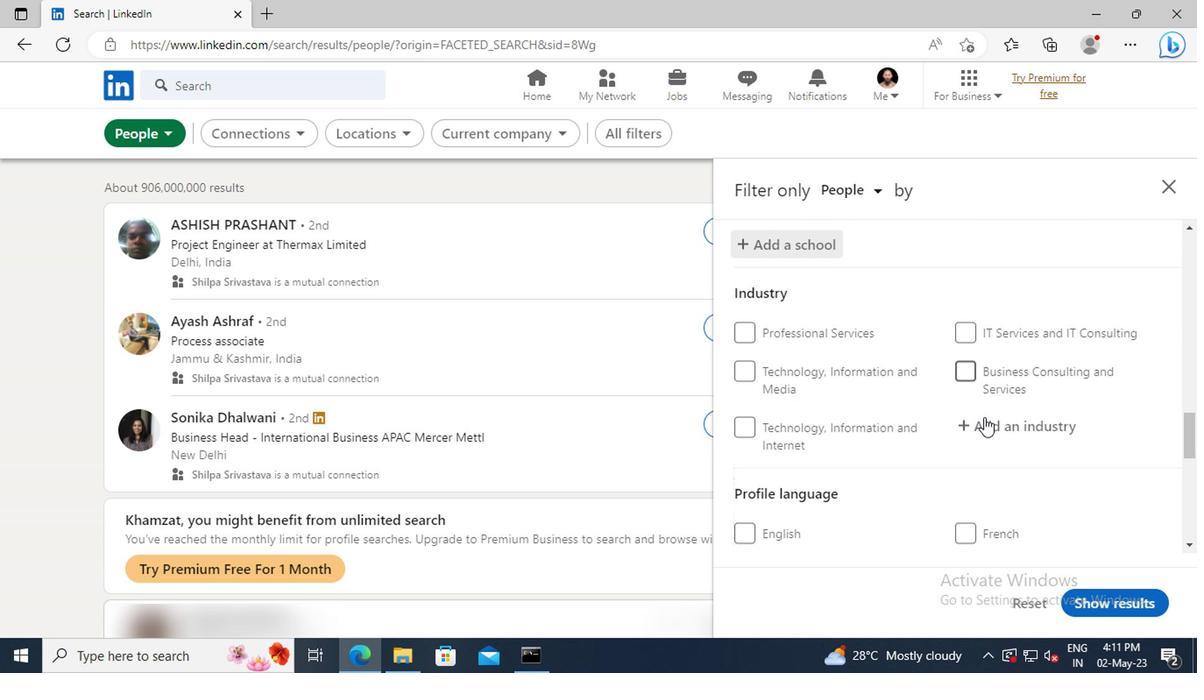 
Action: Mouse pressed left at (979, 422)
Screenshot: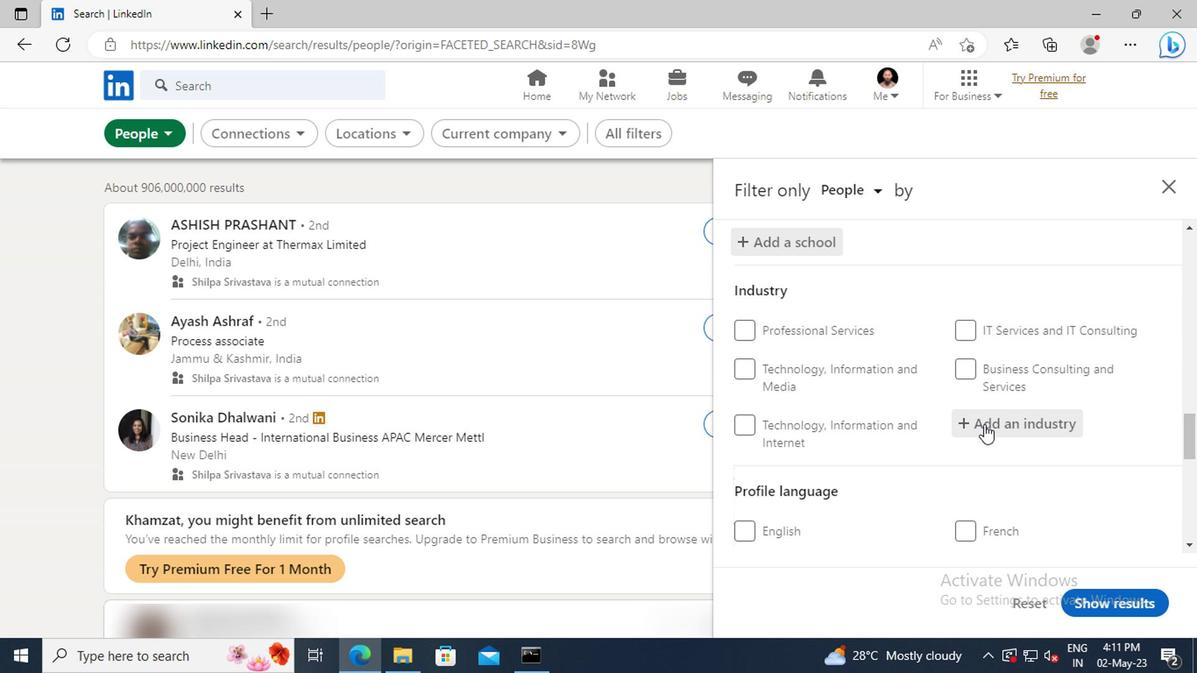 
Action: Key pressed <Key.shift><Key.shift>AGRICULTURE
Screenshot: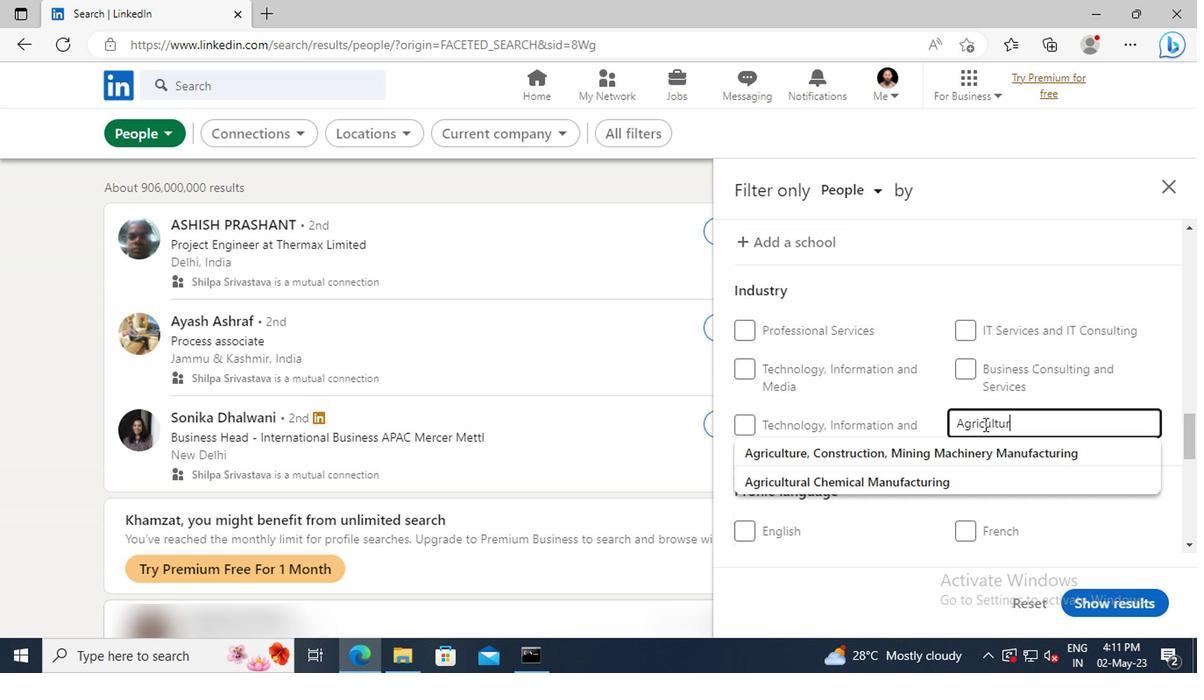 
Action: Mouse moved to (983, 449)
Screenshot: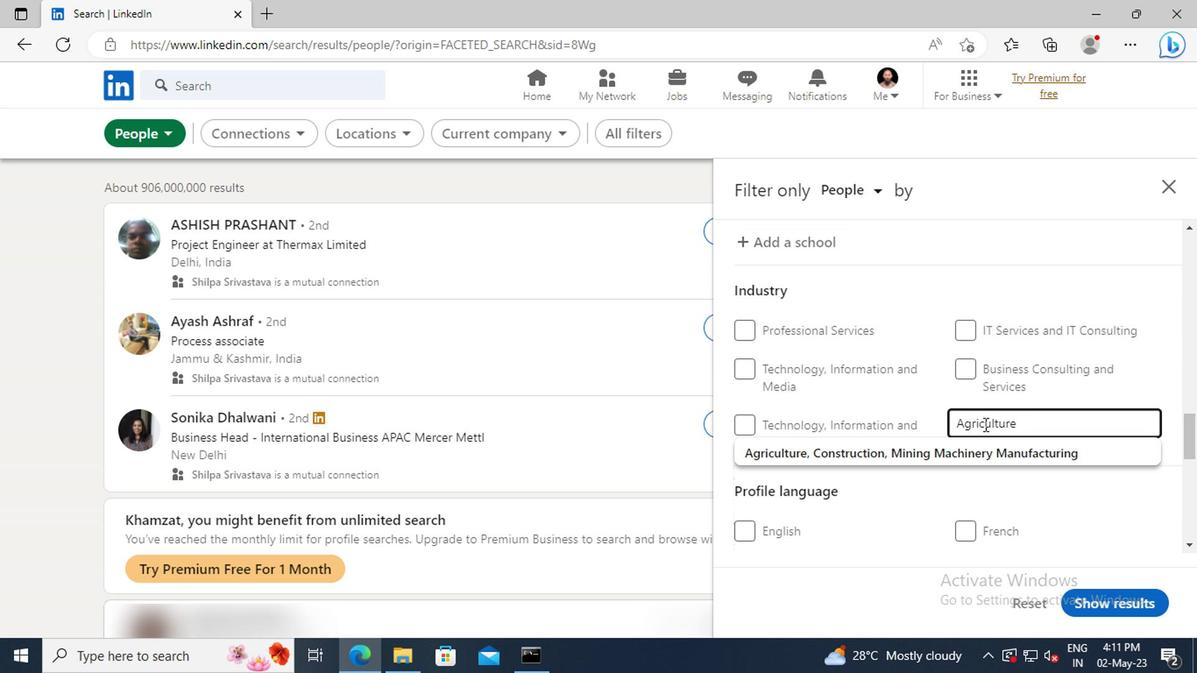 
Action: Mouse pressed left at (983, 449)
Screenshot: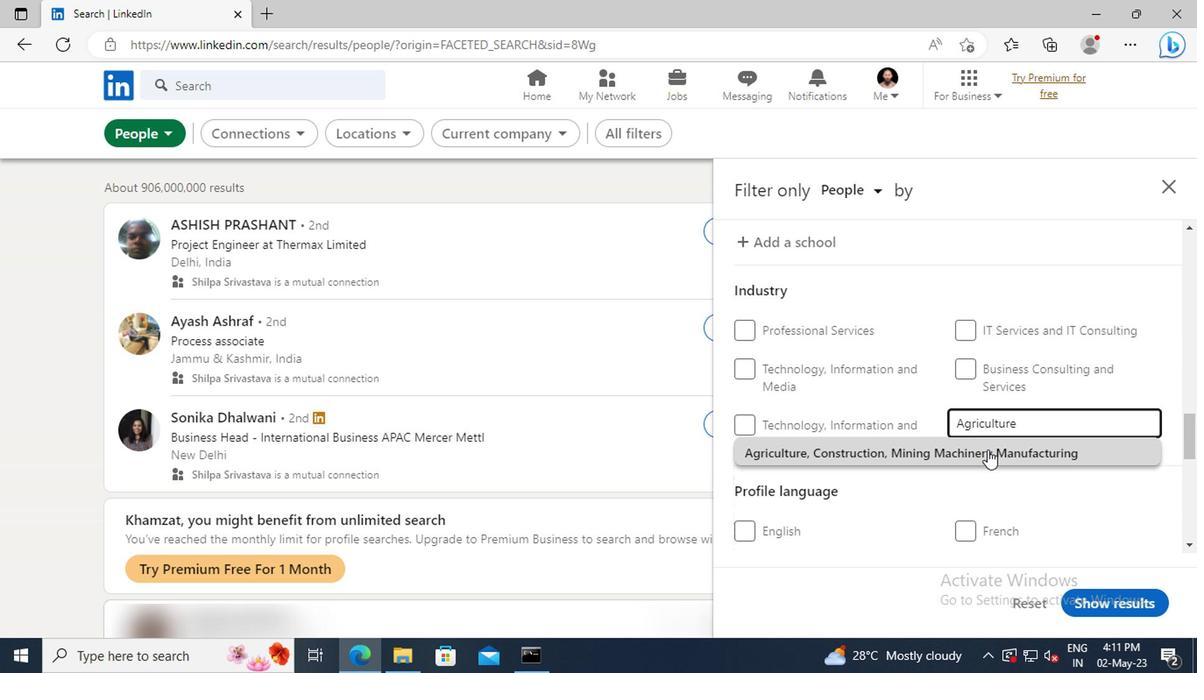 
Action: Mouse scrolled (983, 449) with delta (0, 0)
Screenshot: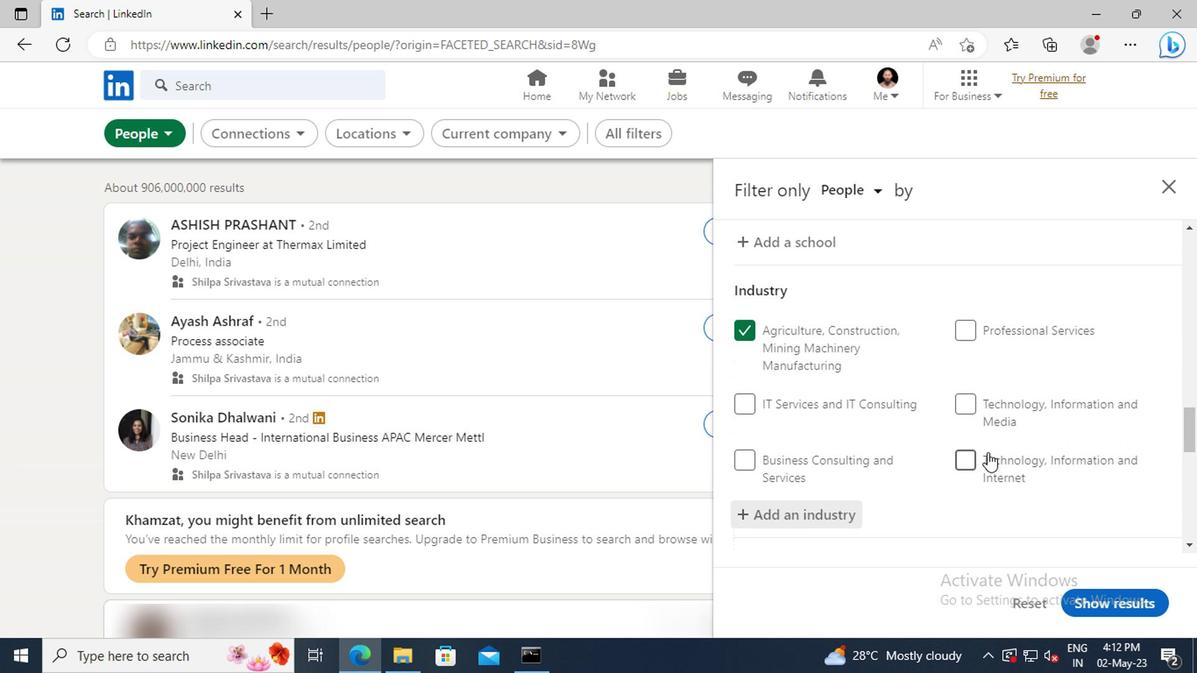 
Action: Mouse scrolled (983, 449) with delta (0, 0)
Screenshot: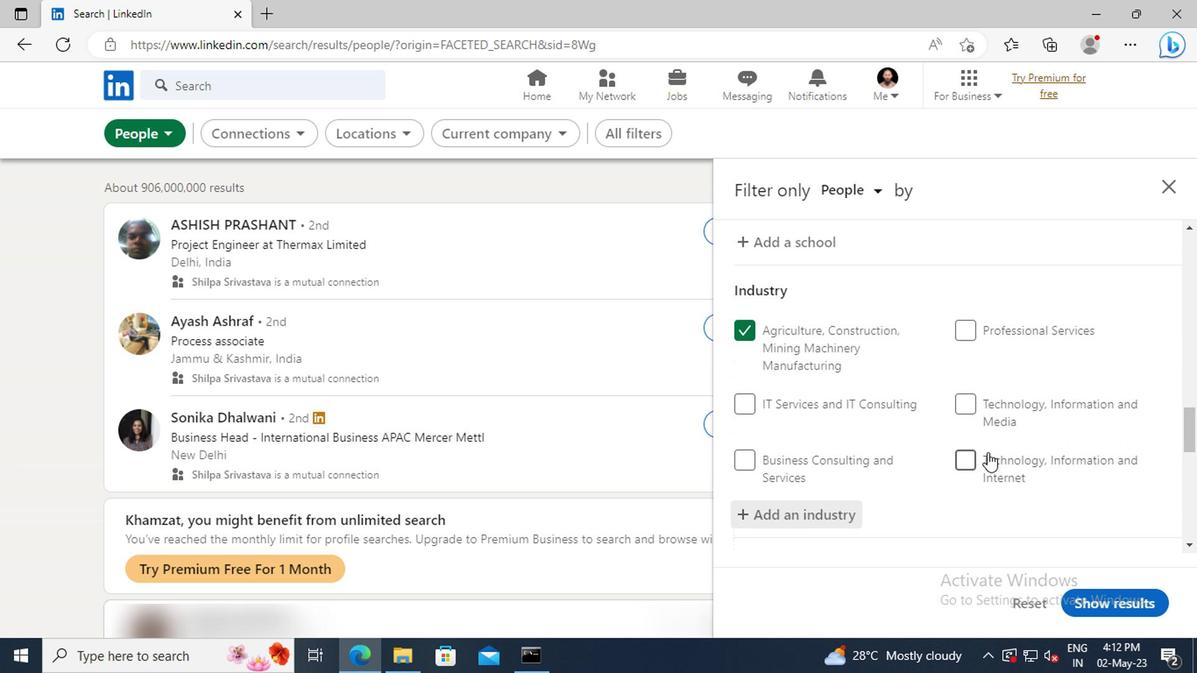 
Action: Mouse scrolled (983, 449) with delta (0, 0)
Screenshot: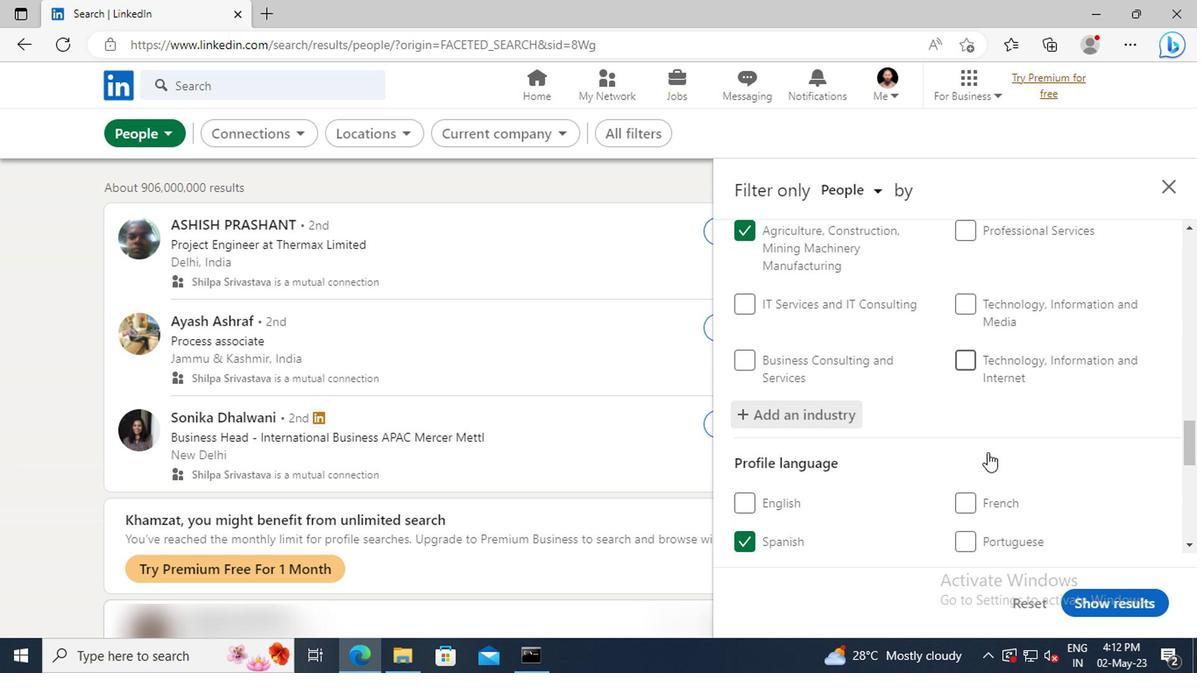 
Action: Mouse scrolled (983, 449) with delta (0, 0)
Screenshot: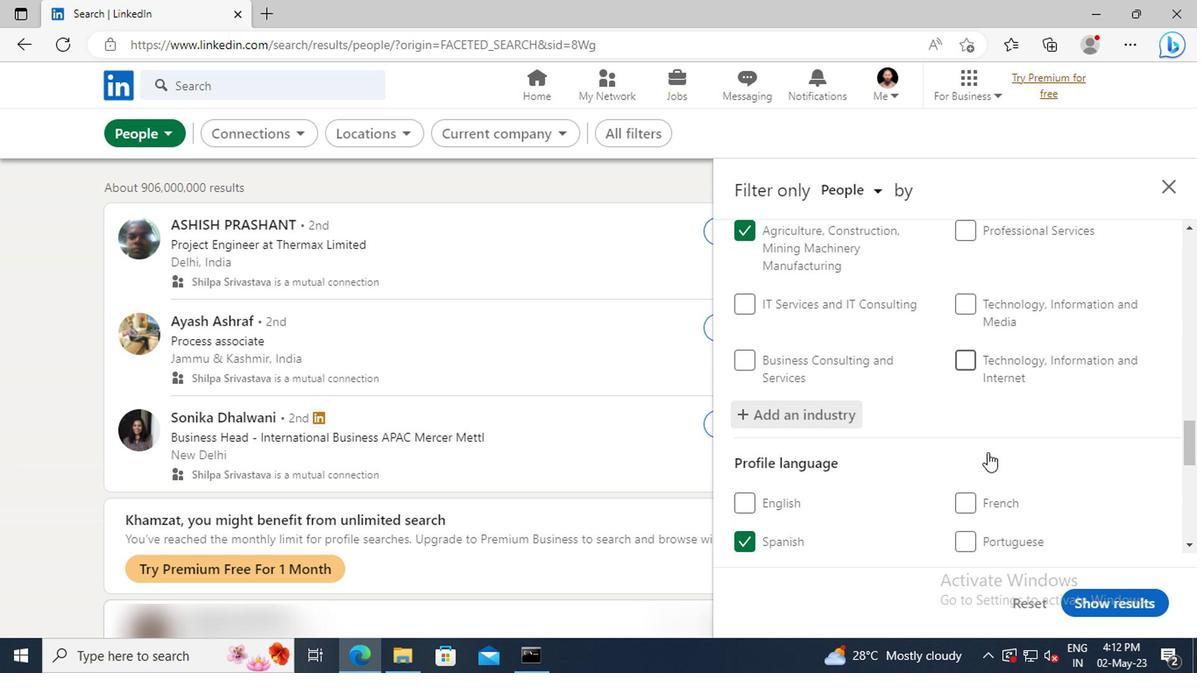 
Action: Mouse scrolled (983, 449) with delta (0, 0)
Screenshot: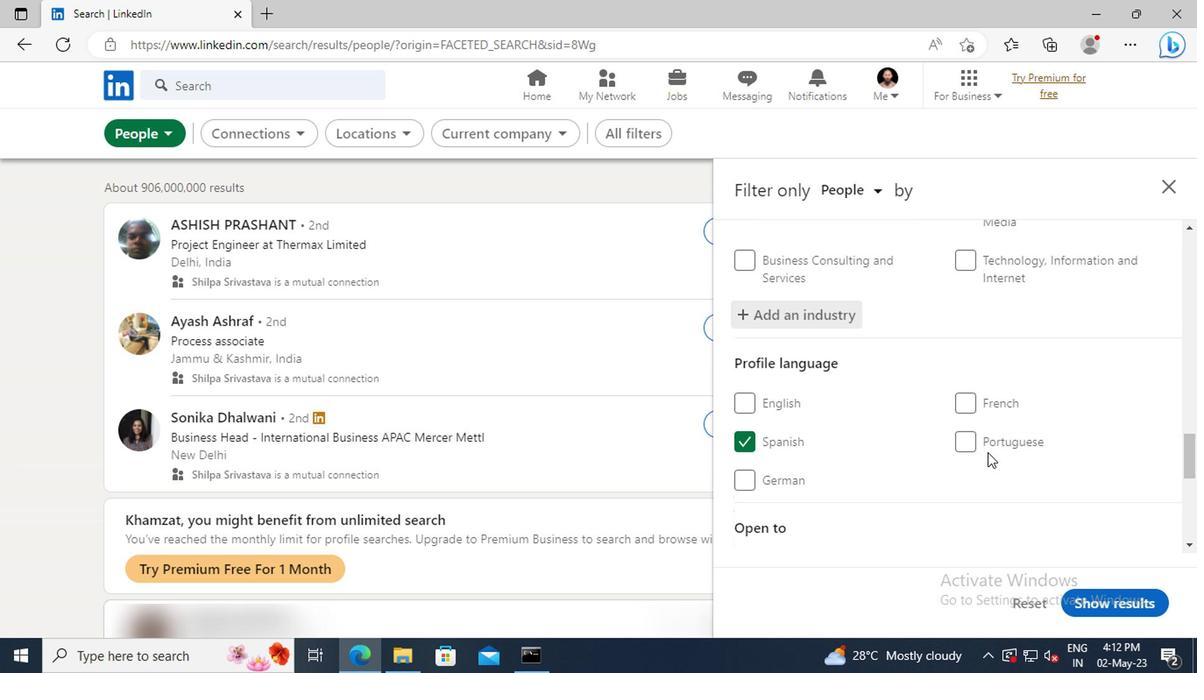 
Action: Mouse scrolled (983, 449) with delta (0, 0)
Screenshot: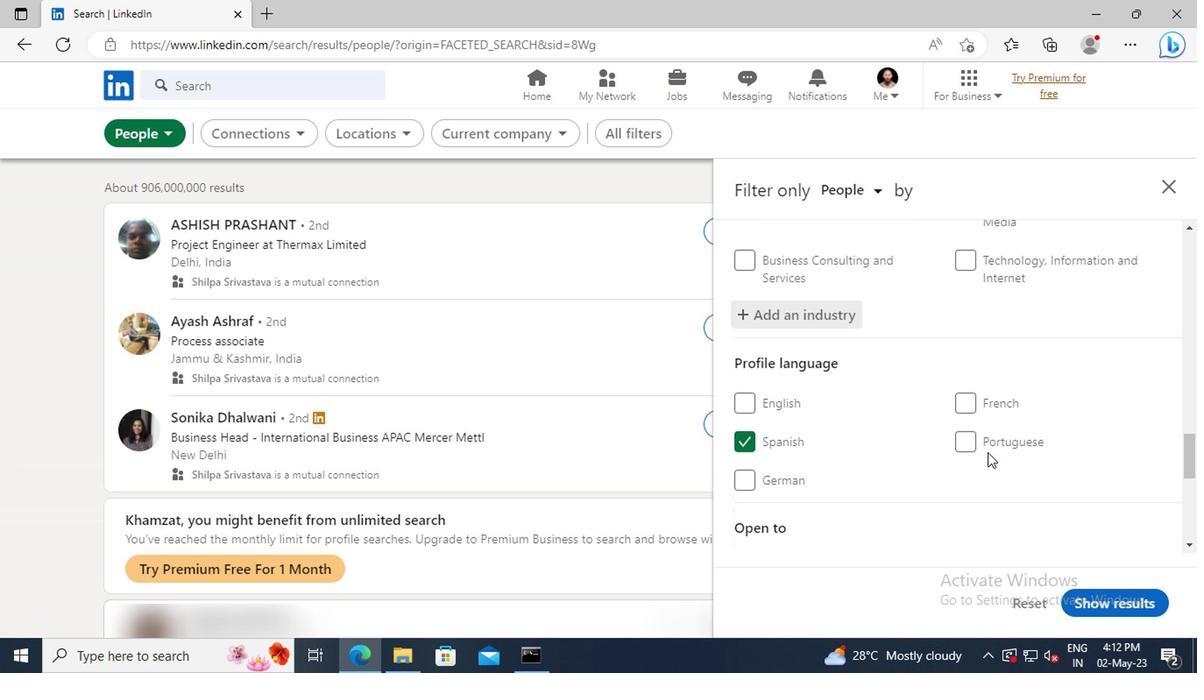 
Action: Mouse scrolled (983, 449) with delta (0, 0)
Screenshot: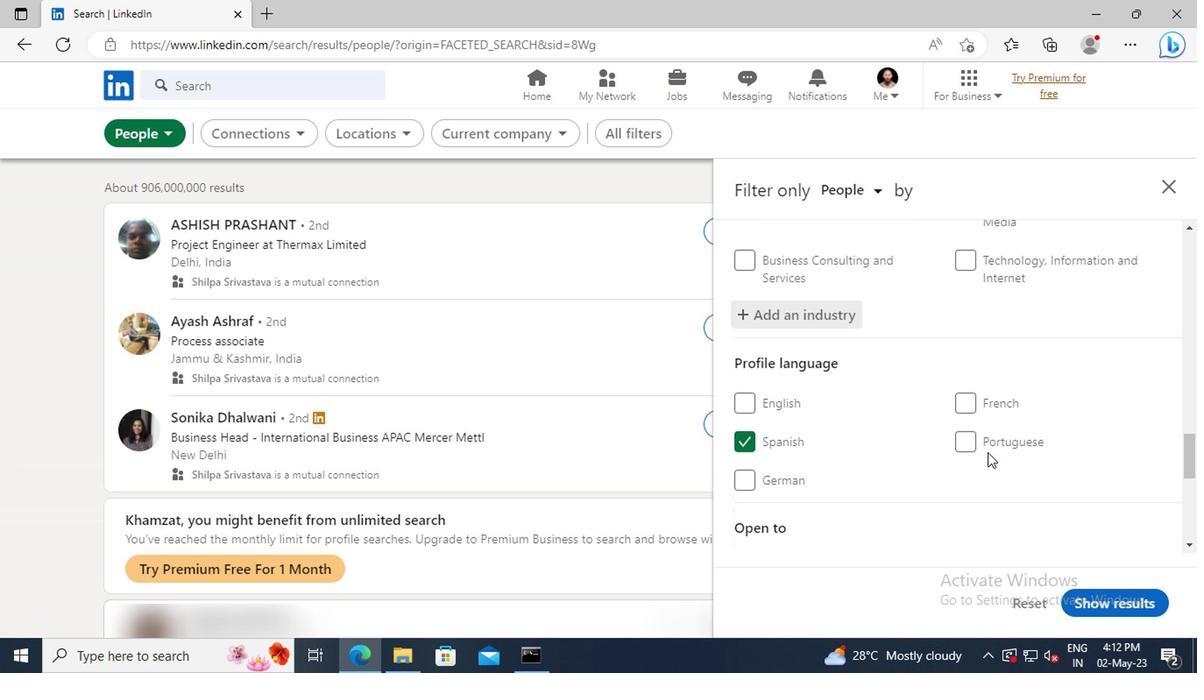 
Action: Mouse scrolled (983, 449) with delta (0, 0)
Screenshot: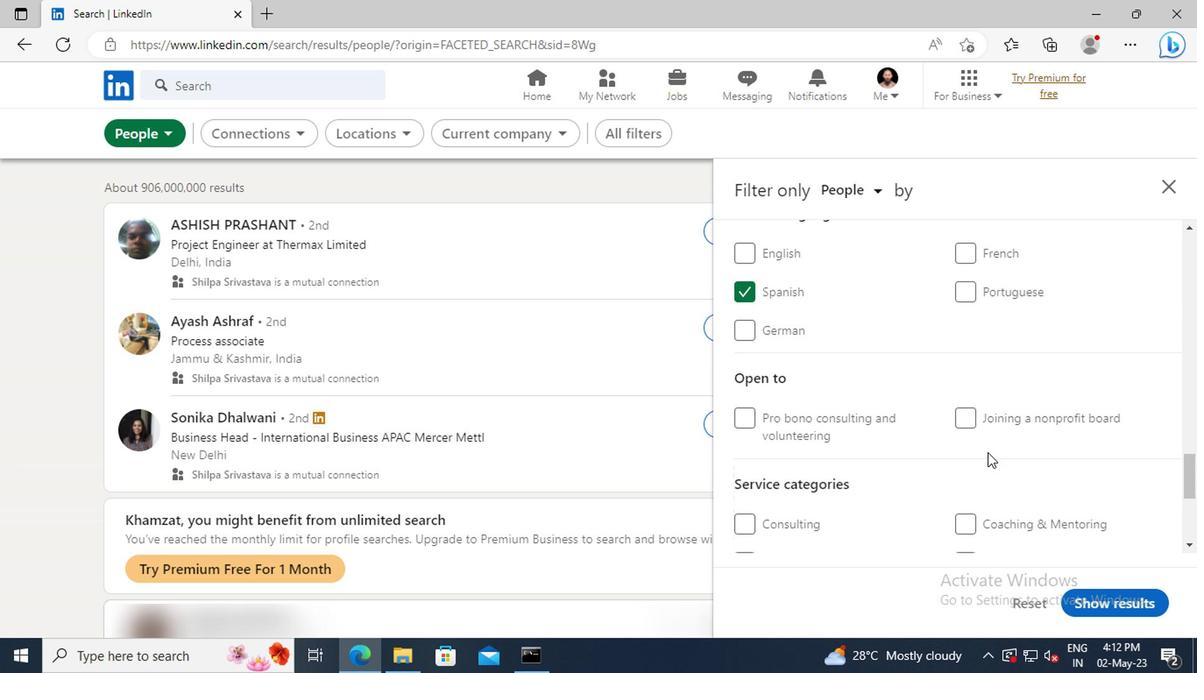 
Action: Mouse scrolled (983, 449) with delta (0, 0)
Screenshot: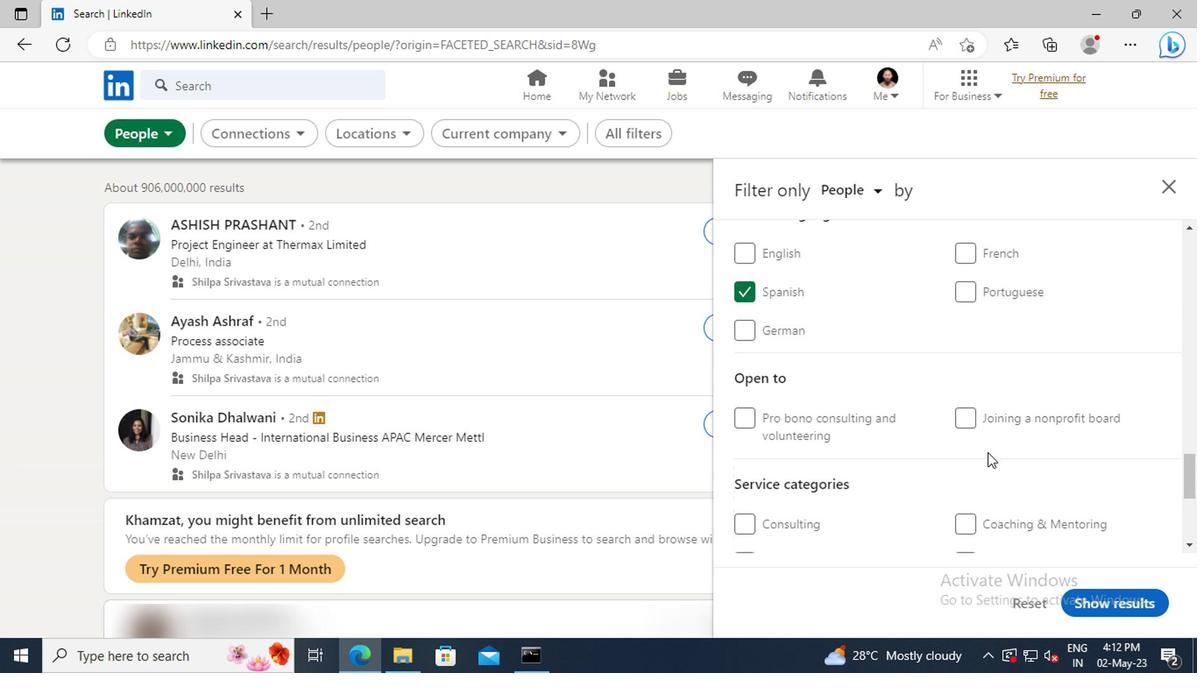
Action: Mouse scrolled (983, 449) with delta (0, 0)
Screenshot: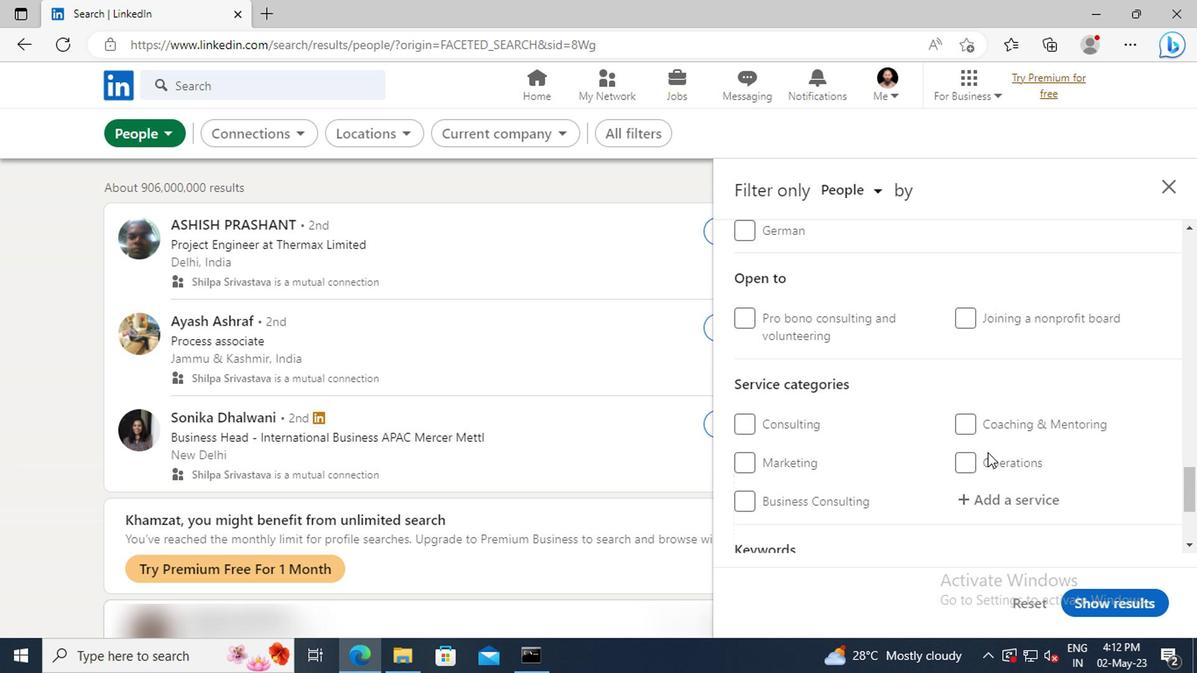 
Action: Mouse pressed left at (983, 449)
Screenshot: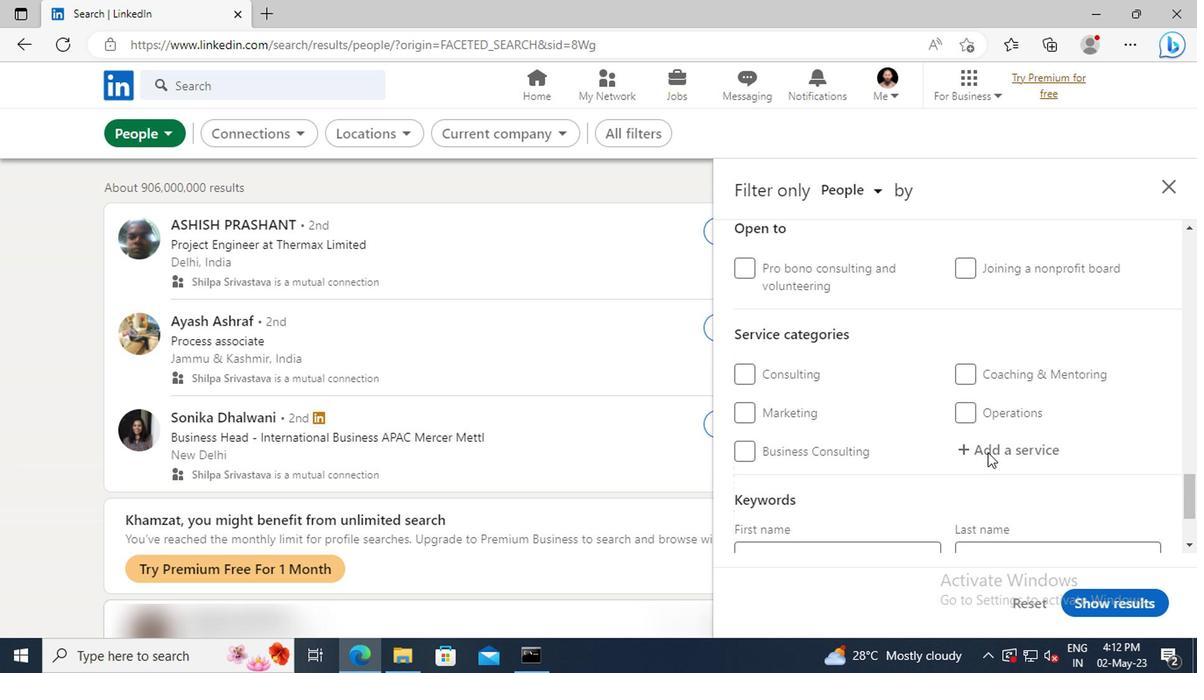
Action: Key pressed <Key.shift>
Screenshot: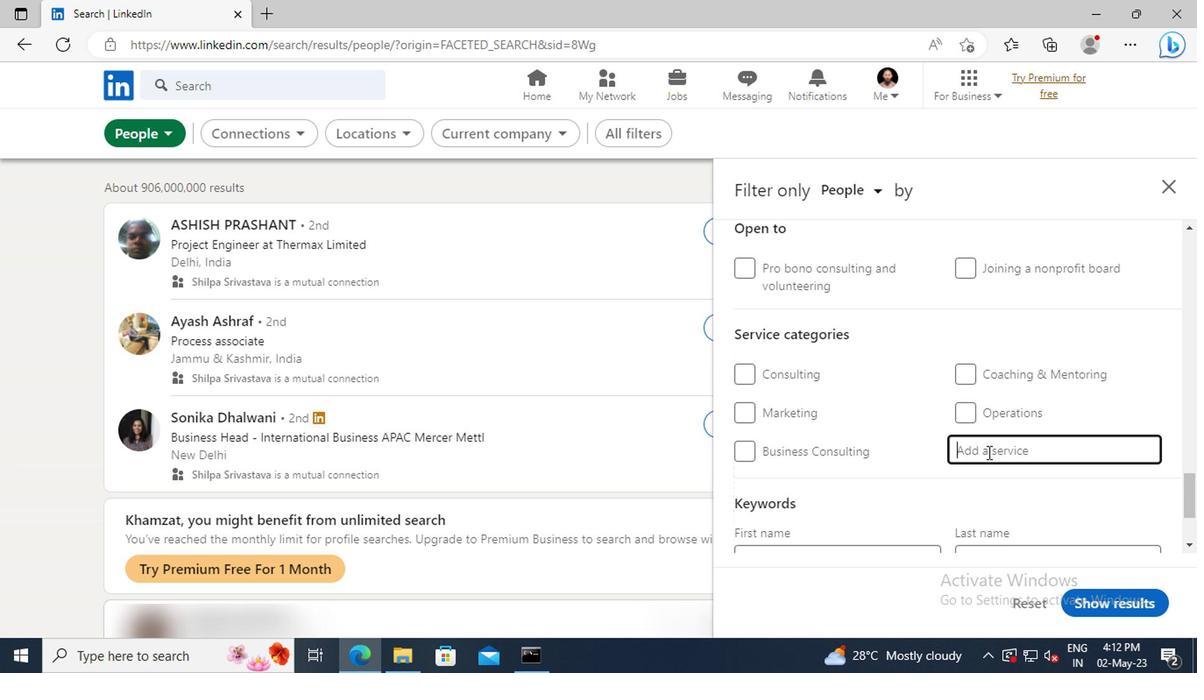 
Action: Mouse moved to (997, 470)
Screenshot: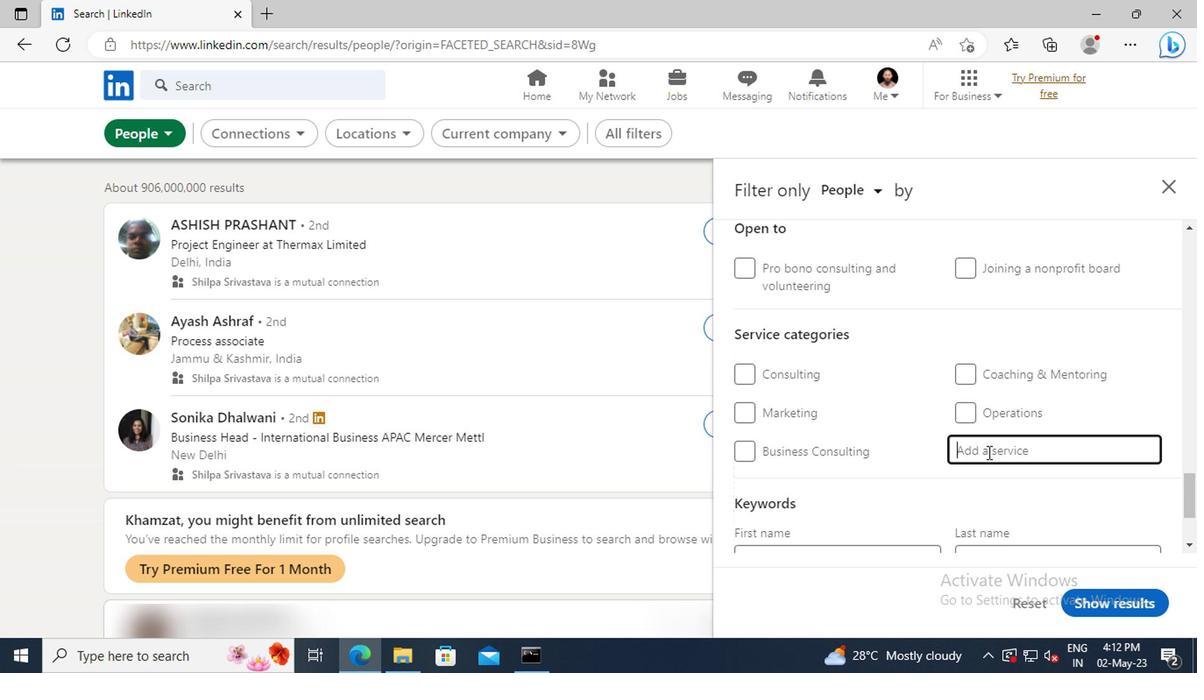 
Action: Key pressed EVENT<Key.space><Key.shift>PHO
Screenshot: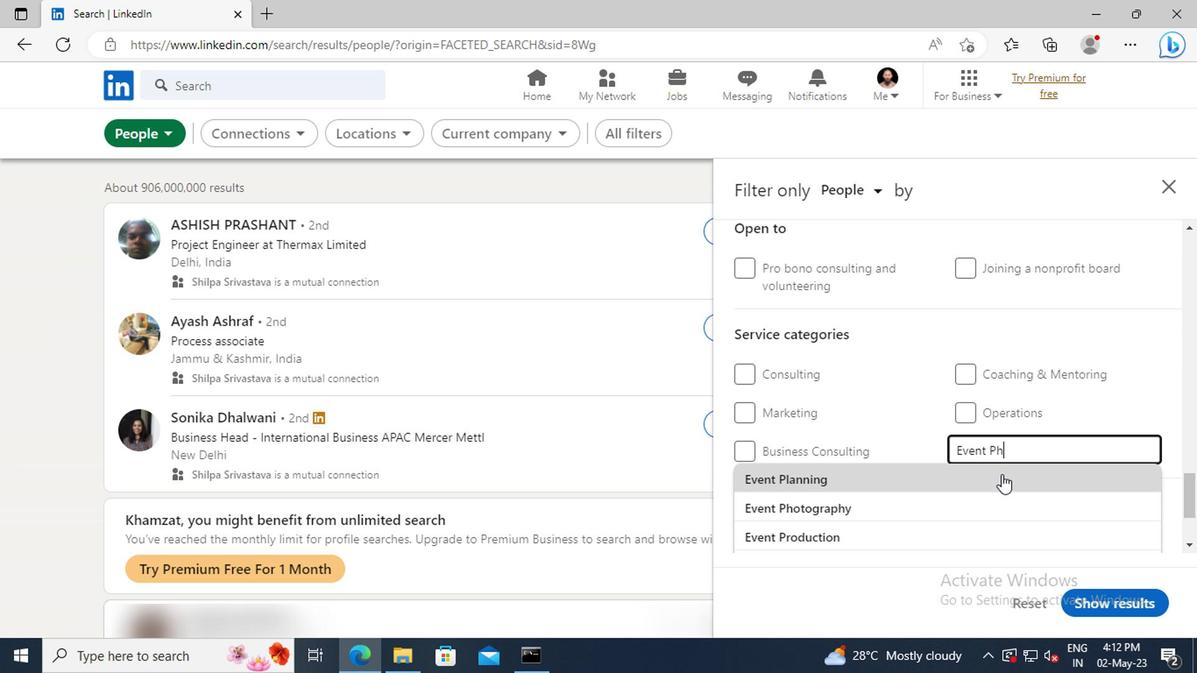 
Action: Mouse pressed left at (997, 470)
Screenshot: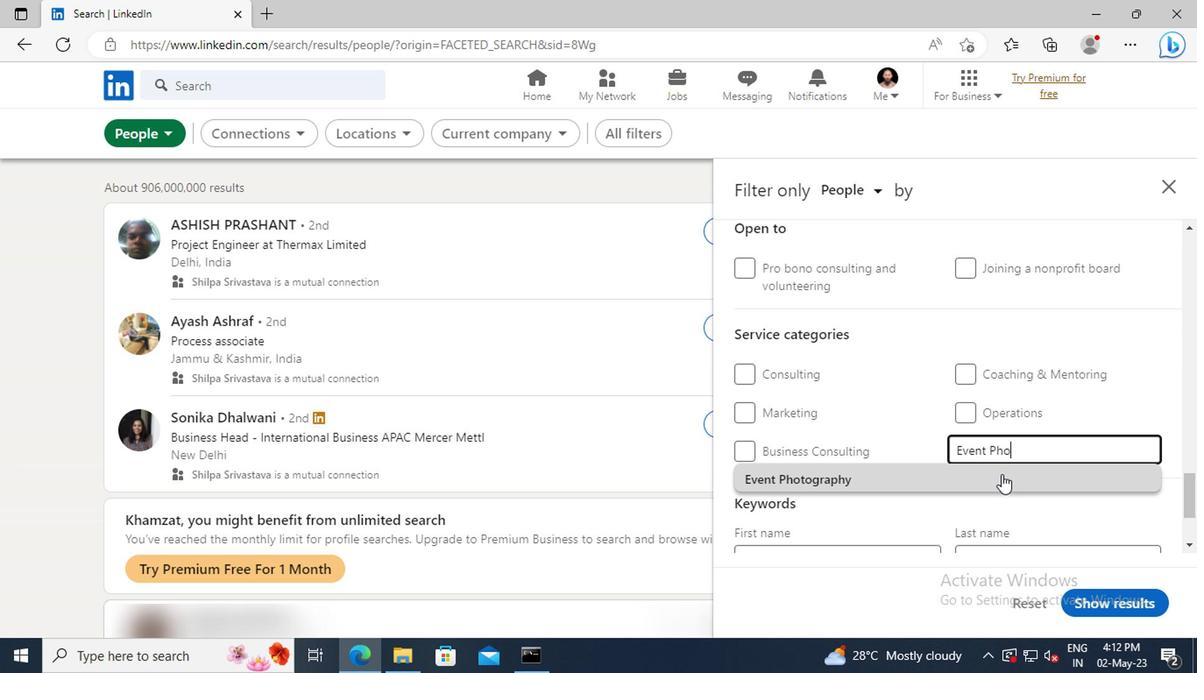 
Action: Mouse scrolled (997, 470) with delta (0, 0)
Screenshot: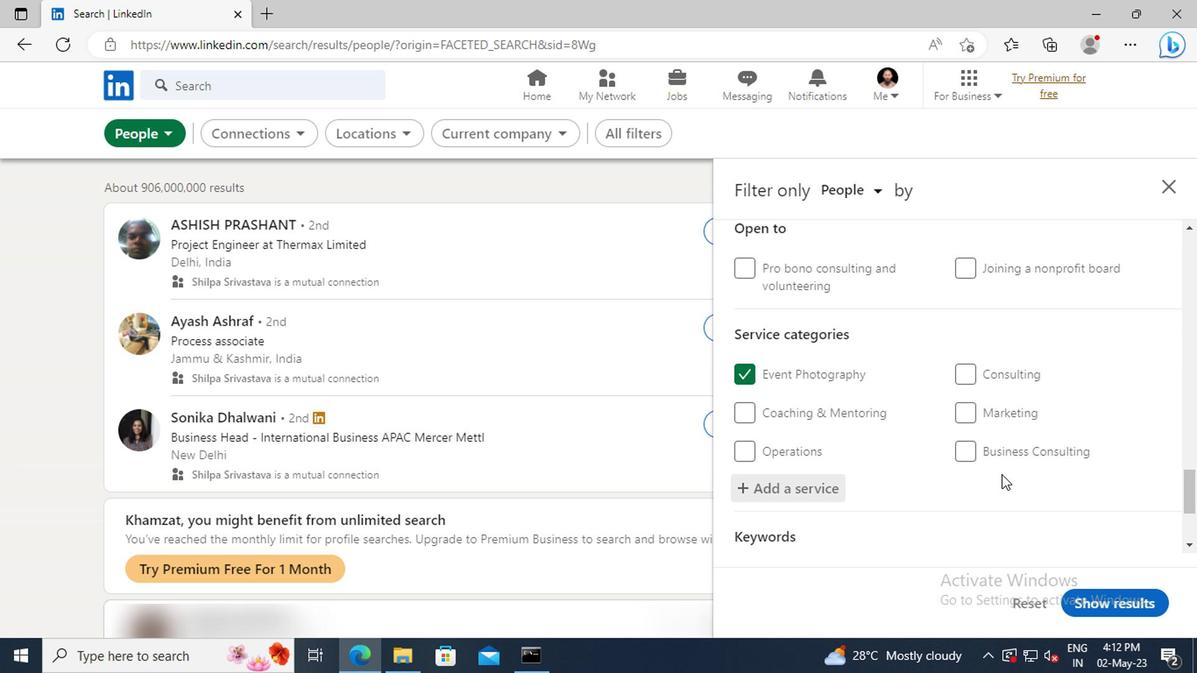 
Action: Mouse scrolled (997, 470) with delta (0, 0)
Screenshot: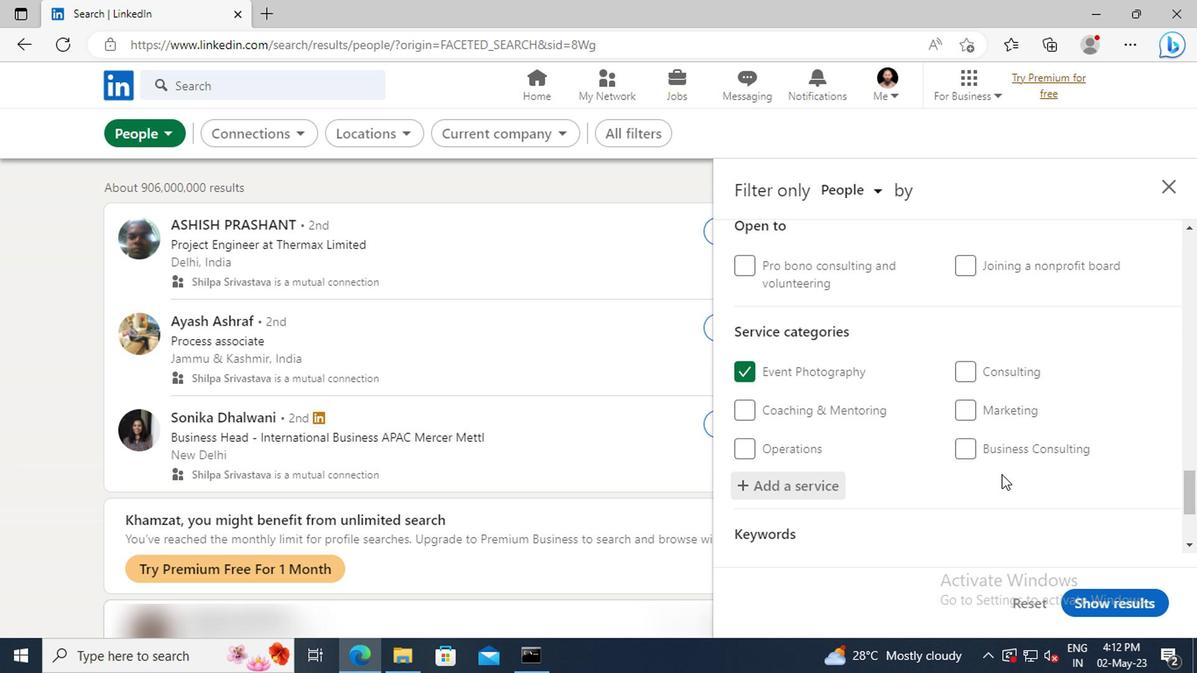 
Action: Mouse scrolled (997, 470) with delta (0, 0)
Screenshot: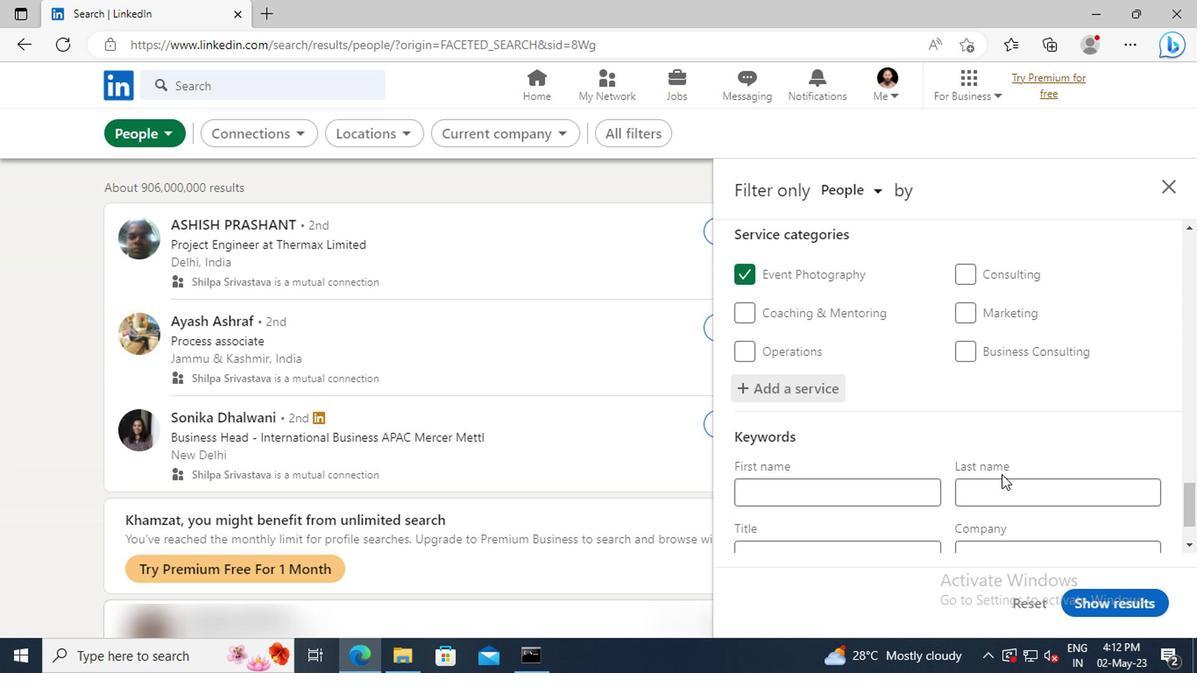 
Action: Mouse scrolled (997, 470) with delta (0, 0)
Screenshot: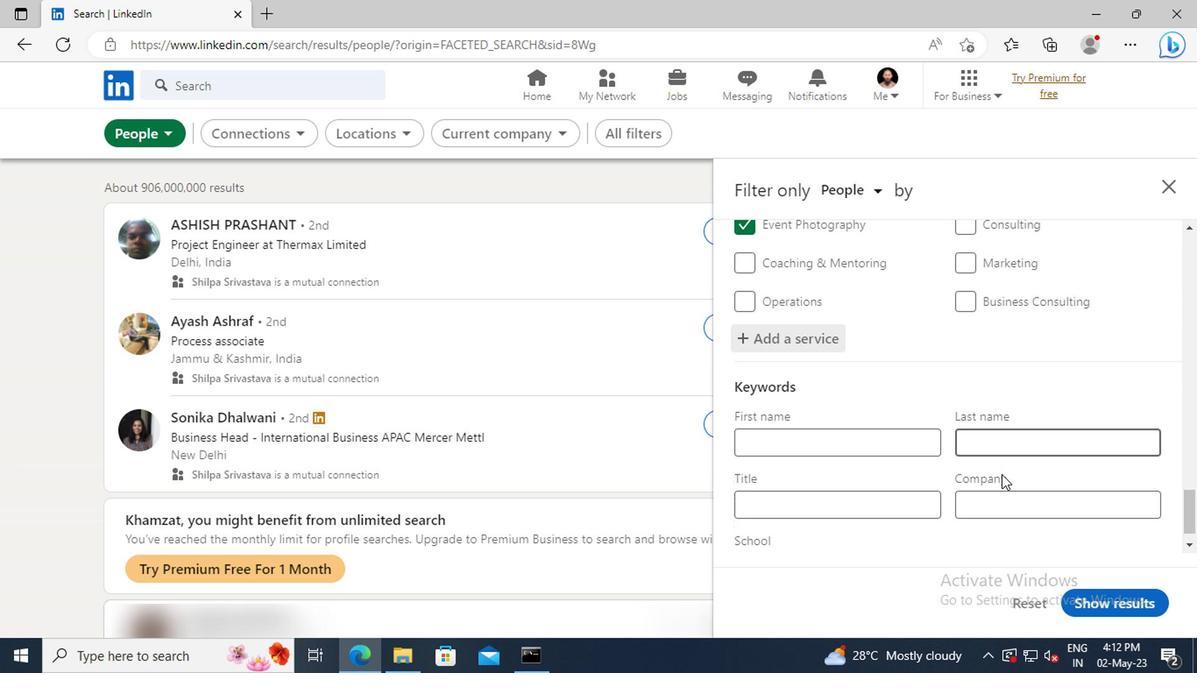
Action: Mouse scrolled (997, 470) with delta (0, 0)
Screenshot: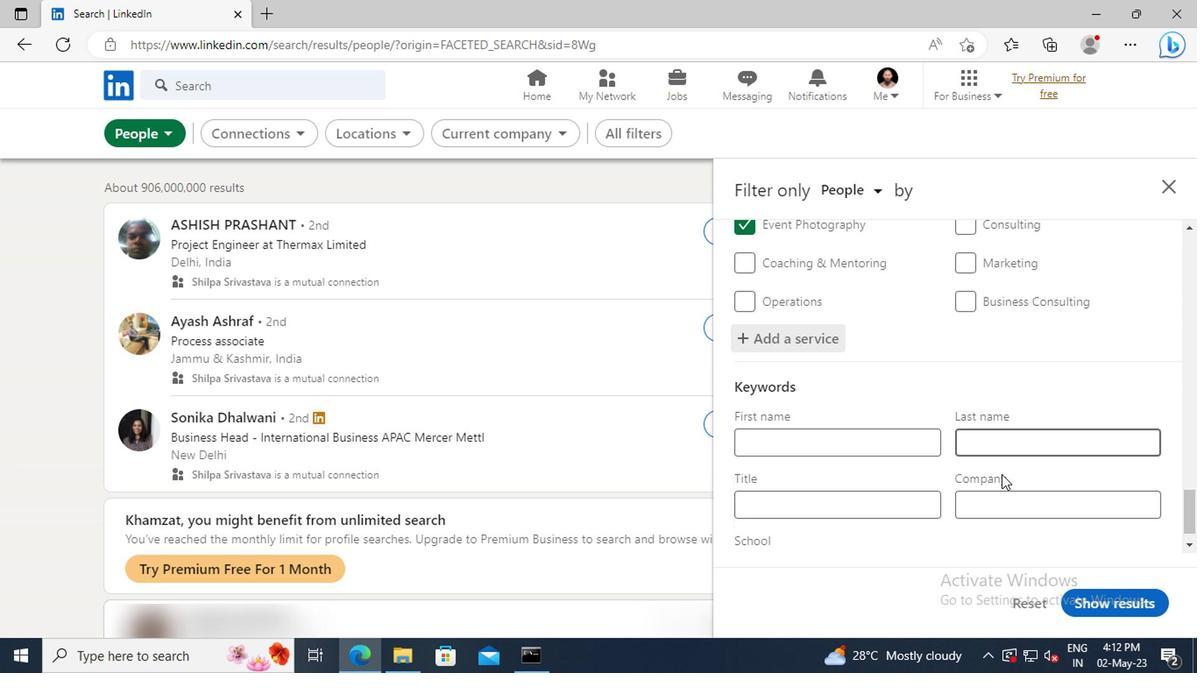 
Action: Mouse moved to (778, 479)
Screenshot: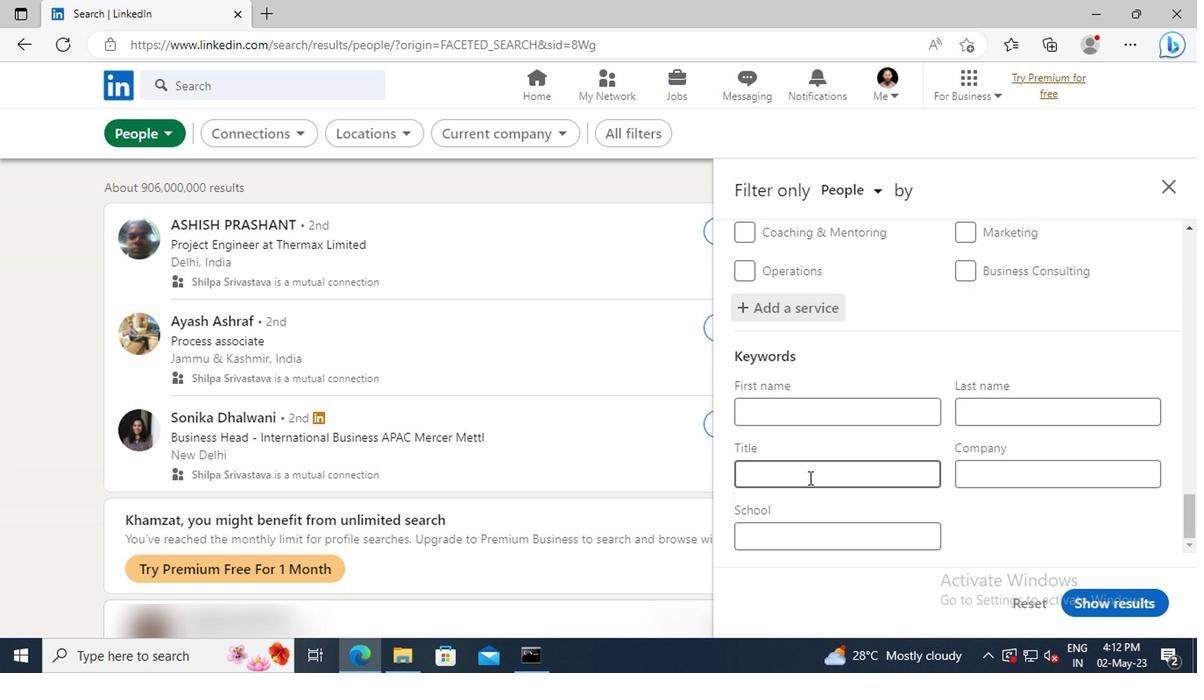 
Action: Mouse pressed left at (778, 479)
Screenshot: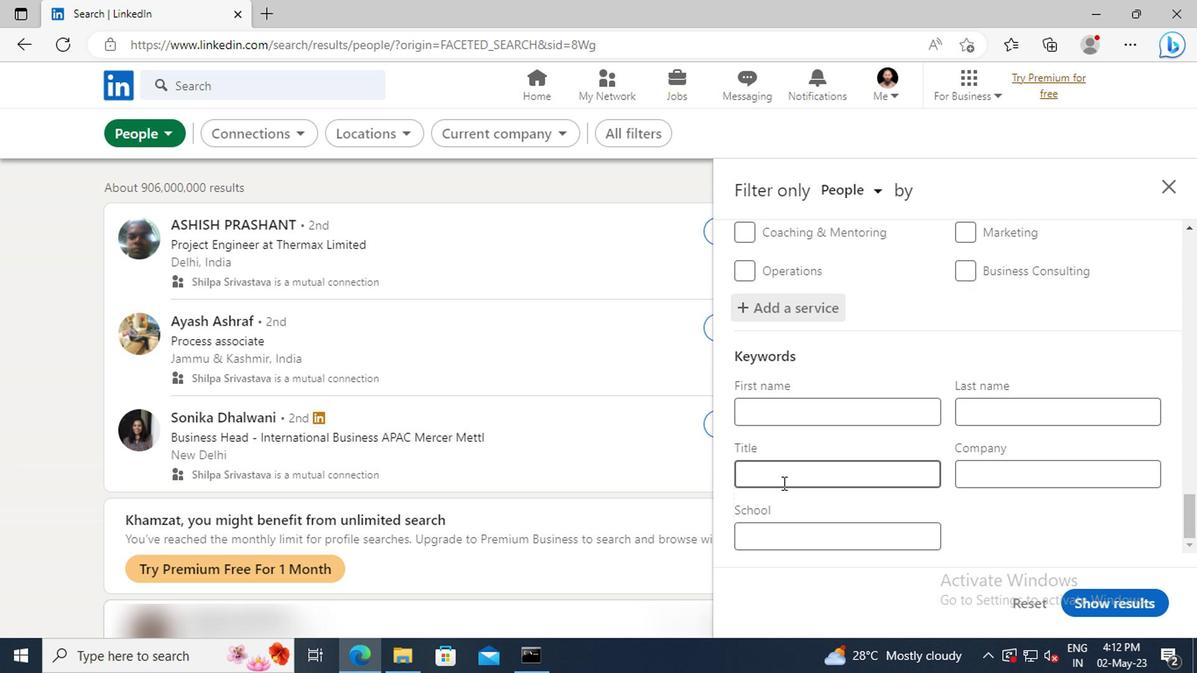 
Action: Mouse moved to (778, 480)
Screenshot: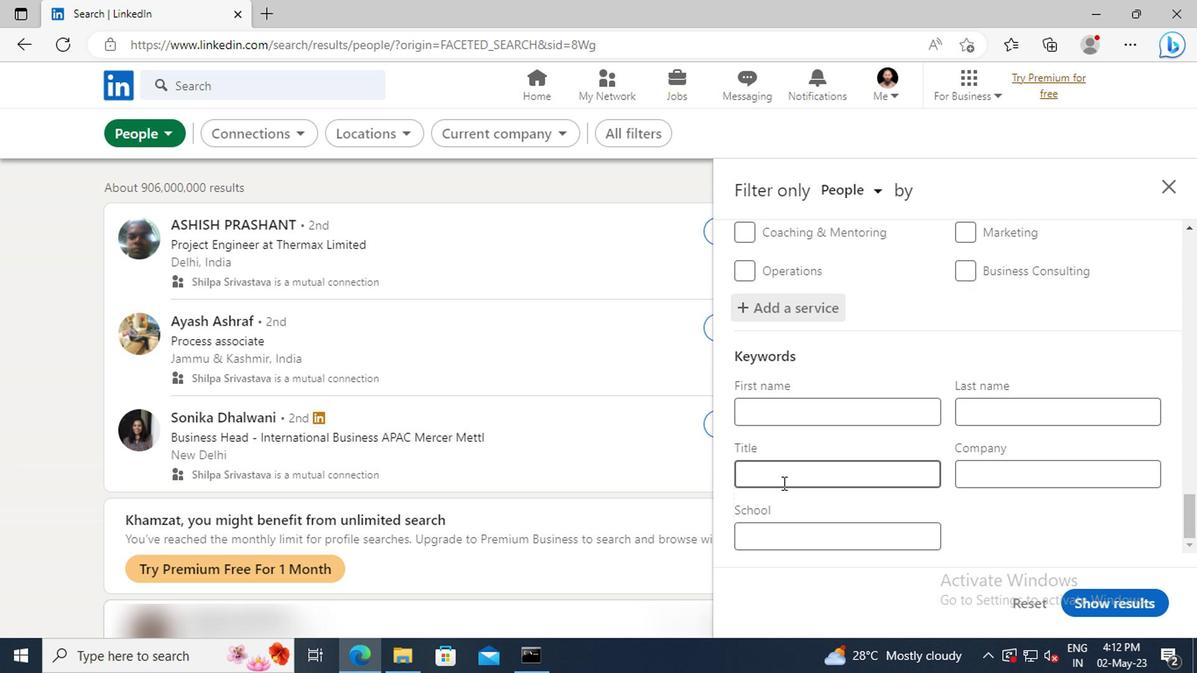 
Action: Key pressed <Key.shift>MANUFACTURING<Key.space><Key.shift>ASSEMBLER<Key.enter>
Screenshot: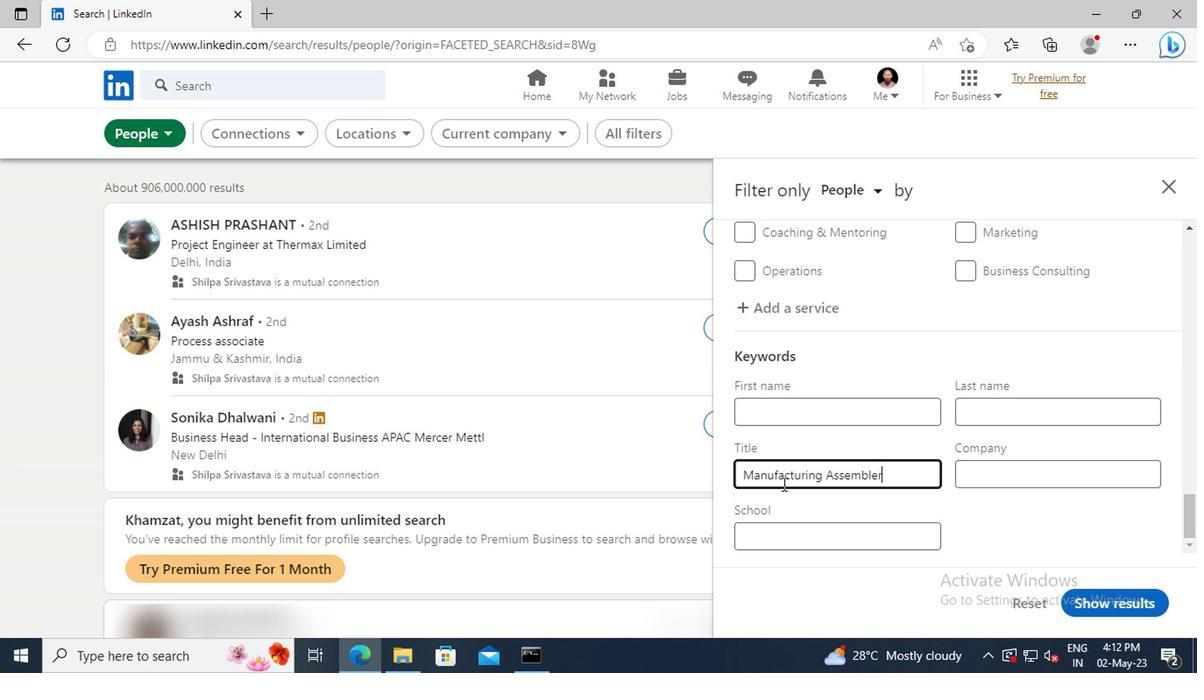 
Action: Mouse moved to (1113, 596)
Screenshot: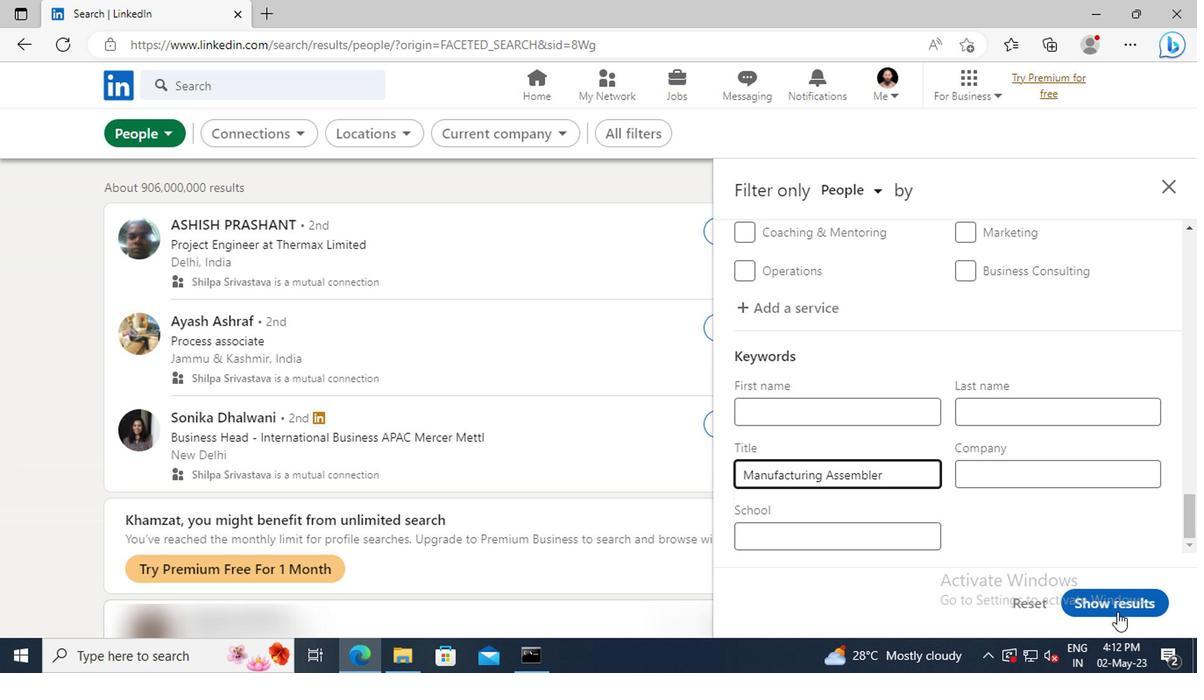 
Action: Mouse pressed left at (1113, 596)
Screenshot: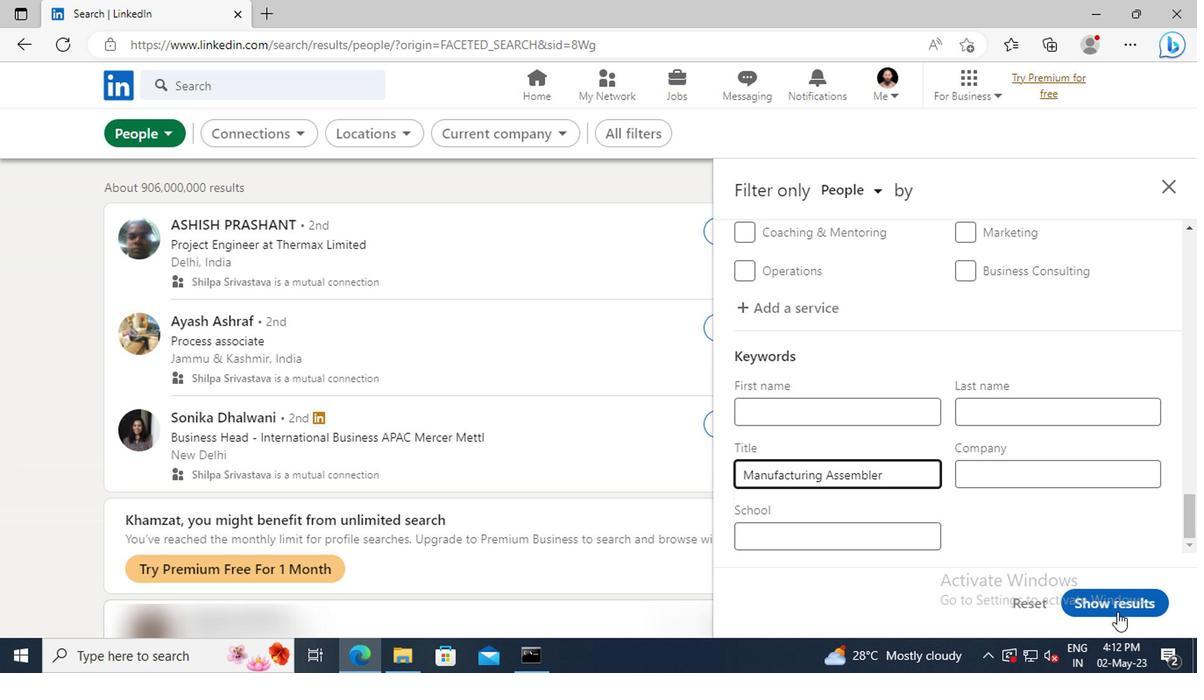 
Action: Mouse moved to (1113, 596)
Screenshot: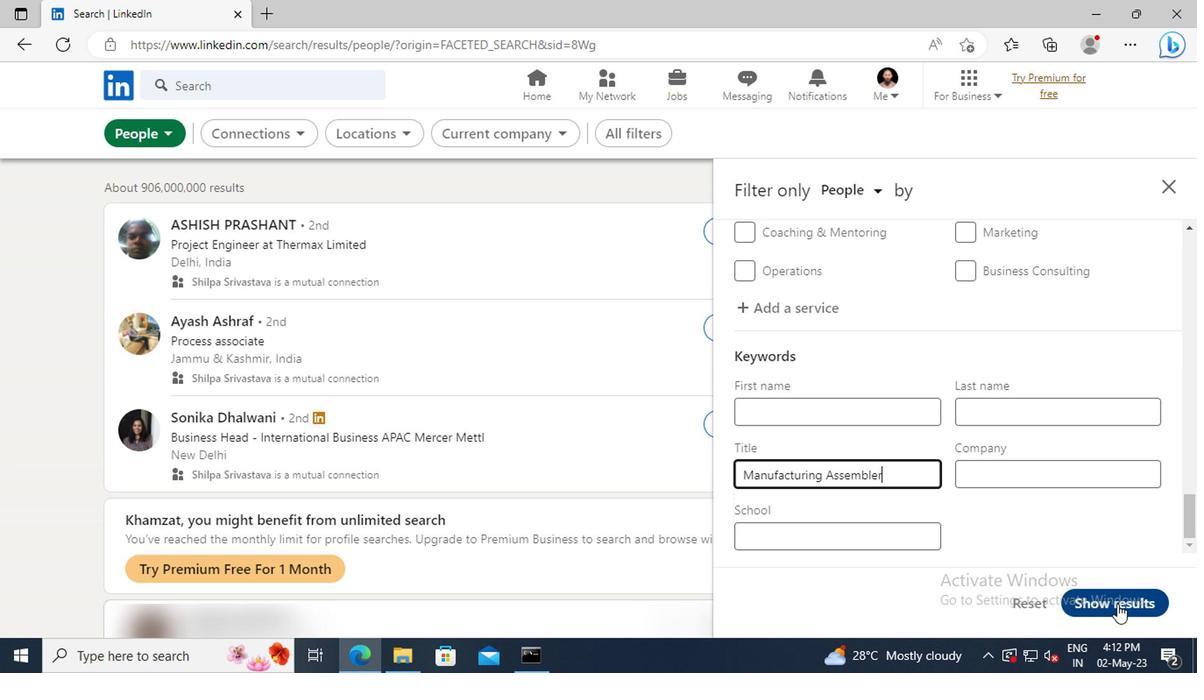 
